 Task: Find the shortest route from New Orleans to Audubon Park.
Action: Mouse moved to (181, 85)
Screenshot: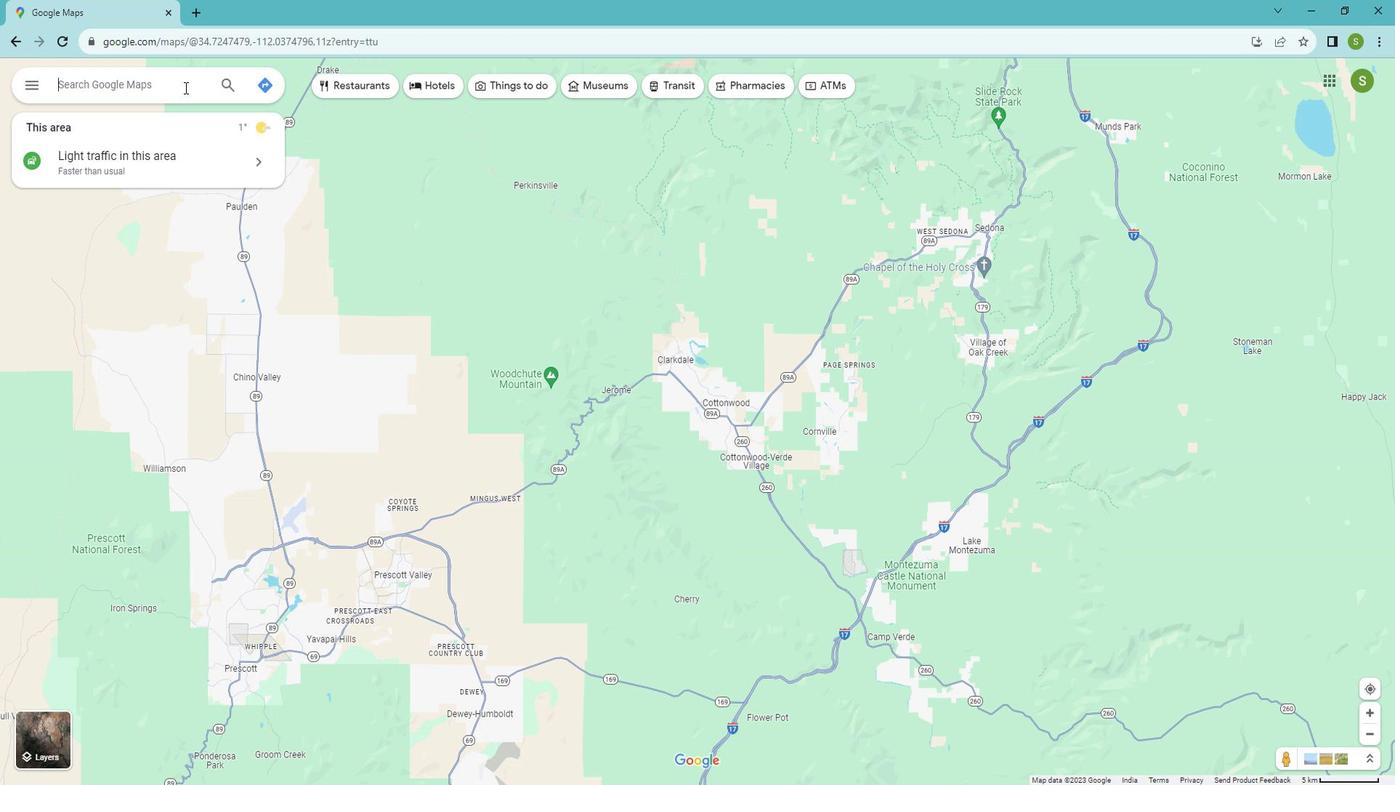 
Action: Mouse pressed left at (181, 85)
Screenshot: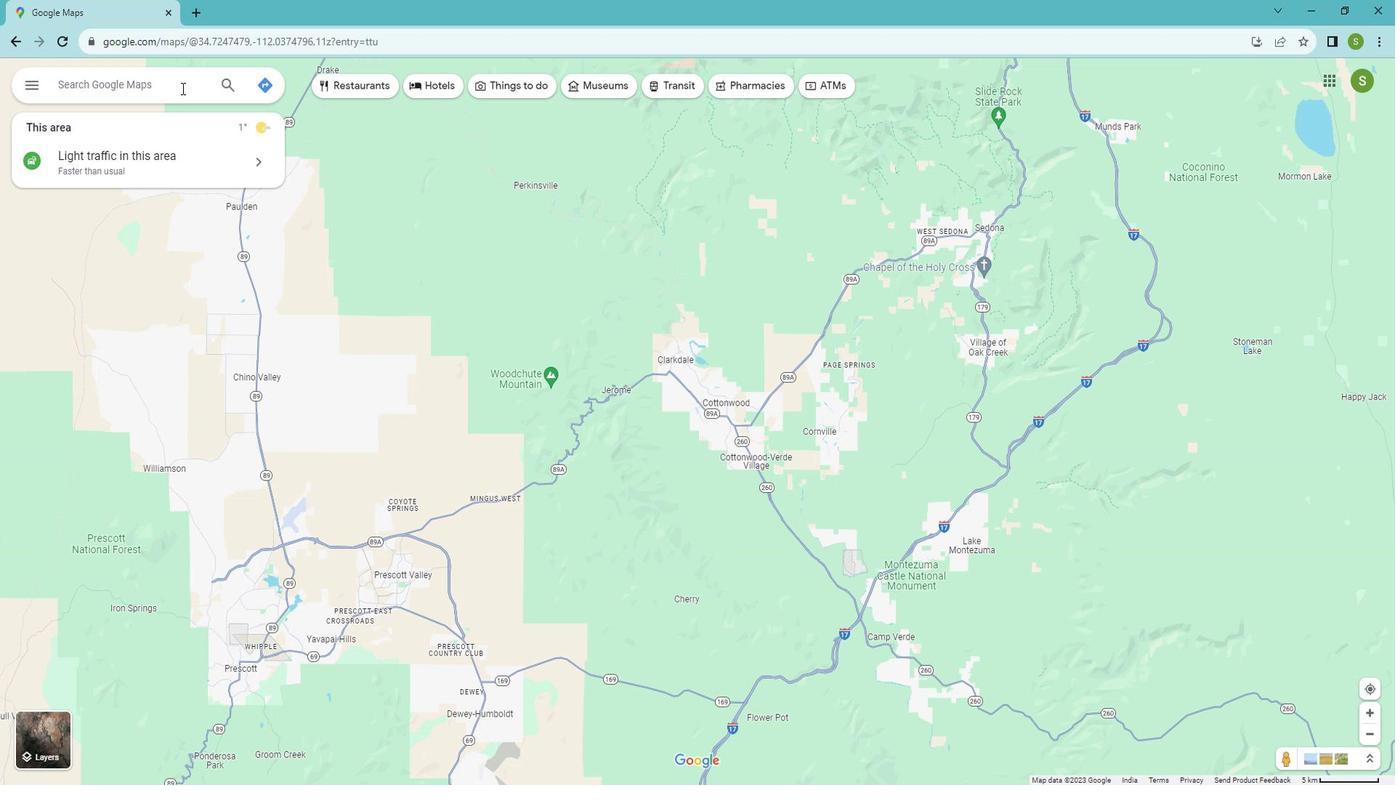 
Action: Mouse moved to (263, 76)
Screenshot: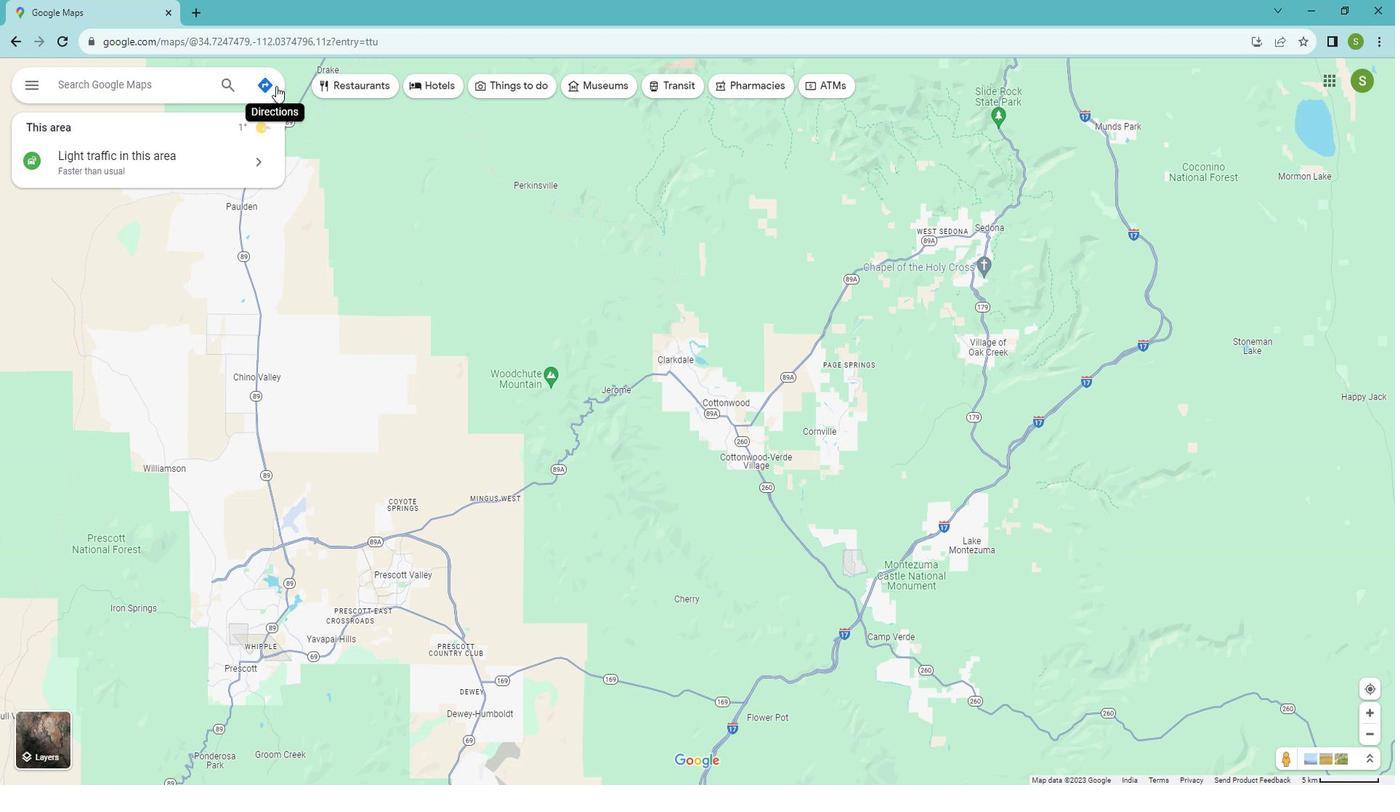 
Action: Mouse pressed left at (263, 76)
Screenshot: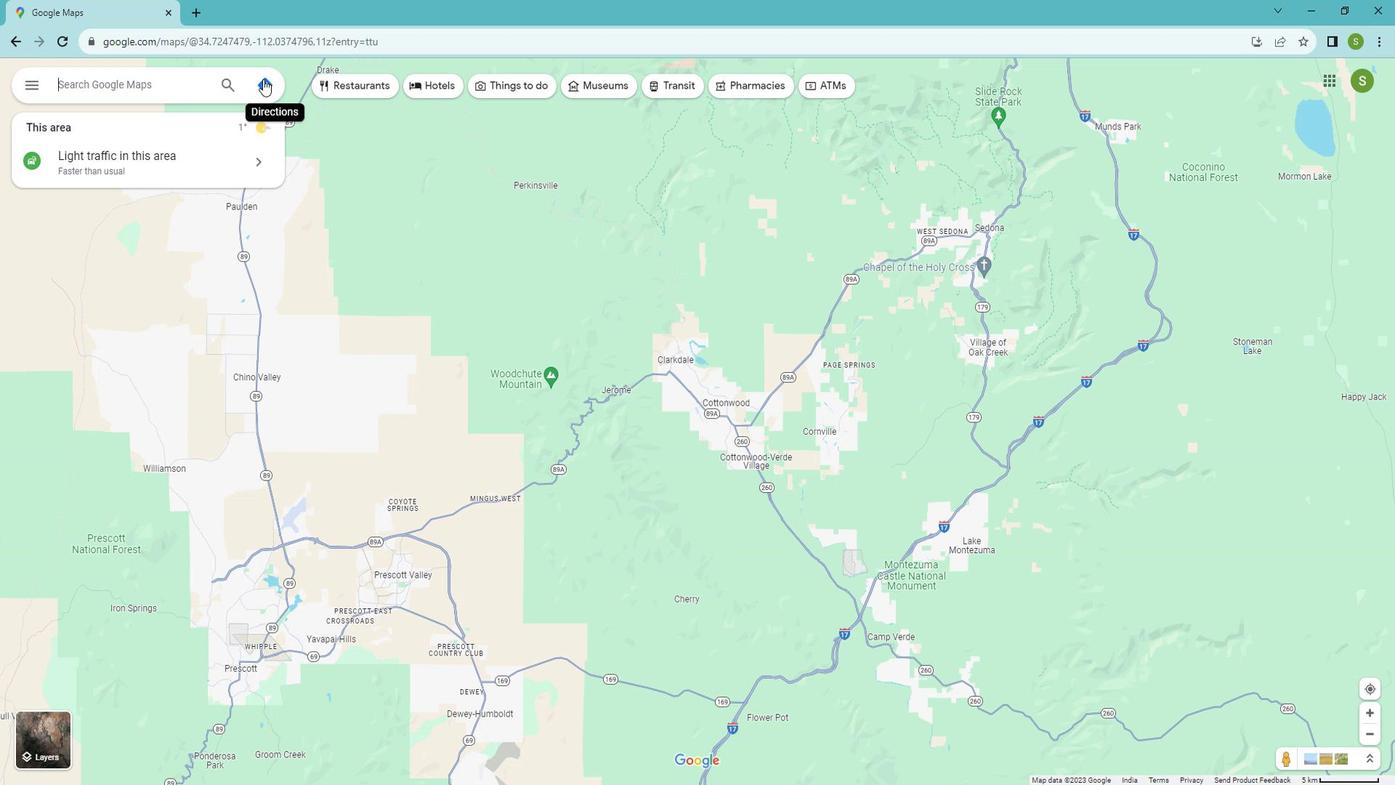 
Action: Mouse moved to (109, 117)
Screenshot: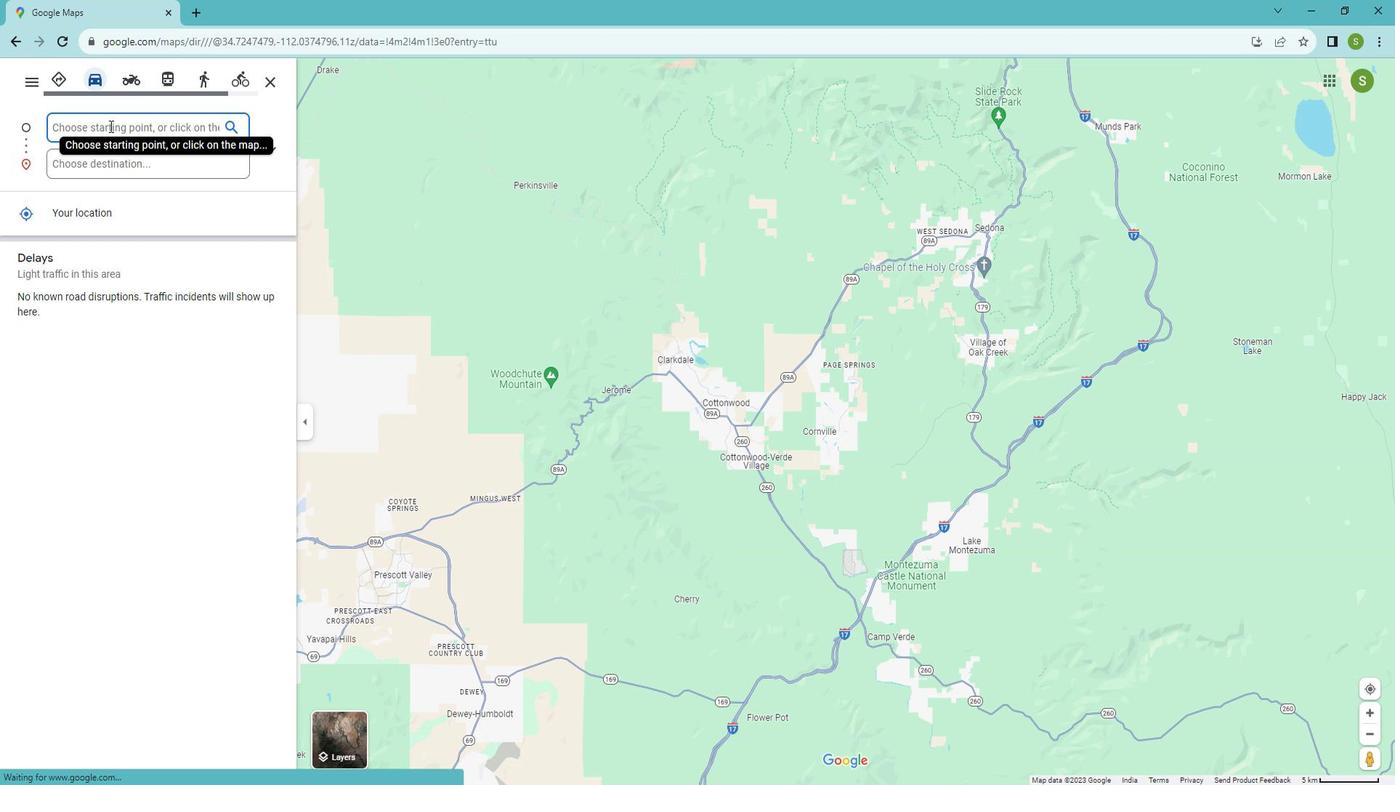 
Action: Mouse pressed left at (109, 117)
Screenshot: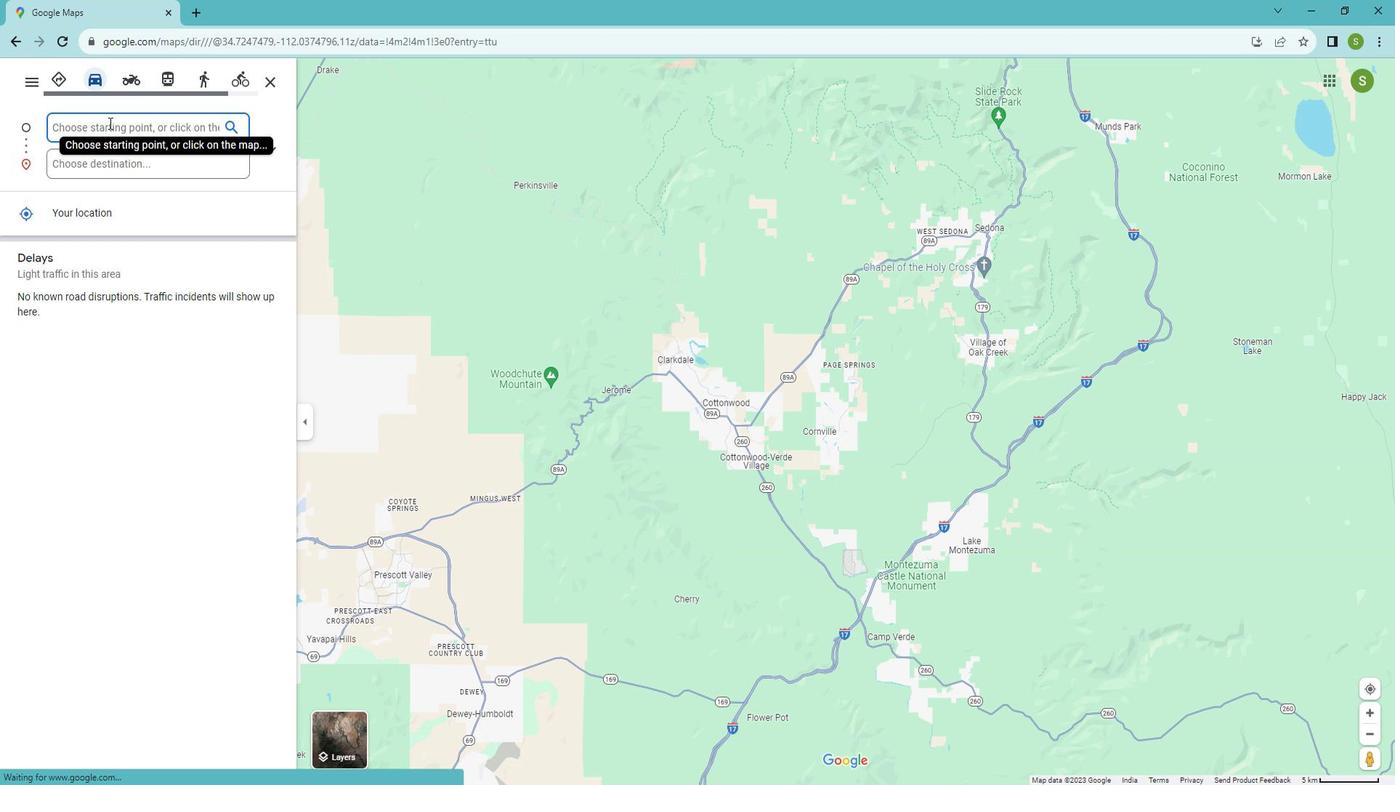 
Action: Key pressed <Key.shift>New<Key.space><Key.shift>Orleans<Key.space>
Screenshot: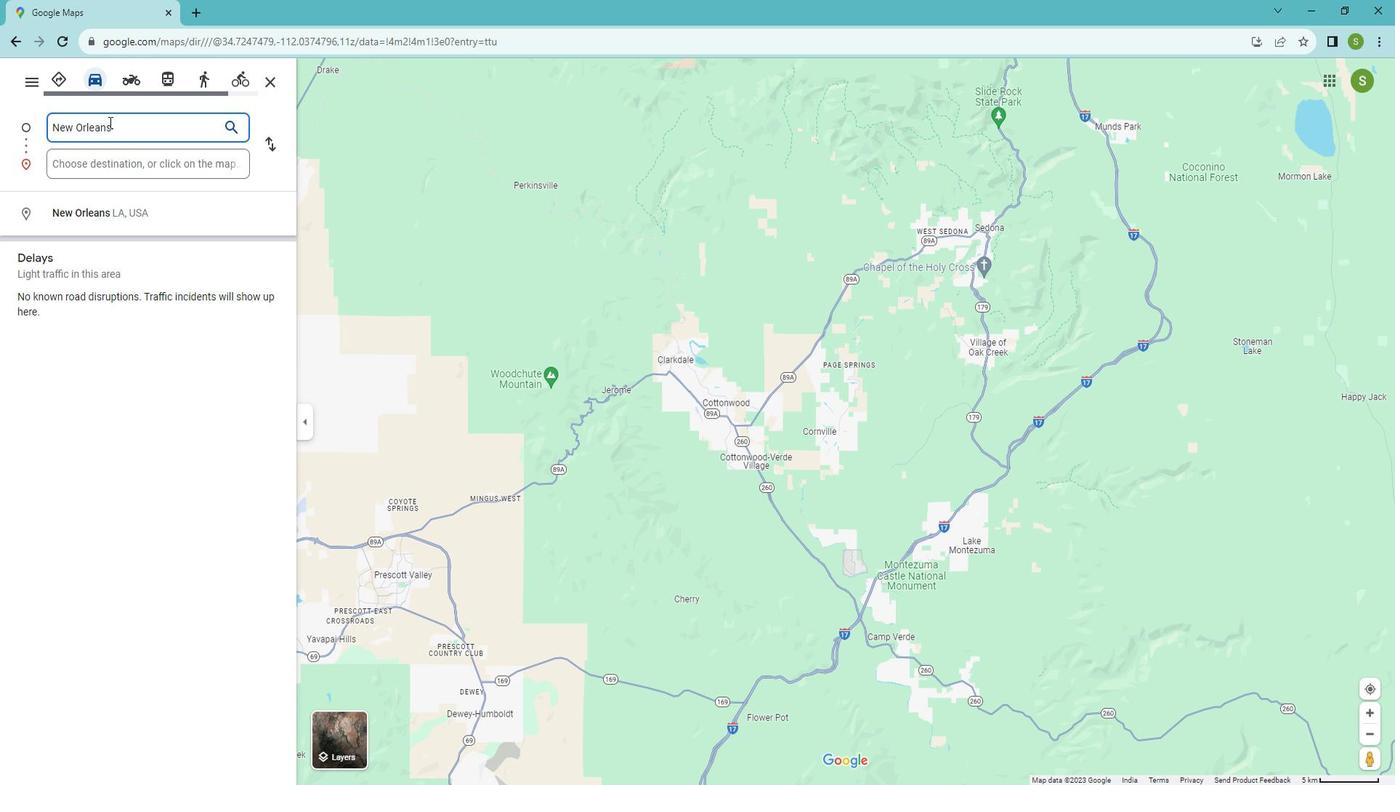 
Action: Mouse moved to (131, 159)
Screenshot: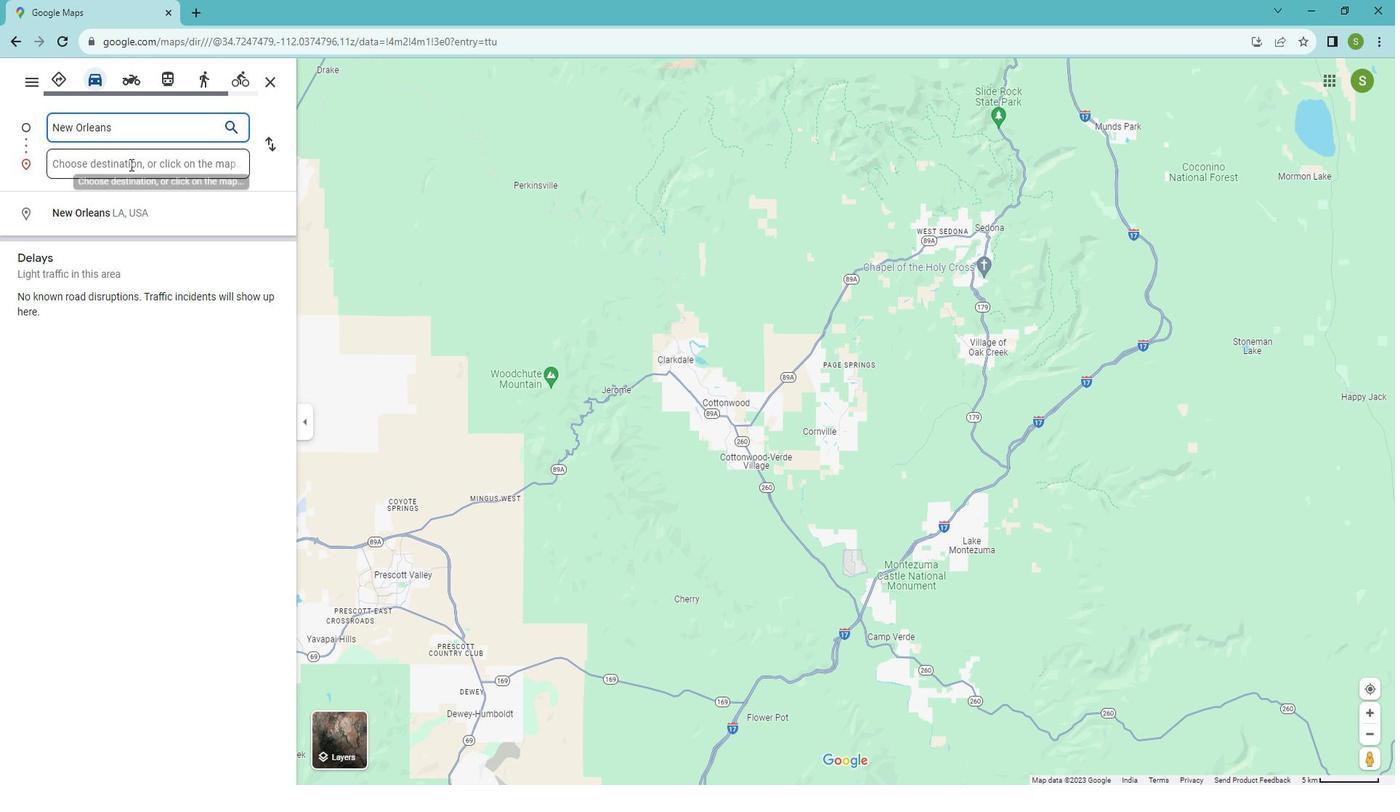 
Action: Mouse pressed left at (131, 159)
Screenshot: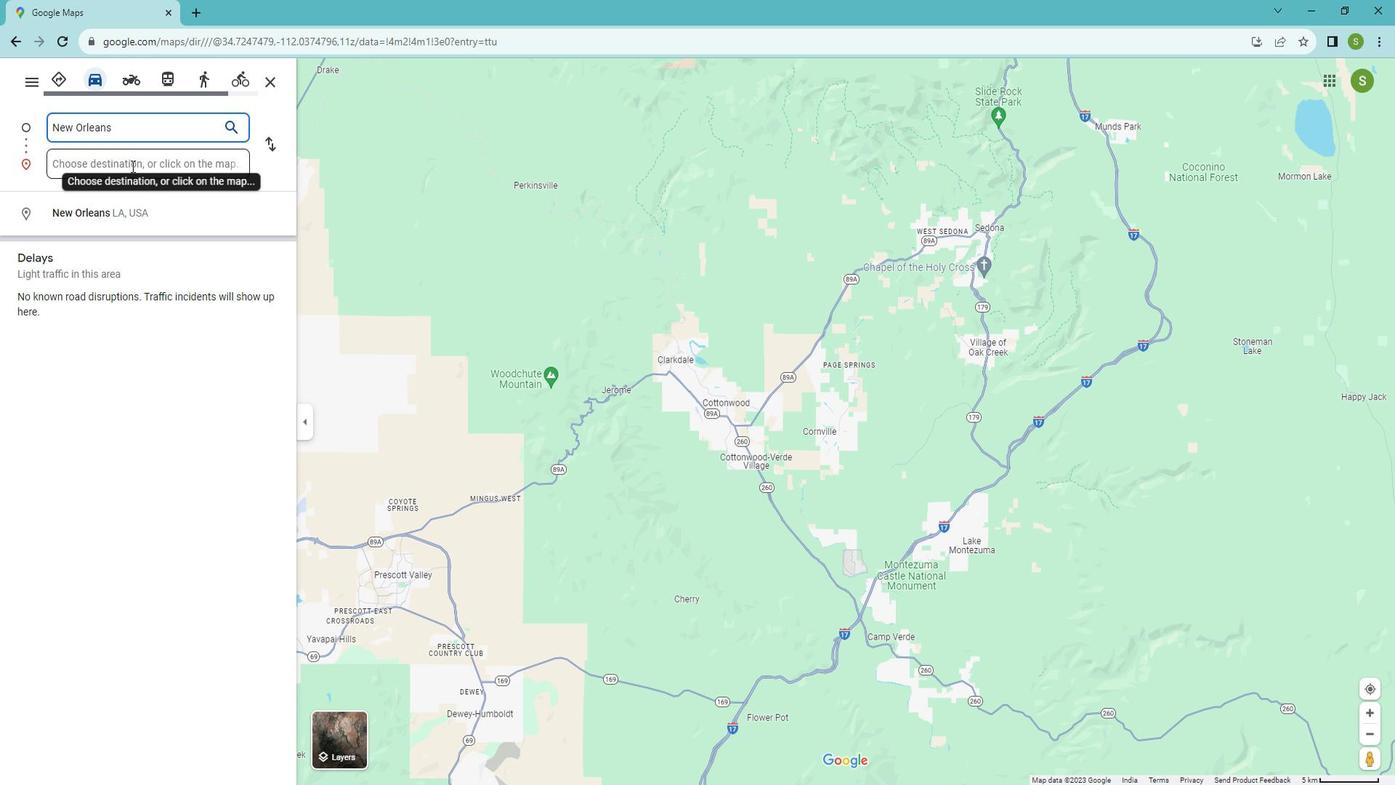 
Action: Key pressed <Key.shift>Audud<Key.backspace>bon<Key.space><Key.shift>Park
Screenshot: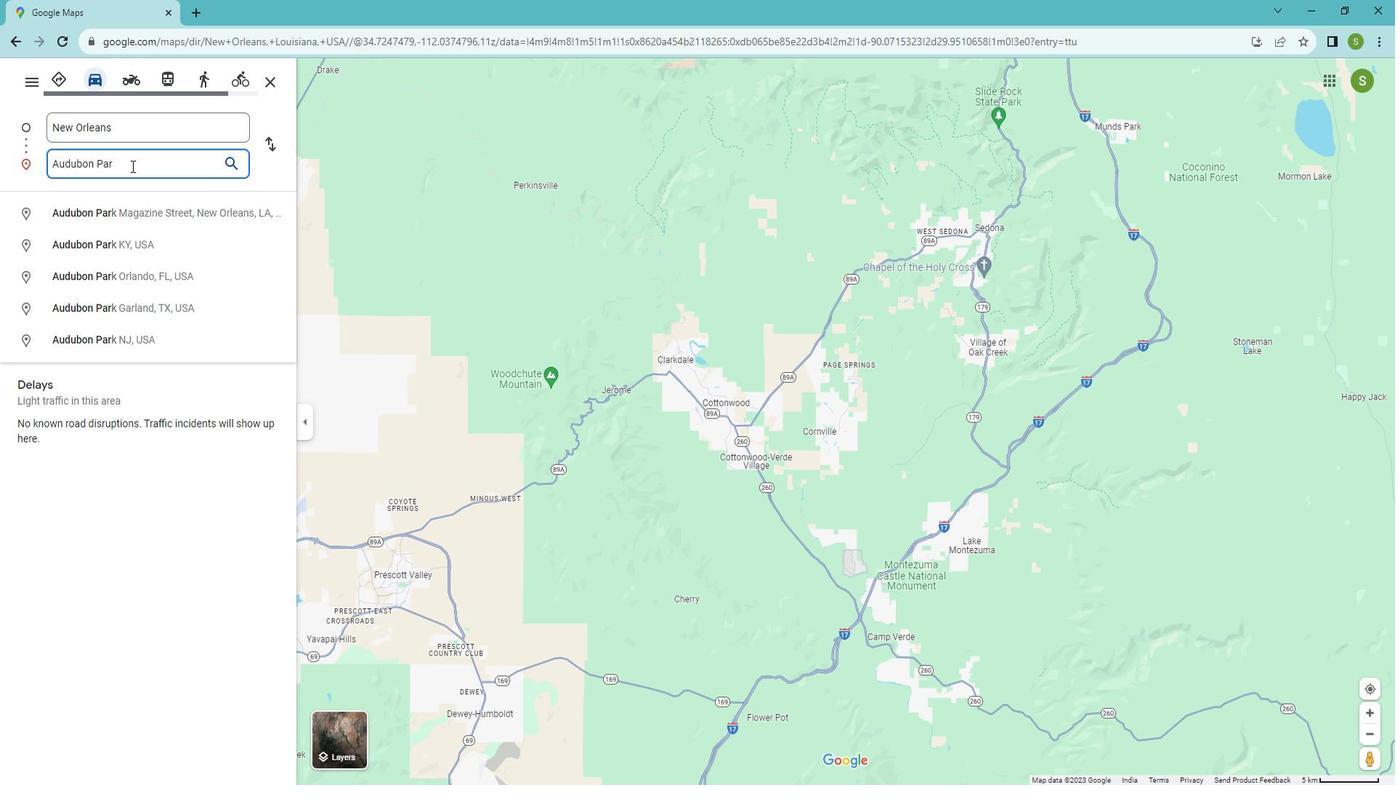 
Action: Mouse moved to (268, 141)
Screenshot: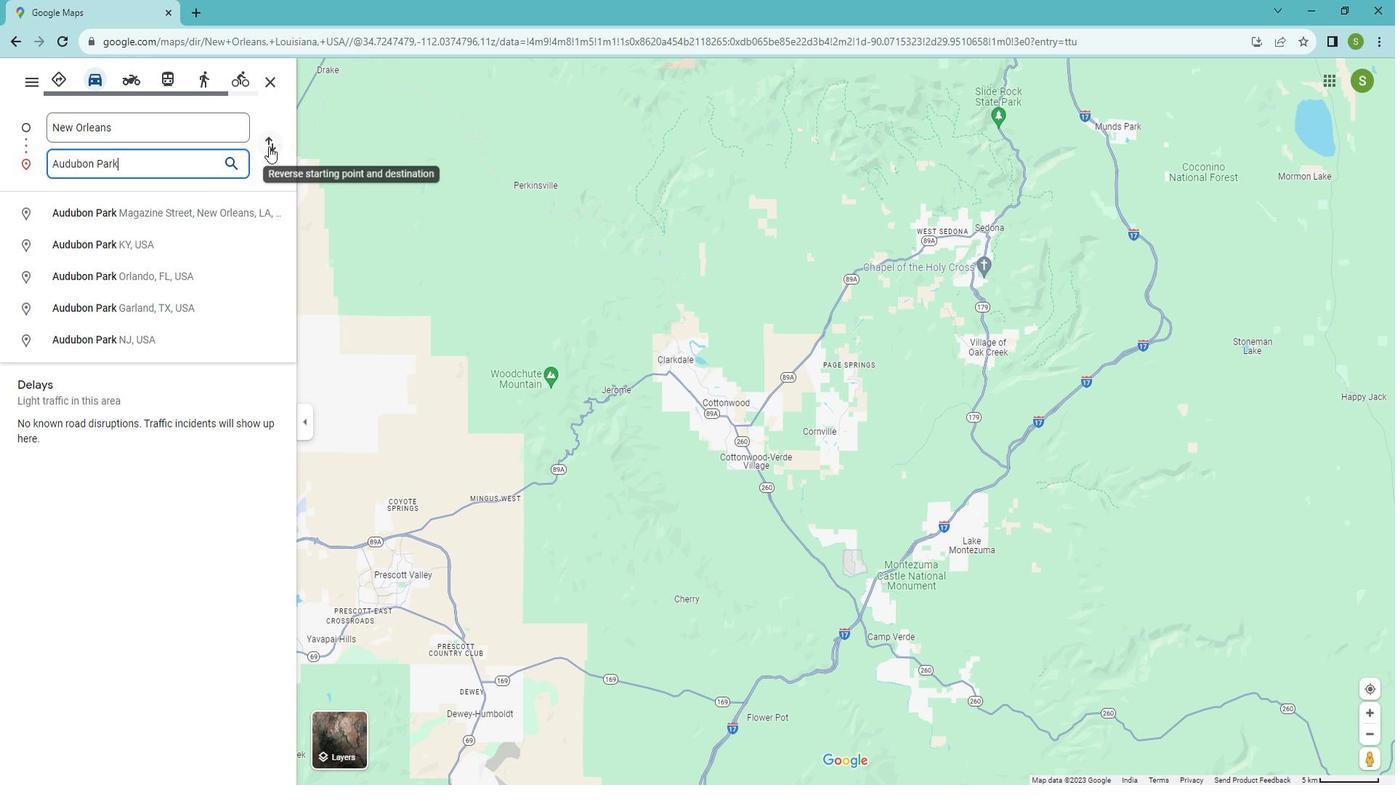 
Action: Mouse pressed left at (268, 141)
Screenshot: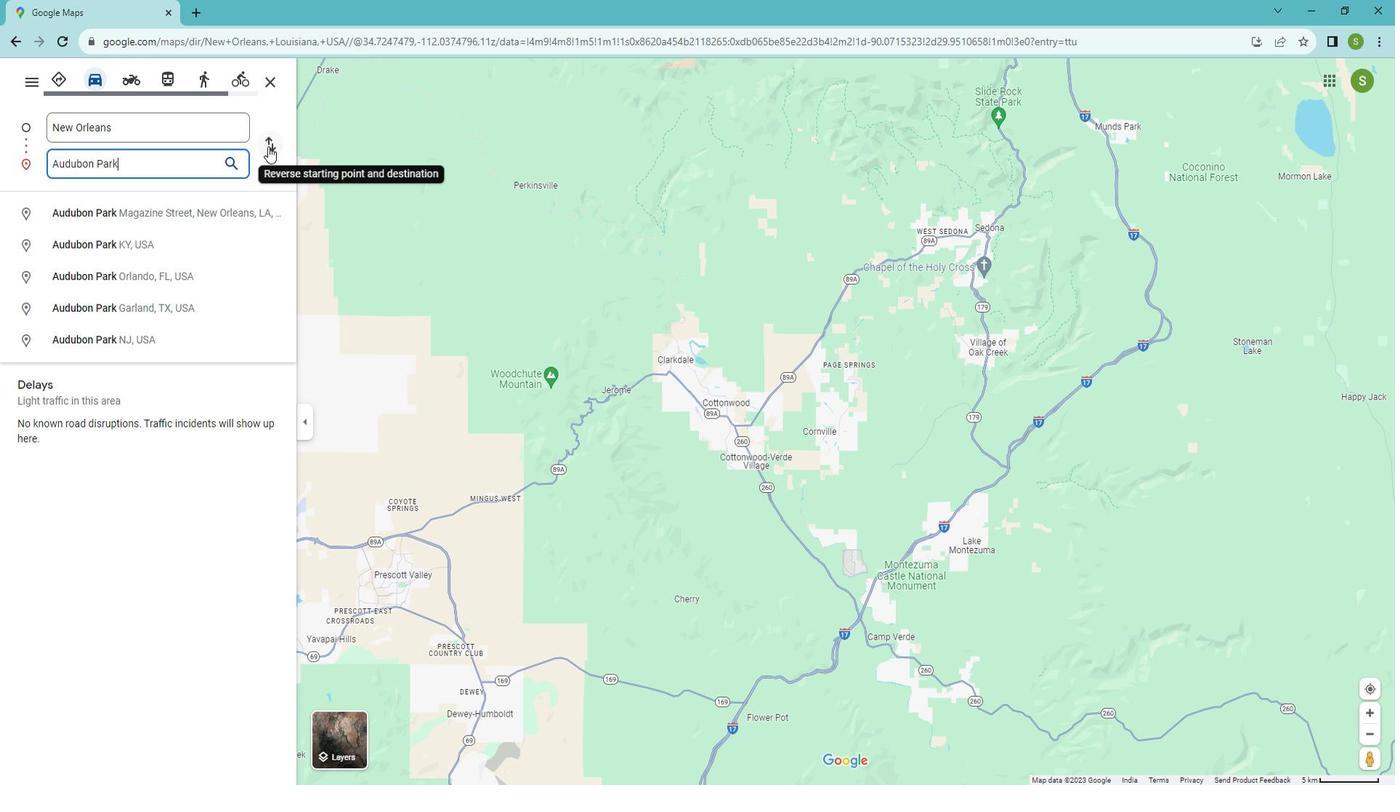 
Action: Mouse moved to (69, 381)
Screenshot: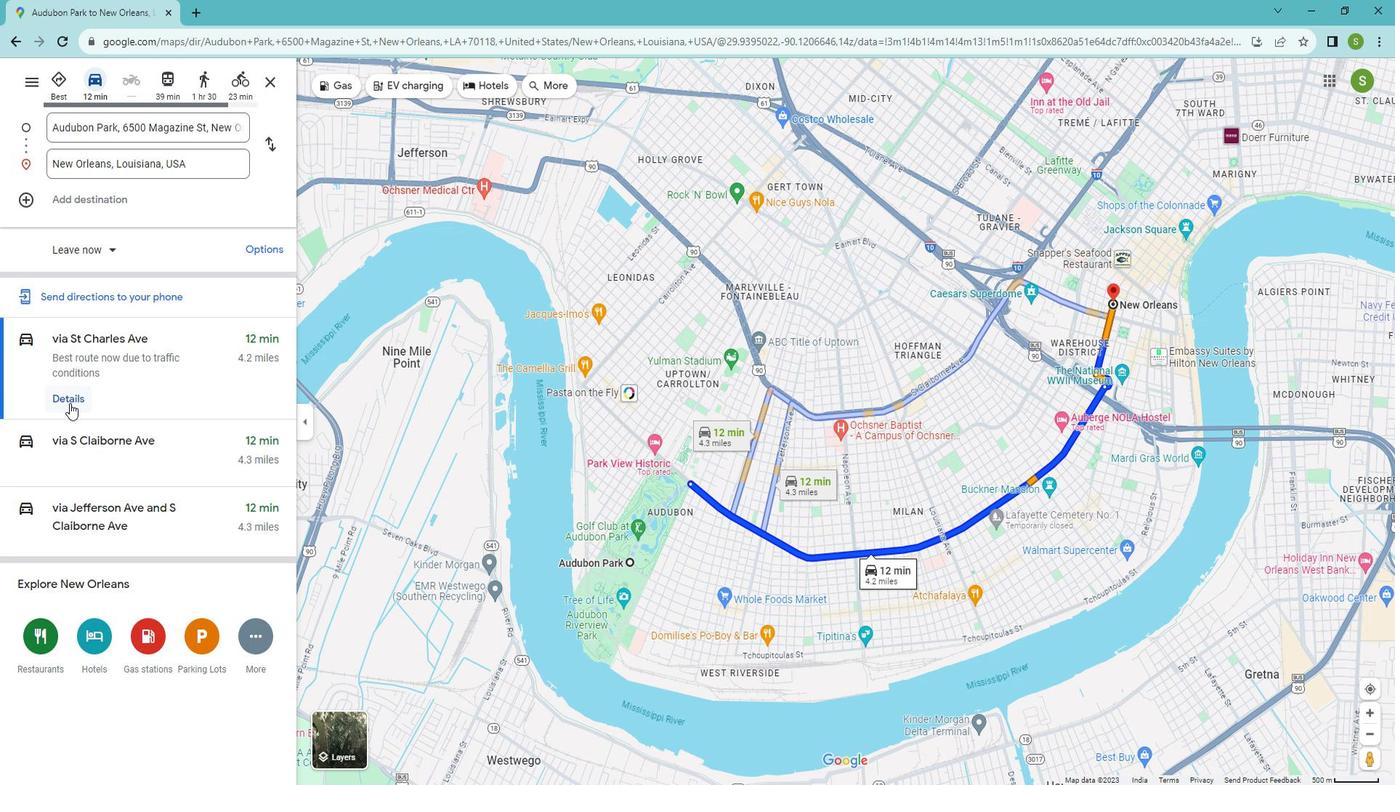 
Action: Mouse pressed left at (69, 381)
Screenshot: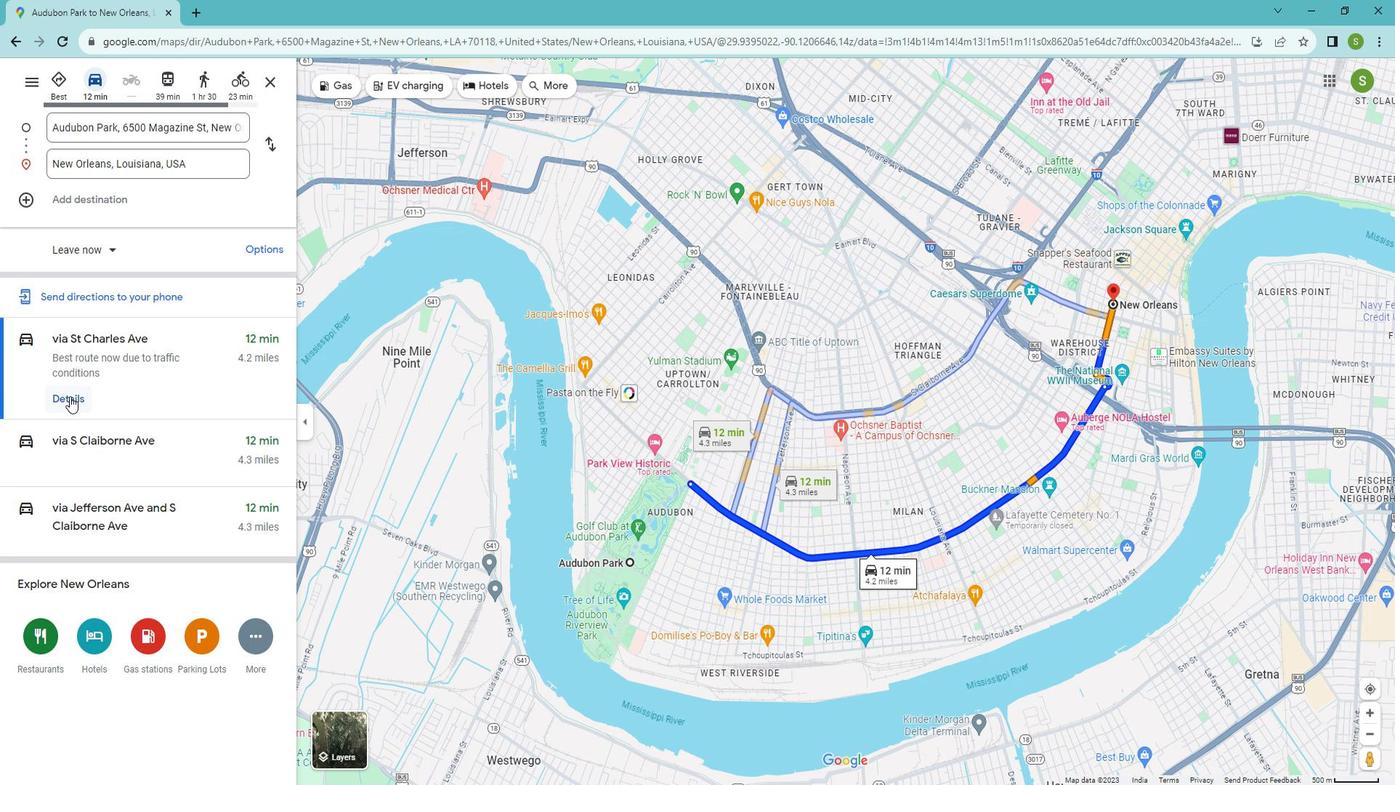 
Action: Mouse moved to (23, 75)
Screenshot: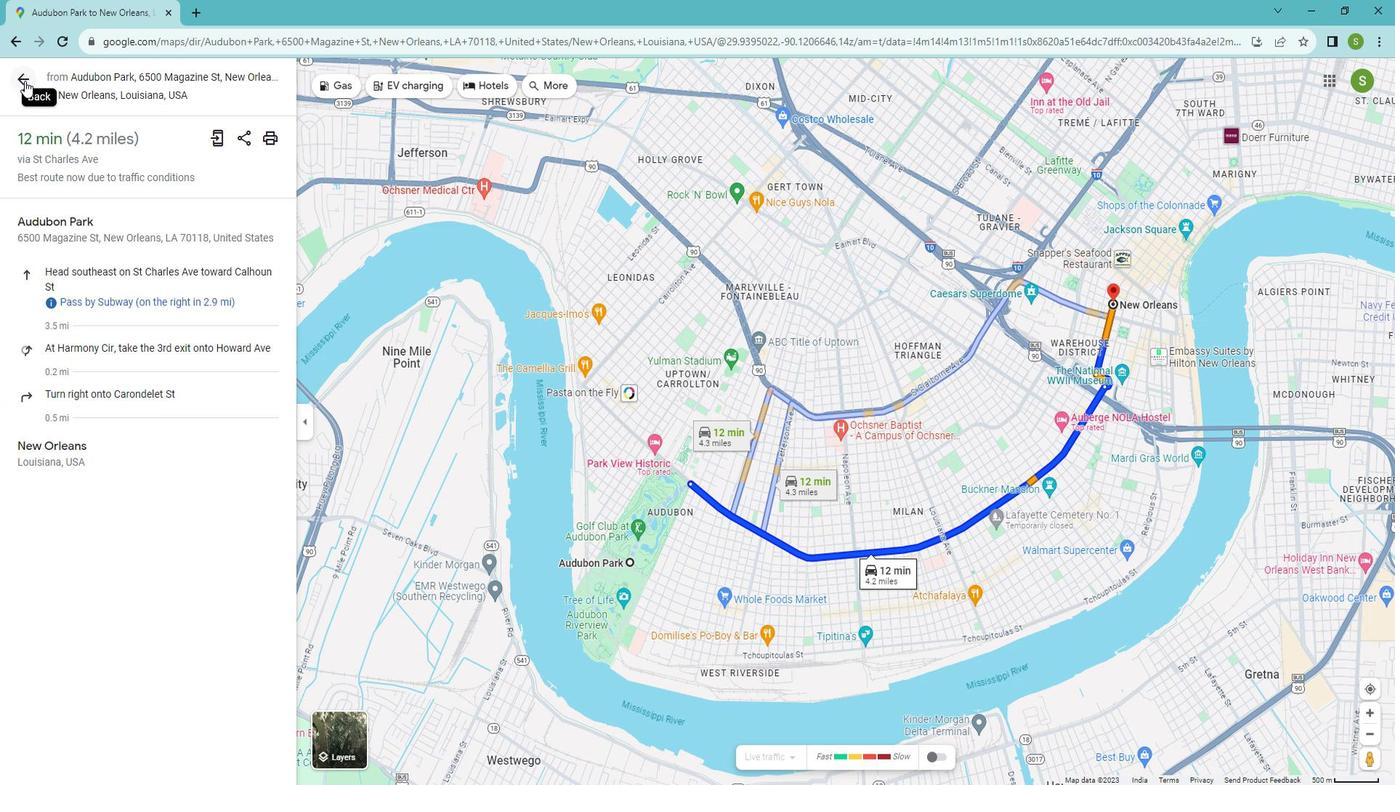 
Action: Mouse pressed left at (23, 75)
Screenshot: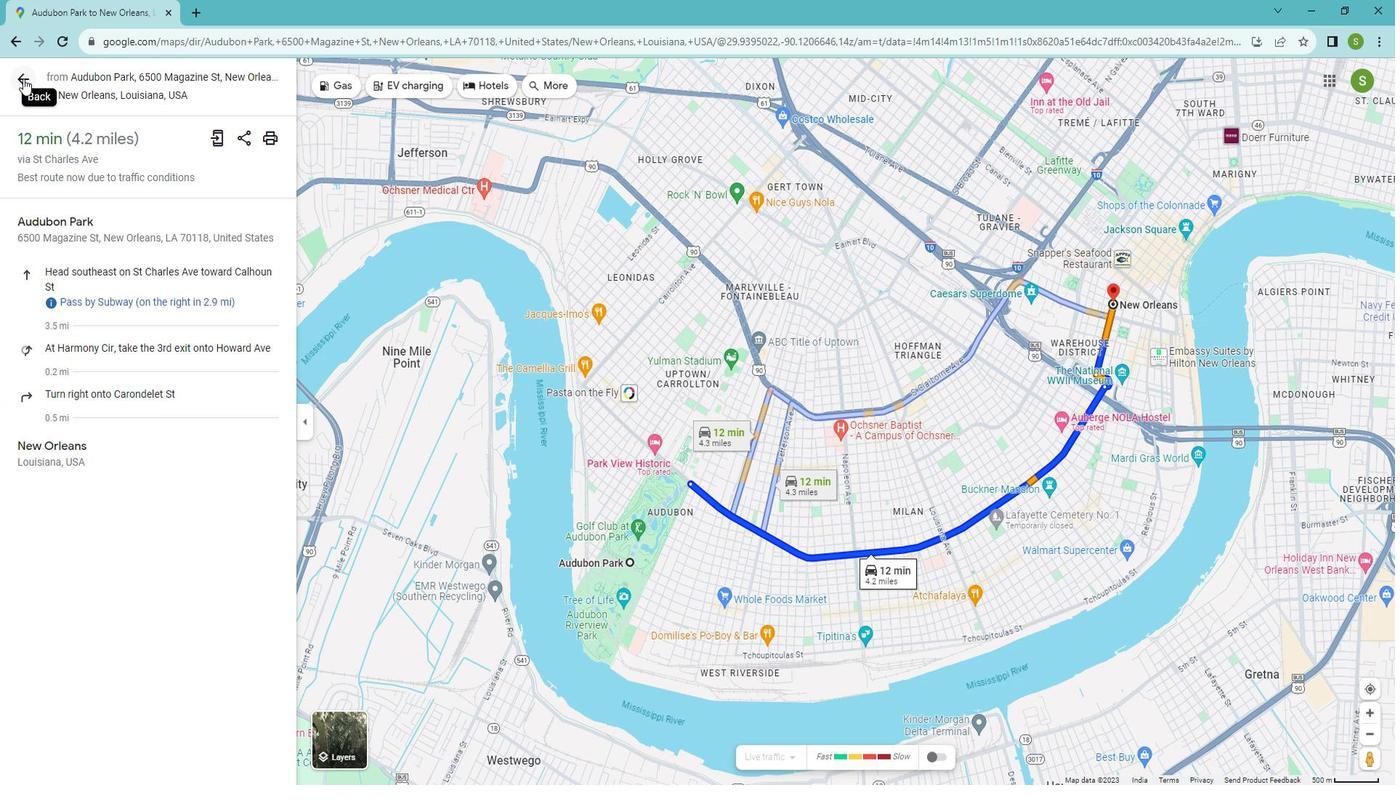 
Action: Mouse moved to (166, 82)
Screenshot: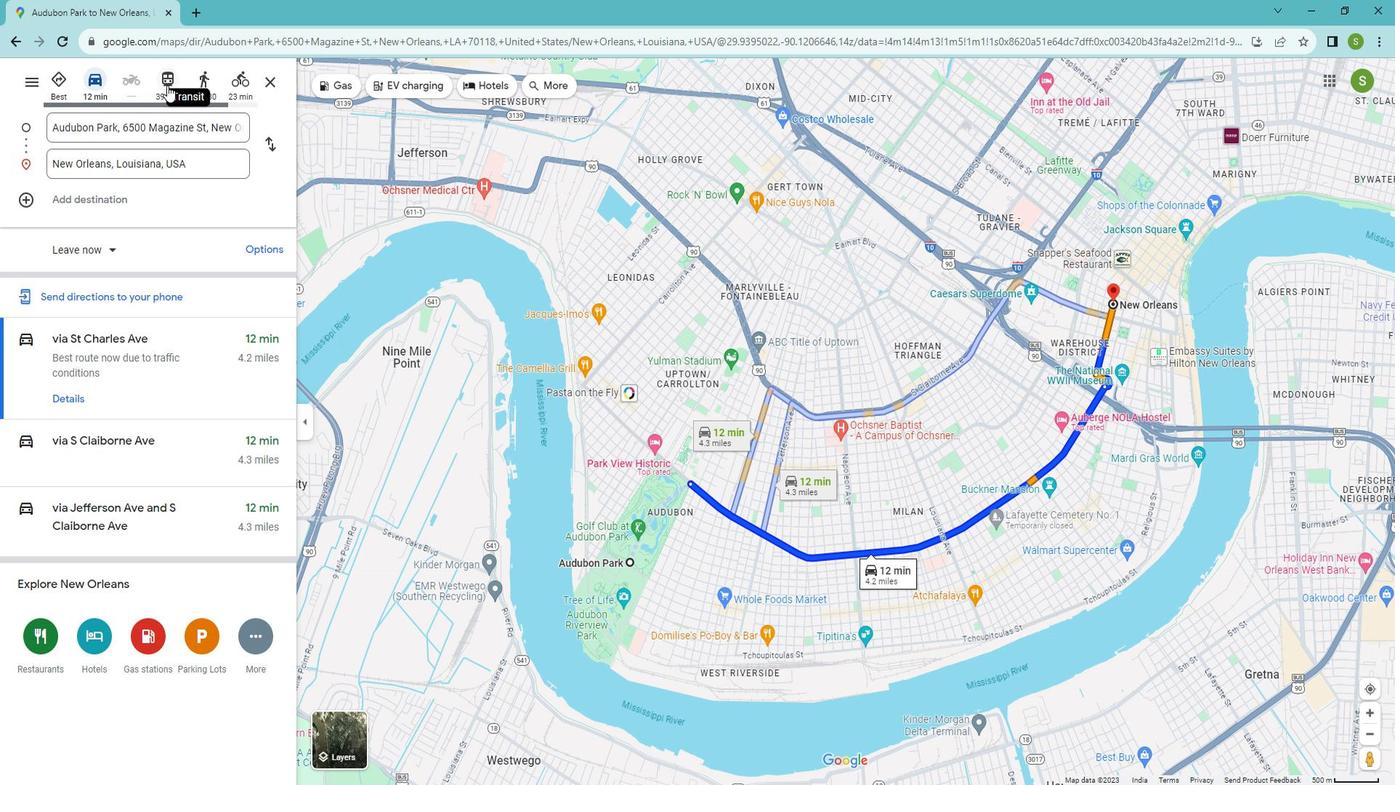 
Action: Mouse pressed left at (166, 82)
Screenshot: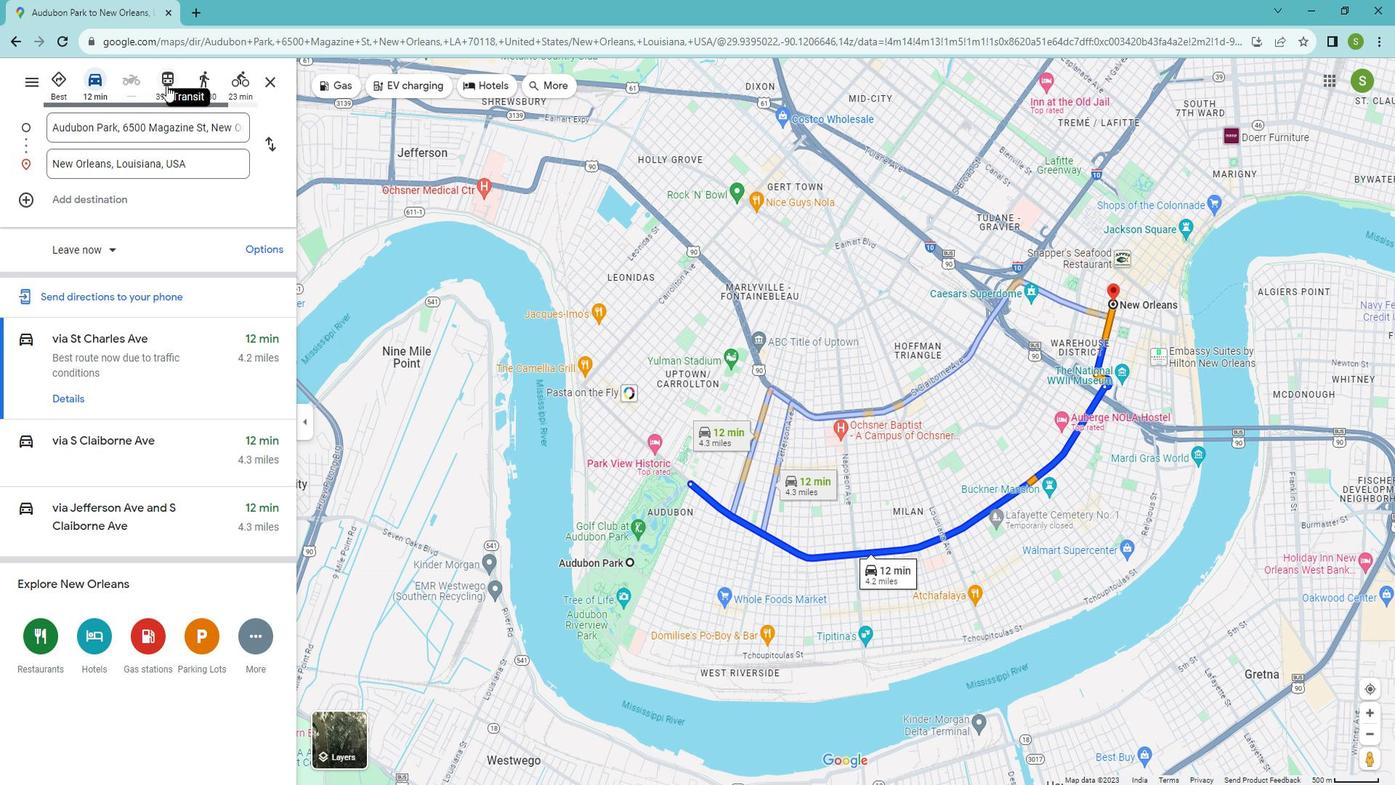 
Action: Mouse moved to (77, 365)
Screenshot: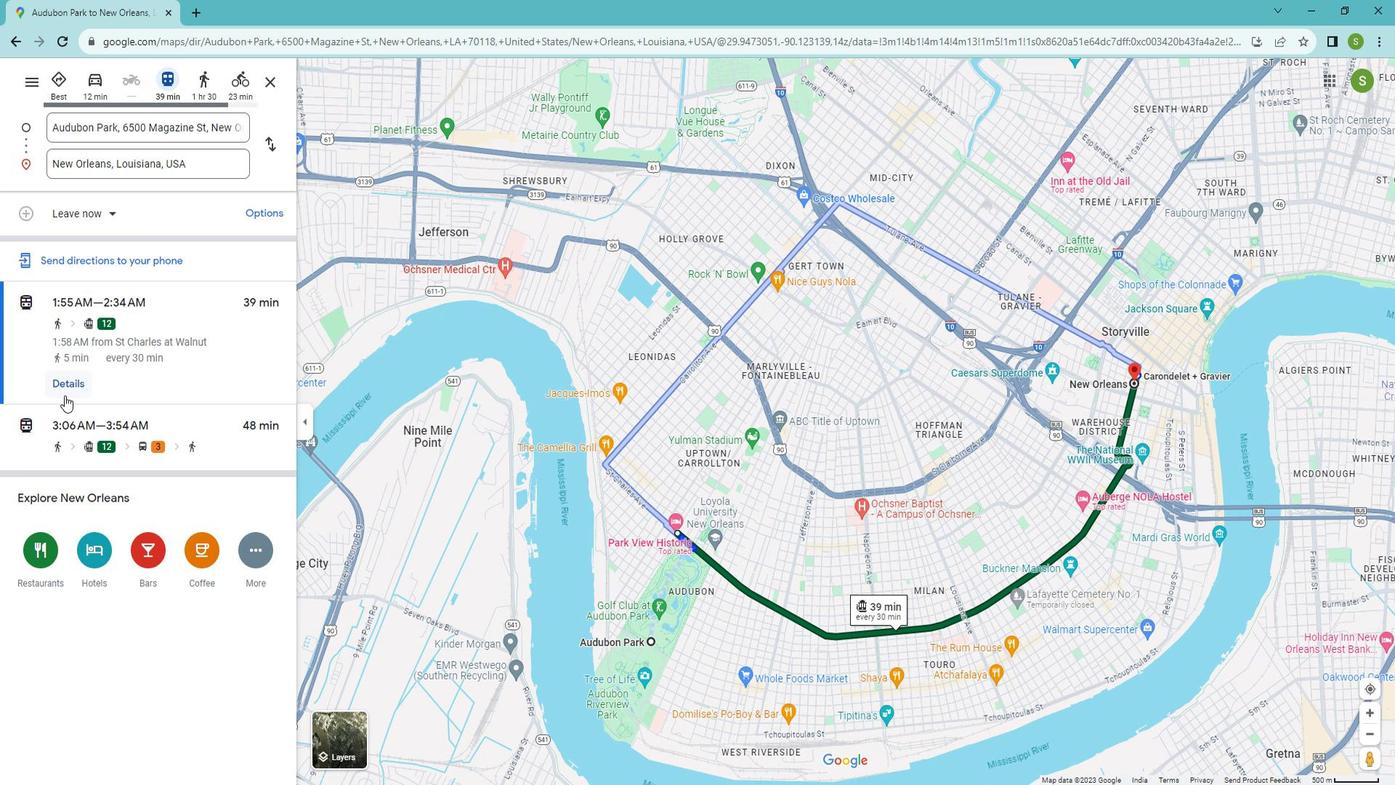 
Action: Mouse pressed left at (77, 365)
Screenshot: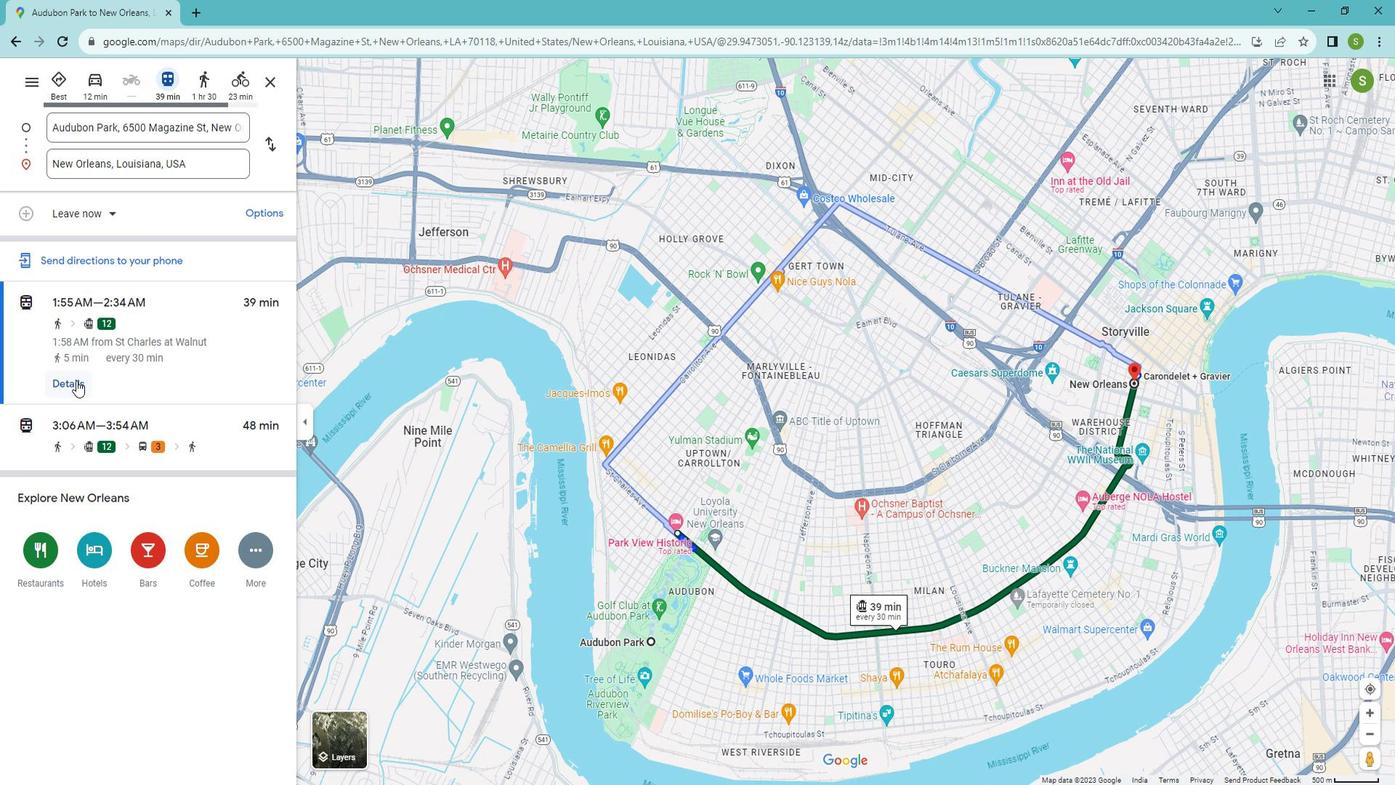 
Action: Mouse moved to (109, 380)
Screenshot: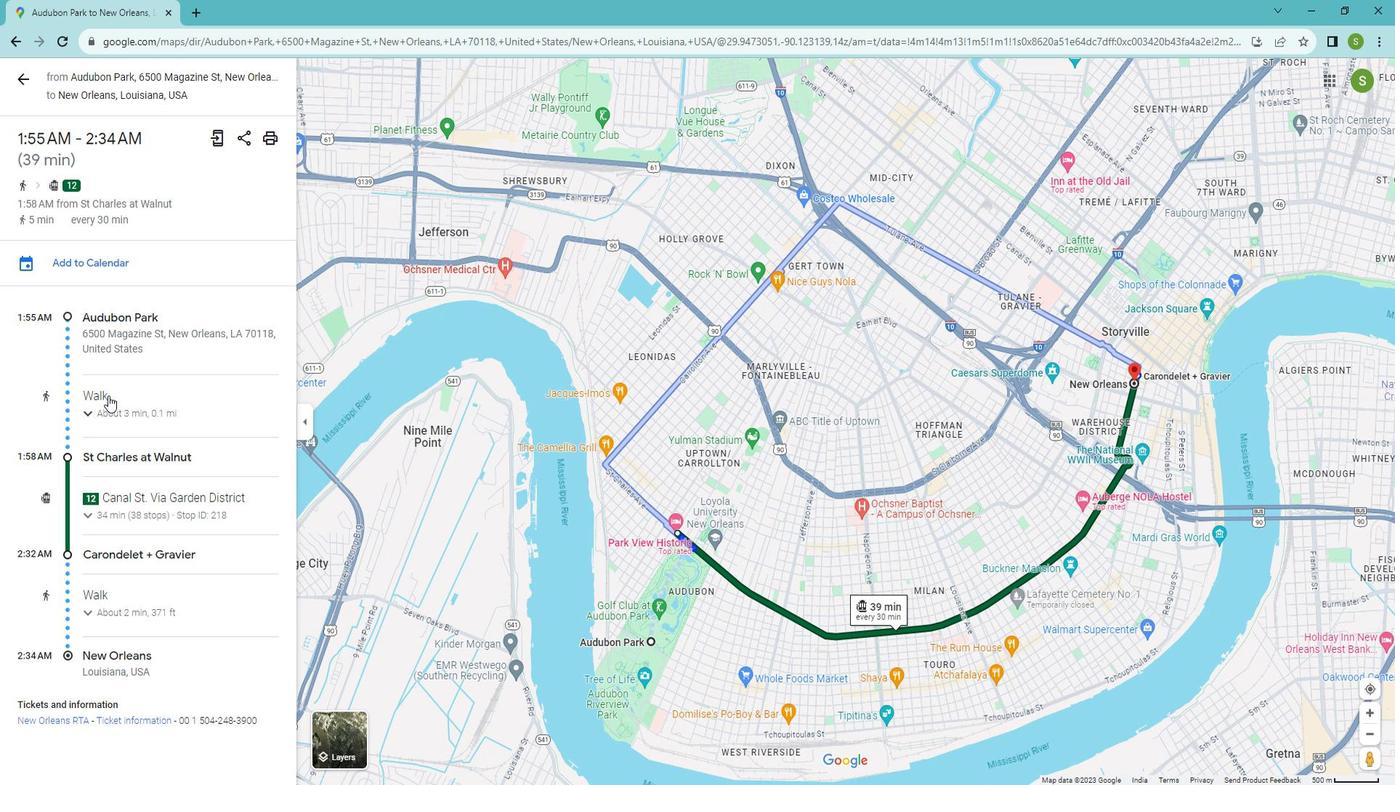 
Action: Mouse scrolled (109, 379) with delta (0, 0)
Screenshot: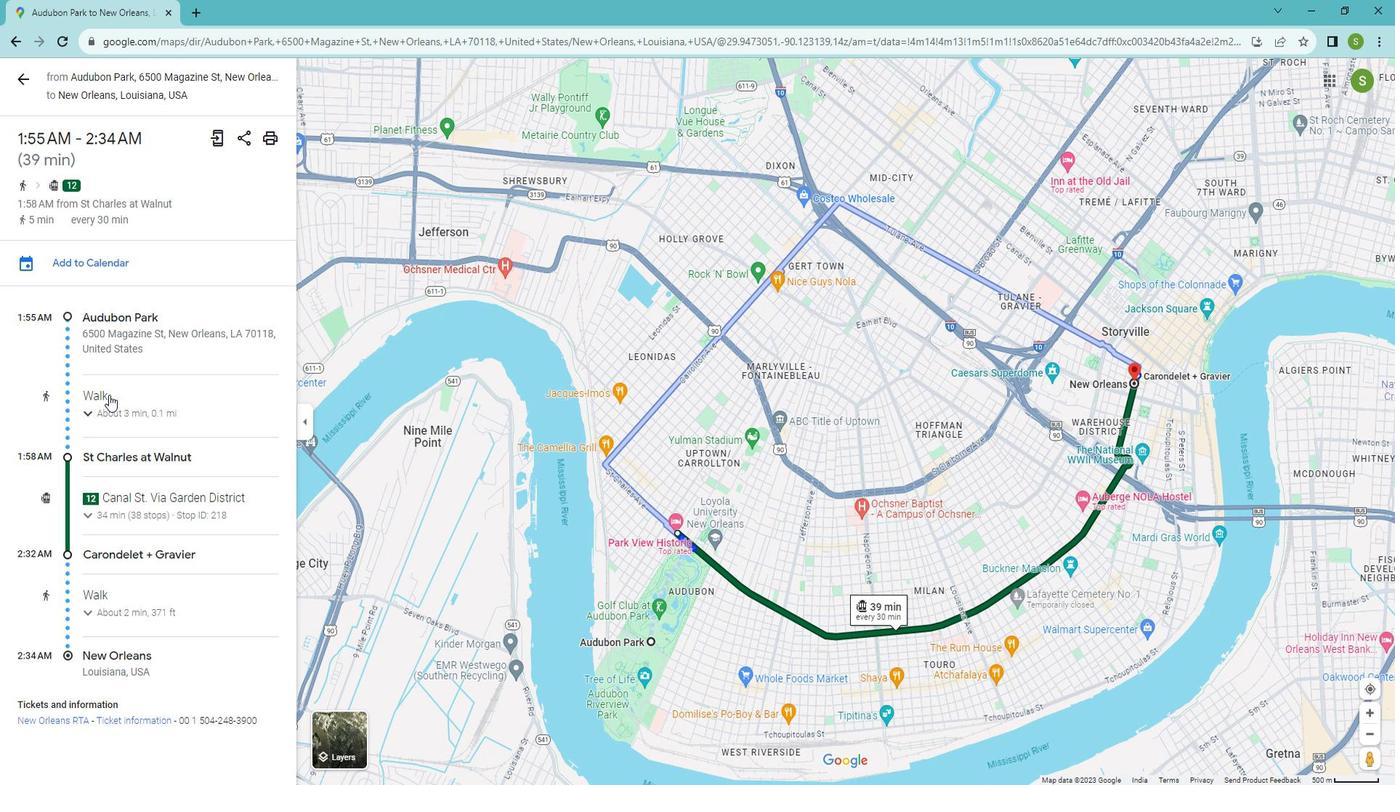 
Action: Mouse scrolled (109, 379) with delta (0, 0)
Screenshot: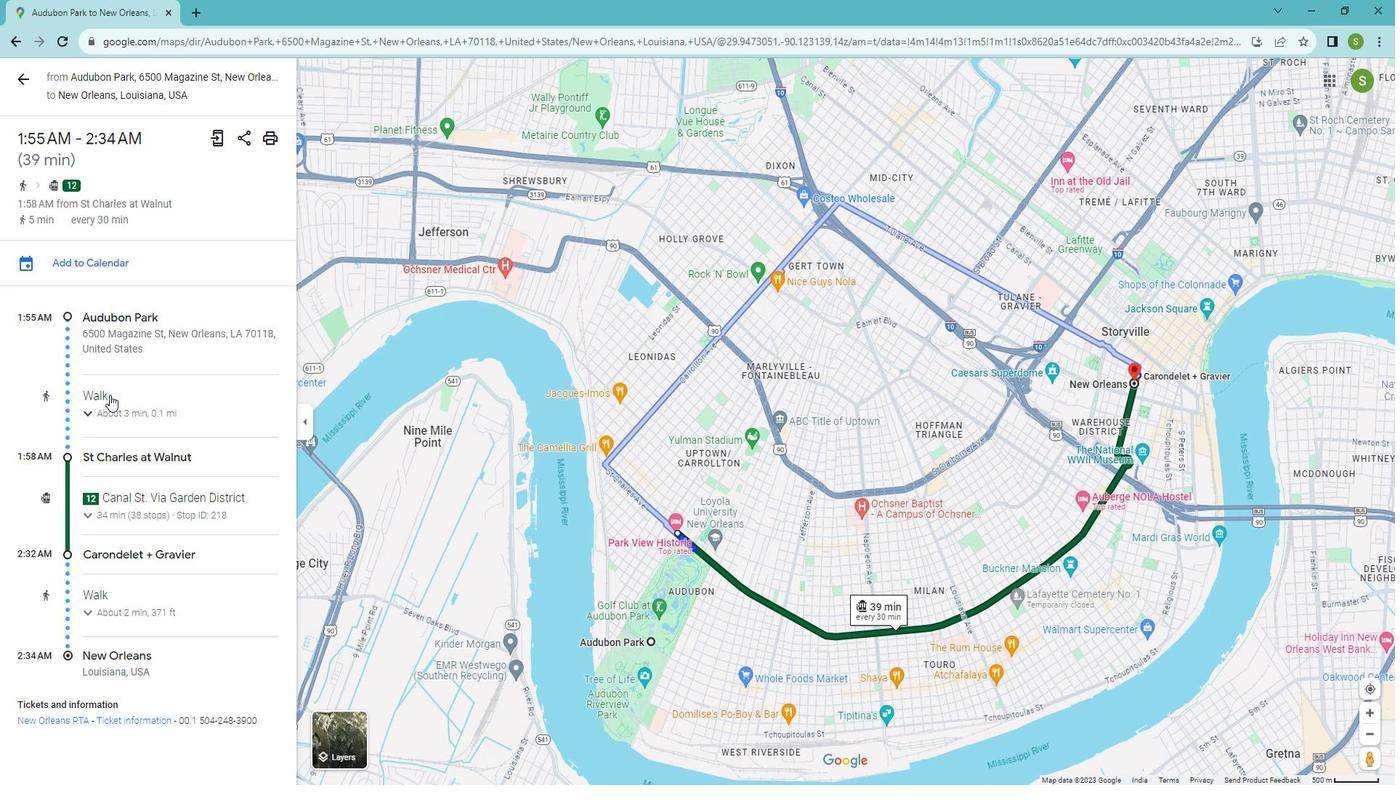 
Action: Mouse scrolled (109, 379) with delta (0, 0)
Screenshot: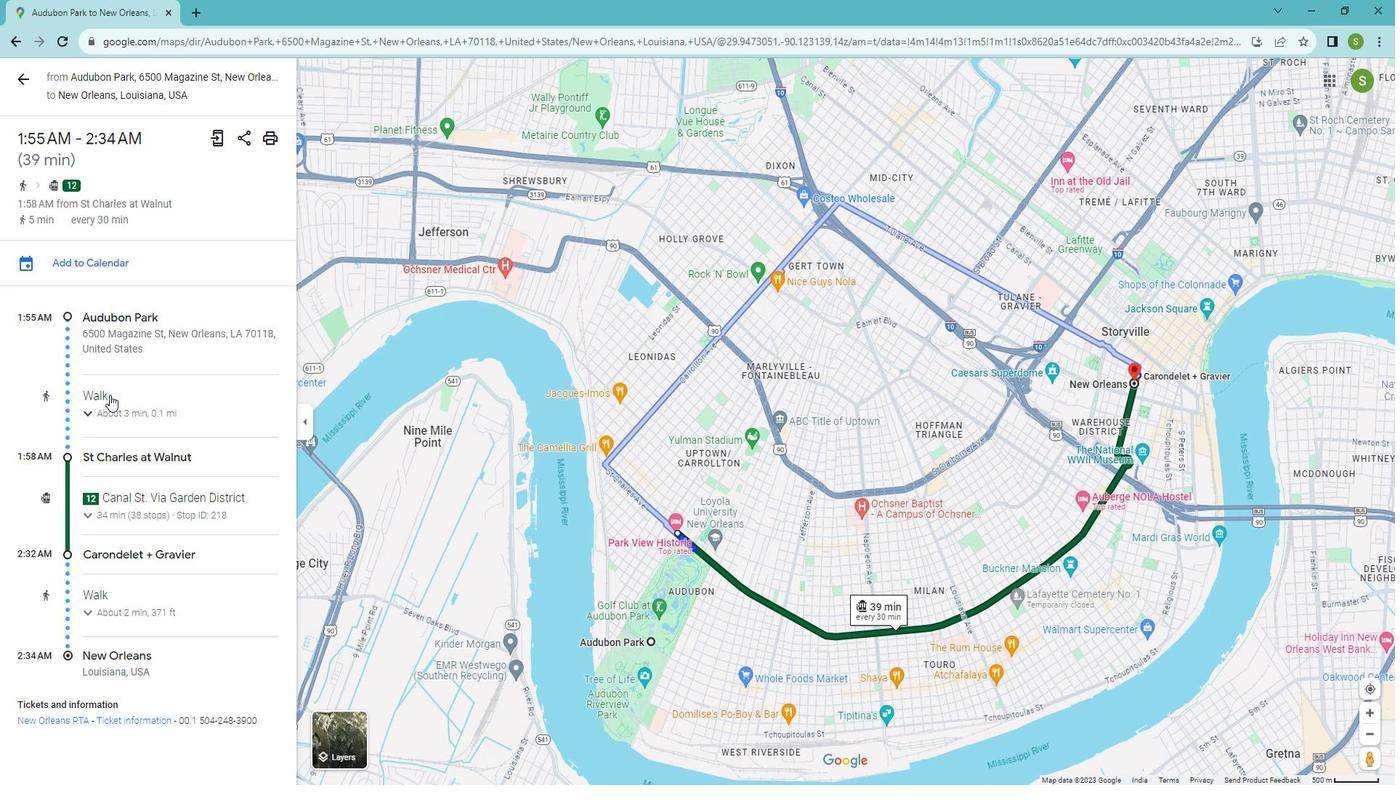 
Action: Mouse moved to (21, 74)
Screenshot: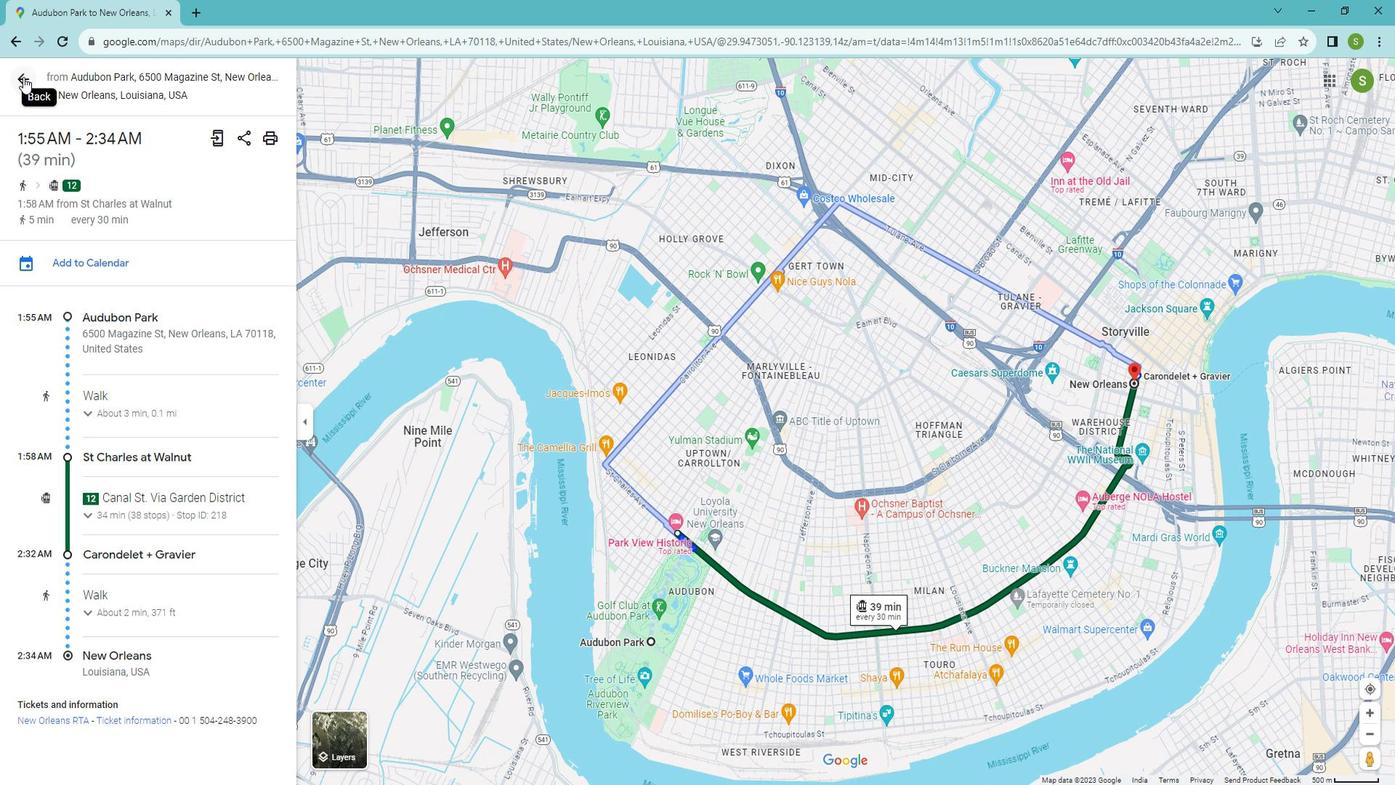 
Action: Mouse pressed left at (21, 74)
Screenshot: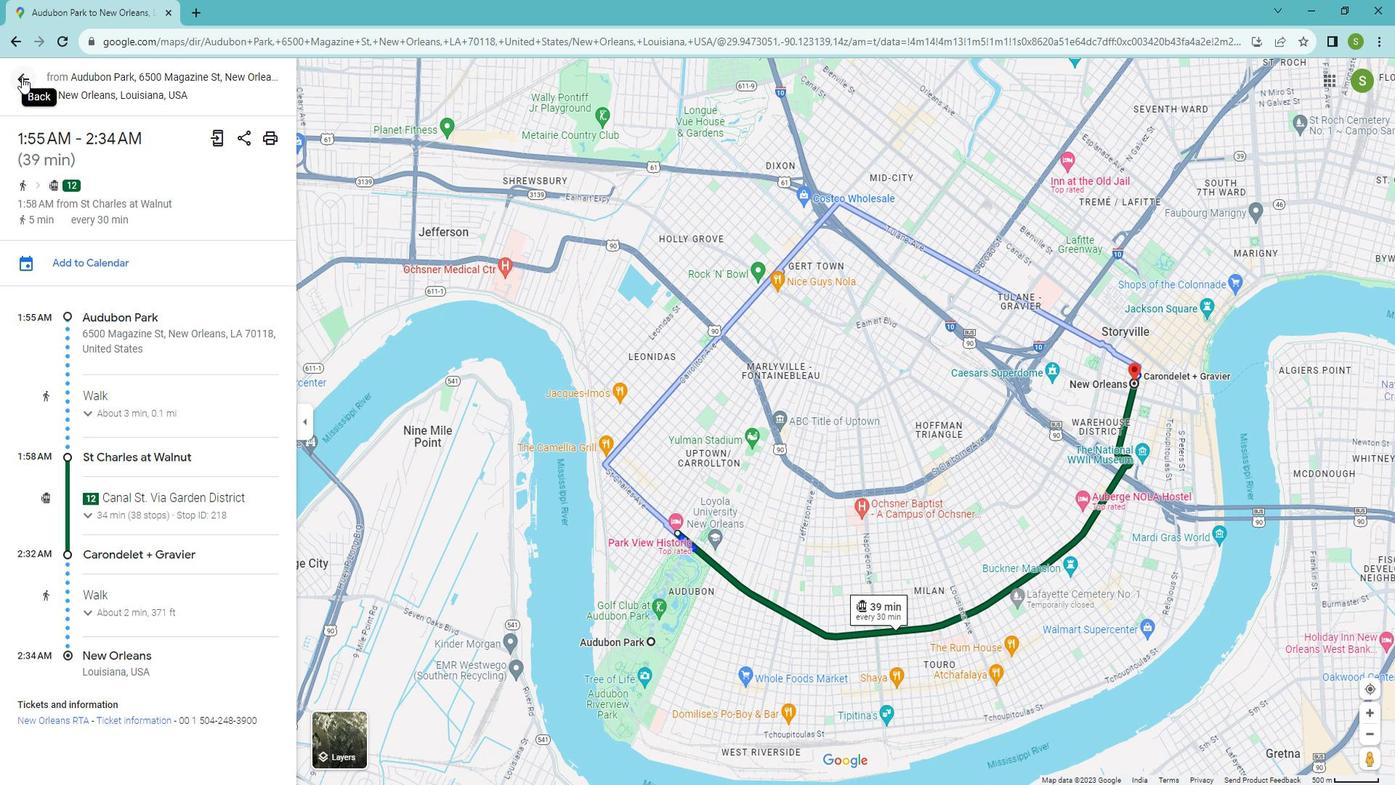 
Action: Mouse moved to (199, 76)
Screenshot: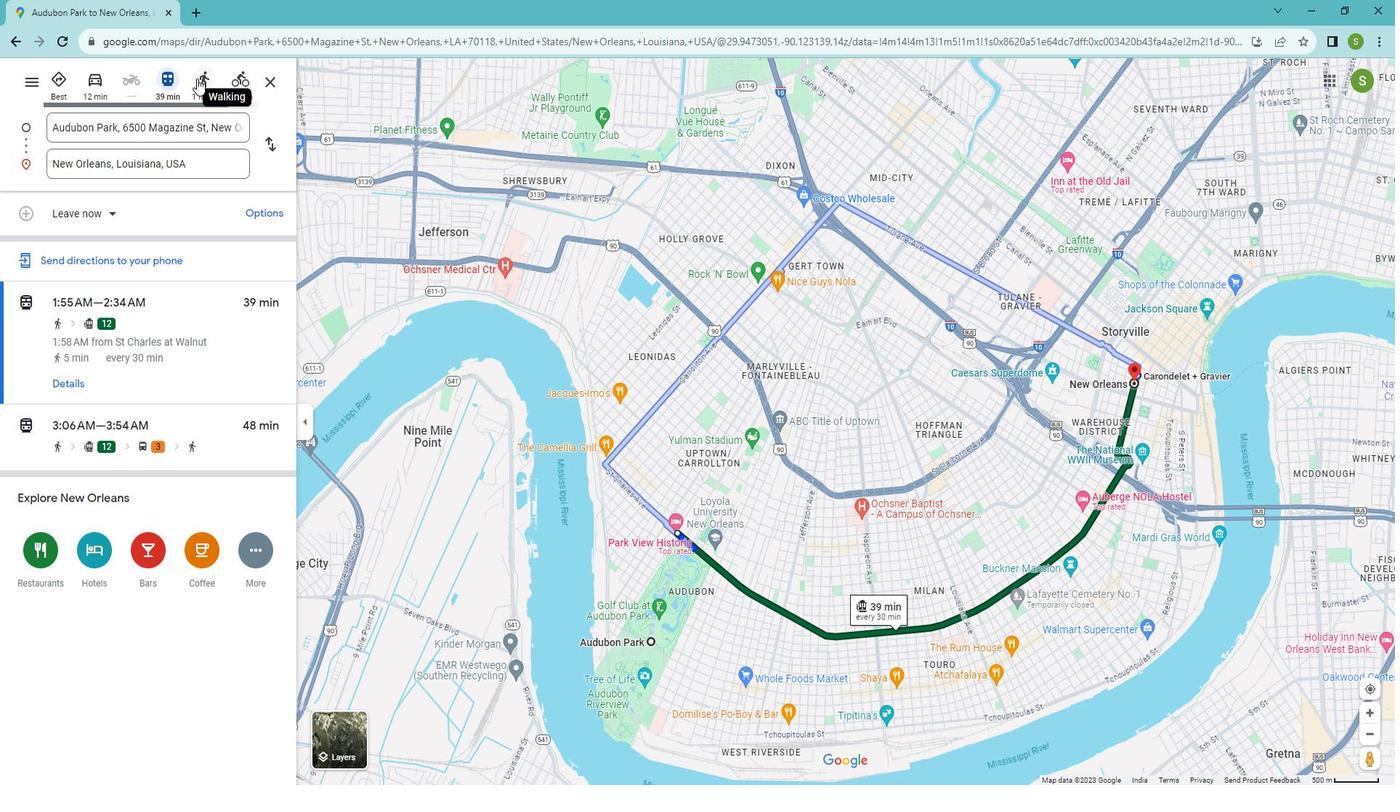 
Action: Mouse pressed left at (199, 76)
Screenshot: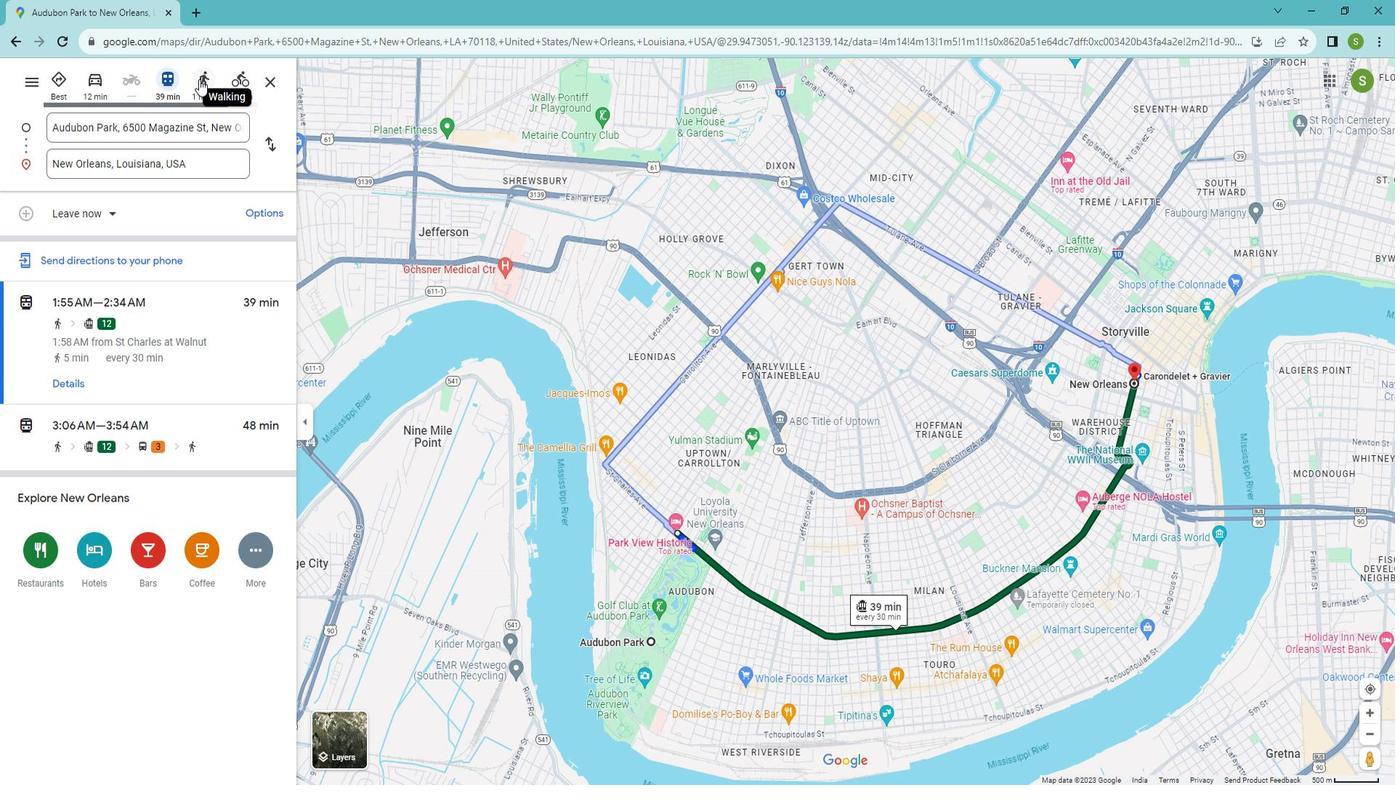 
Action: Mouse moved to (77, 351)
Screenshot: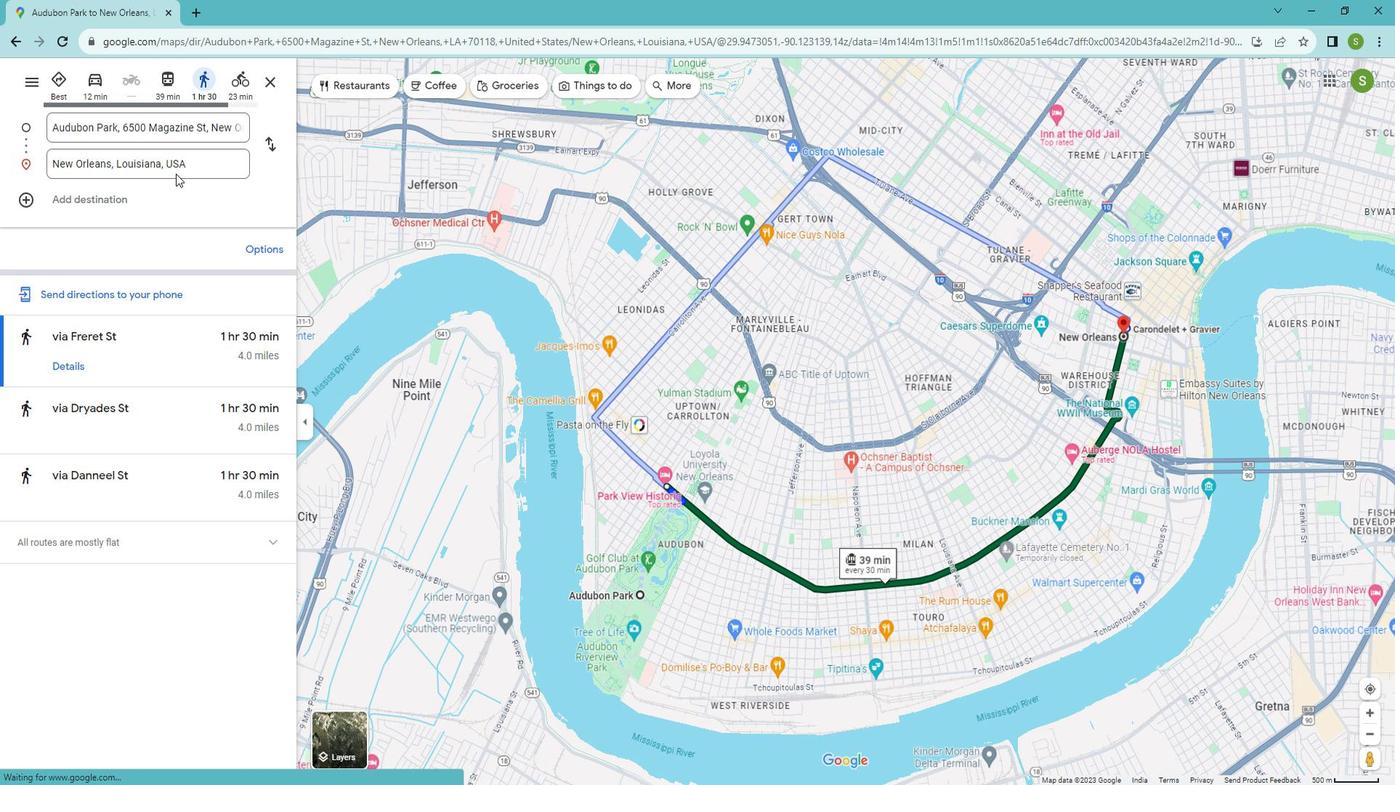 
Action: Mouse pressed left at (77, 351)
Screenshot: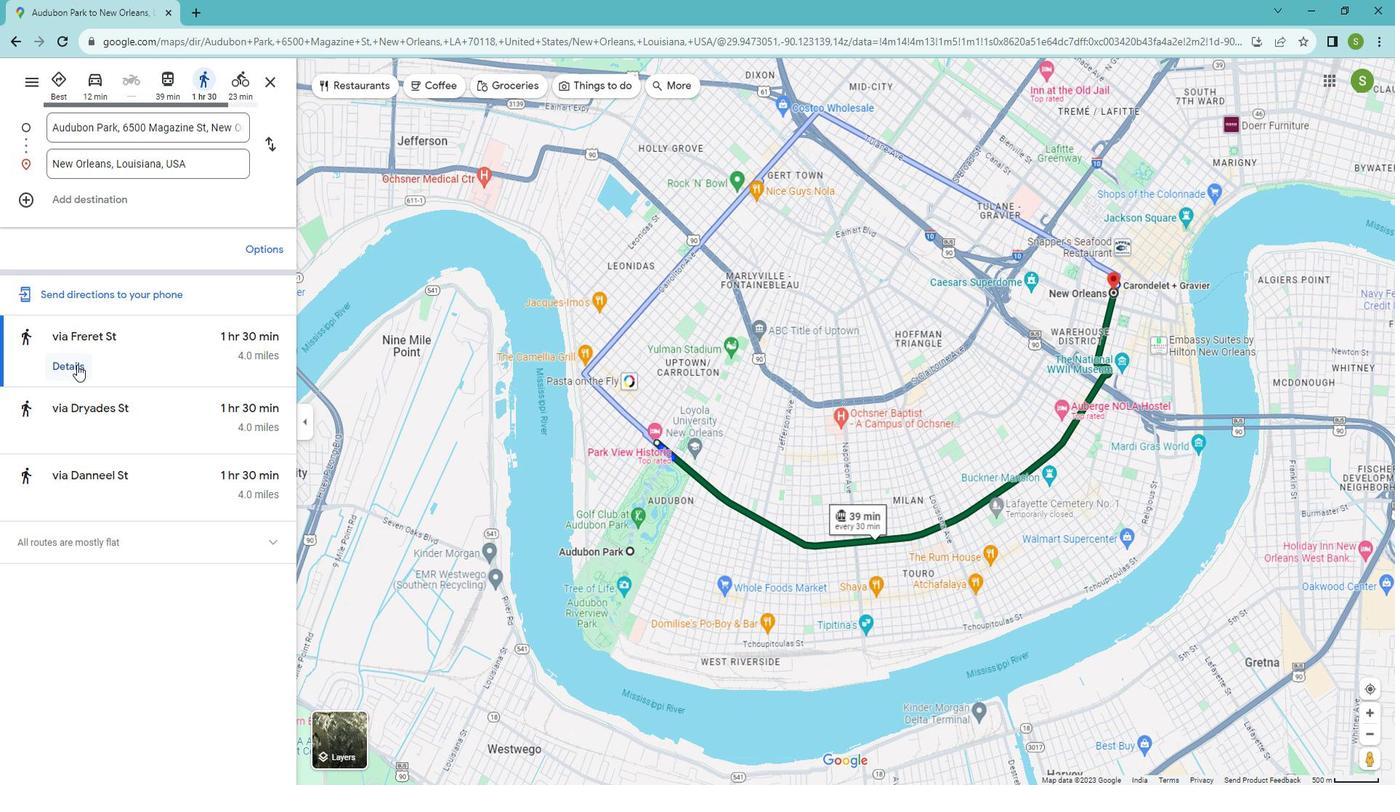 
Action: Mouse moved to (77, 354)
Screenshot: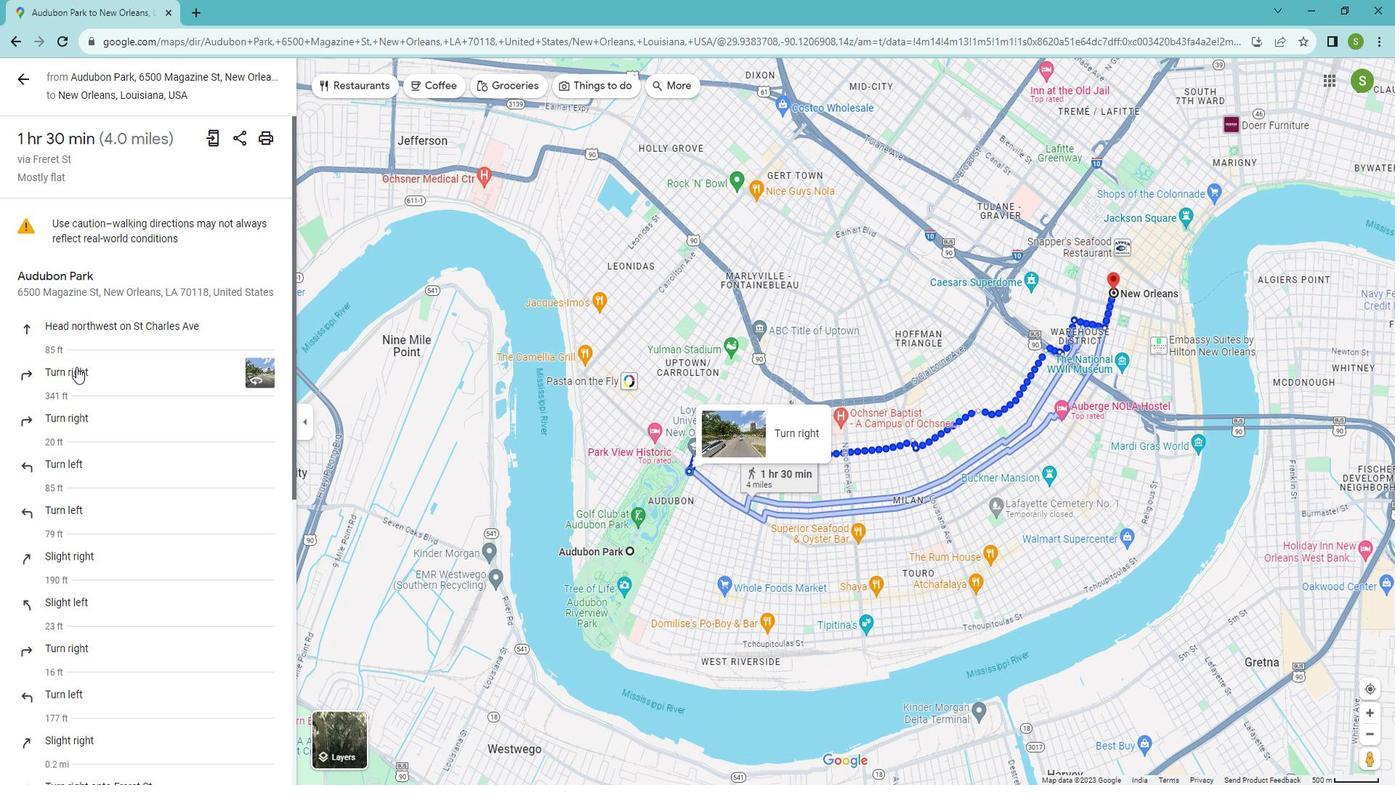 
Action: Mouse scrolled (77, 354) with delta (0, 0)
Screenshot: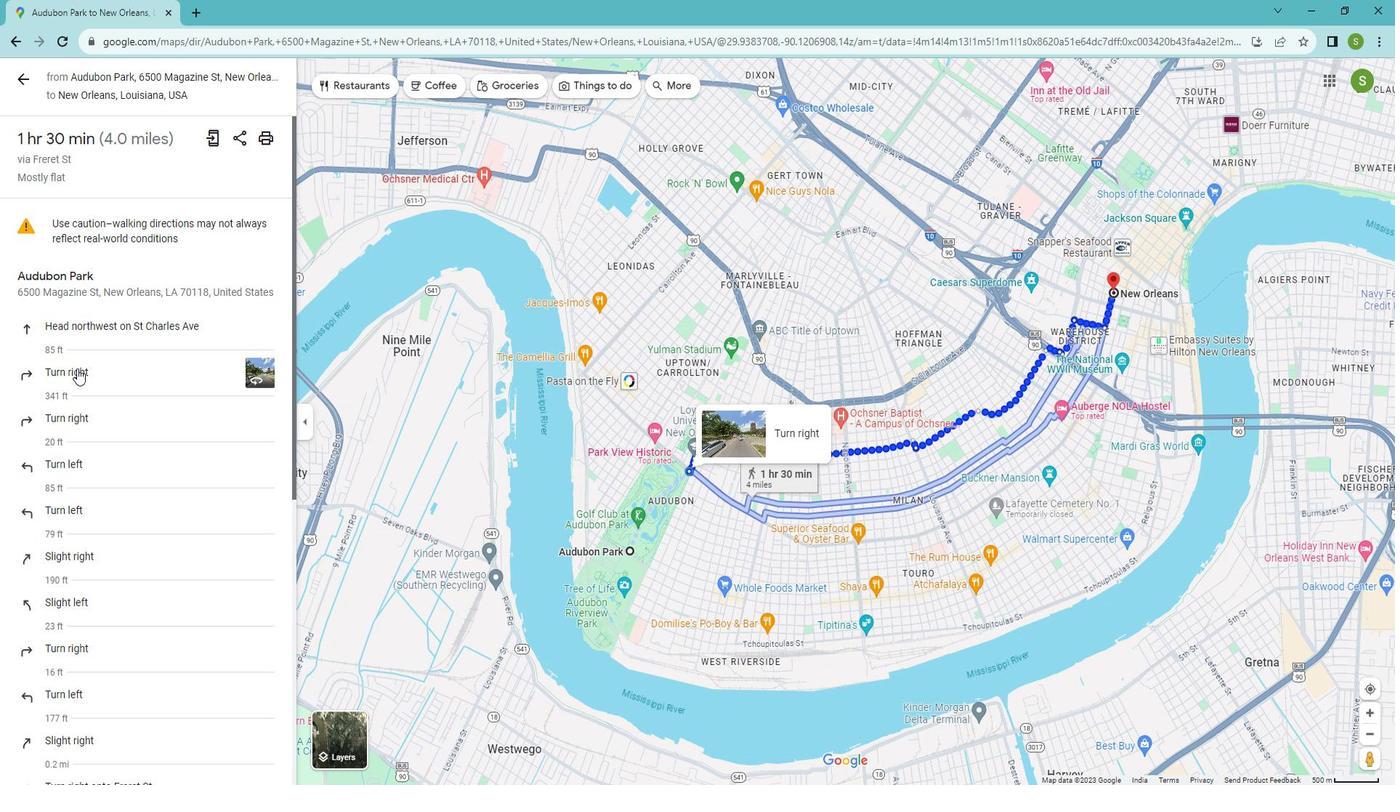 
Action: Mouse moved to (78, 354)
Screenshot: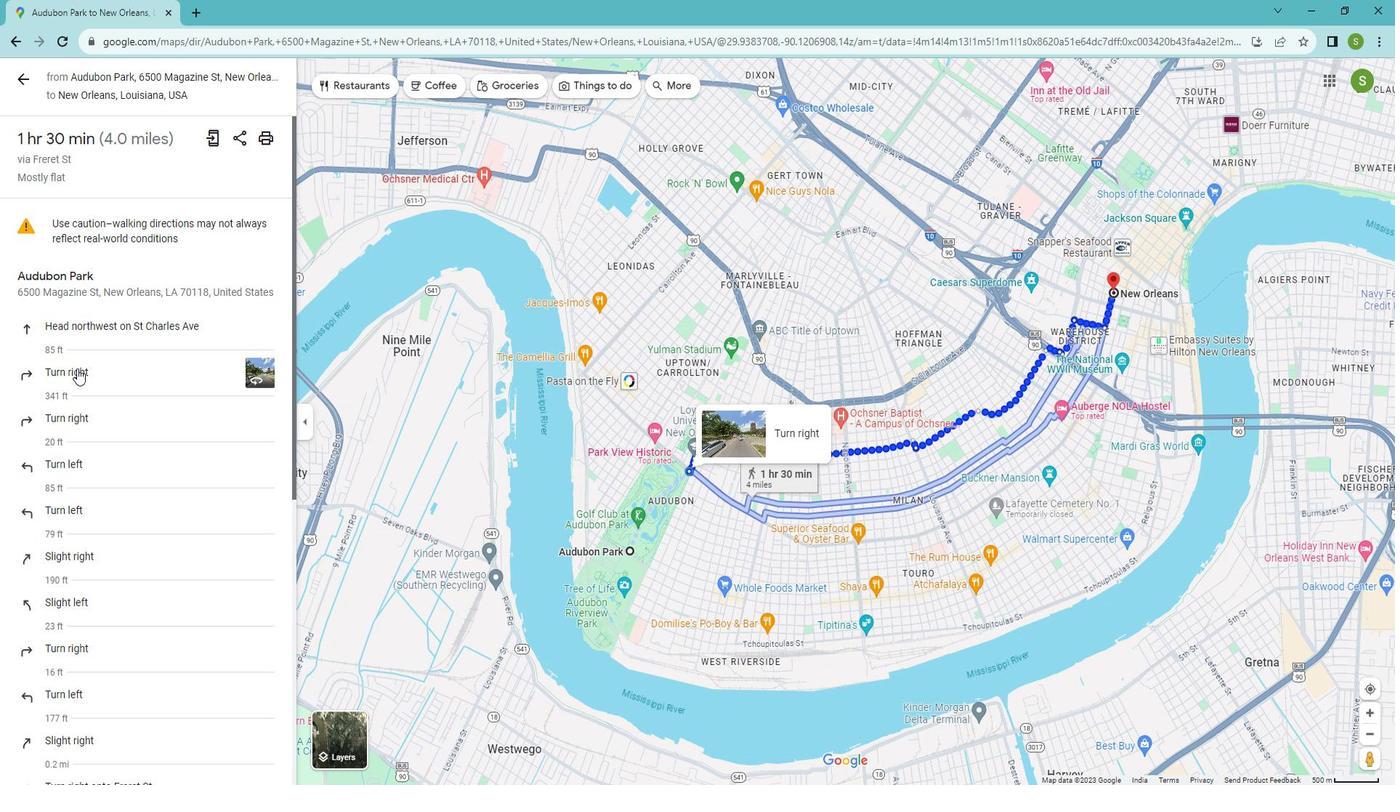 
Action: Mouse scrolled (78, 354) with delta (0, 0)
Screenshot: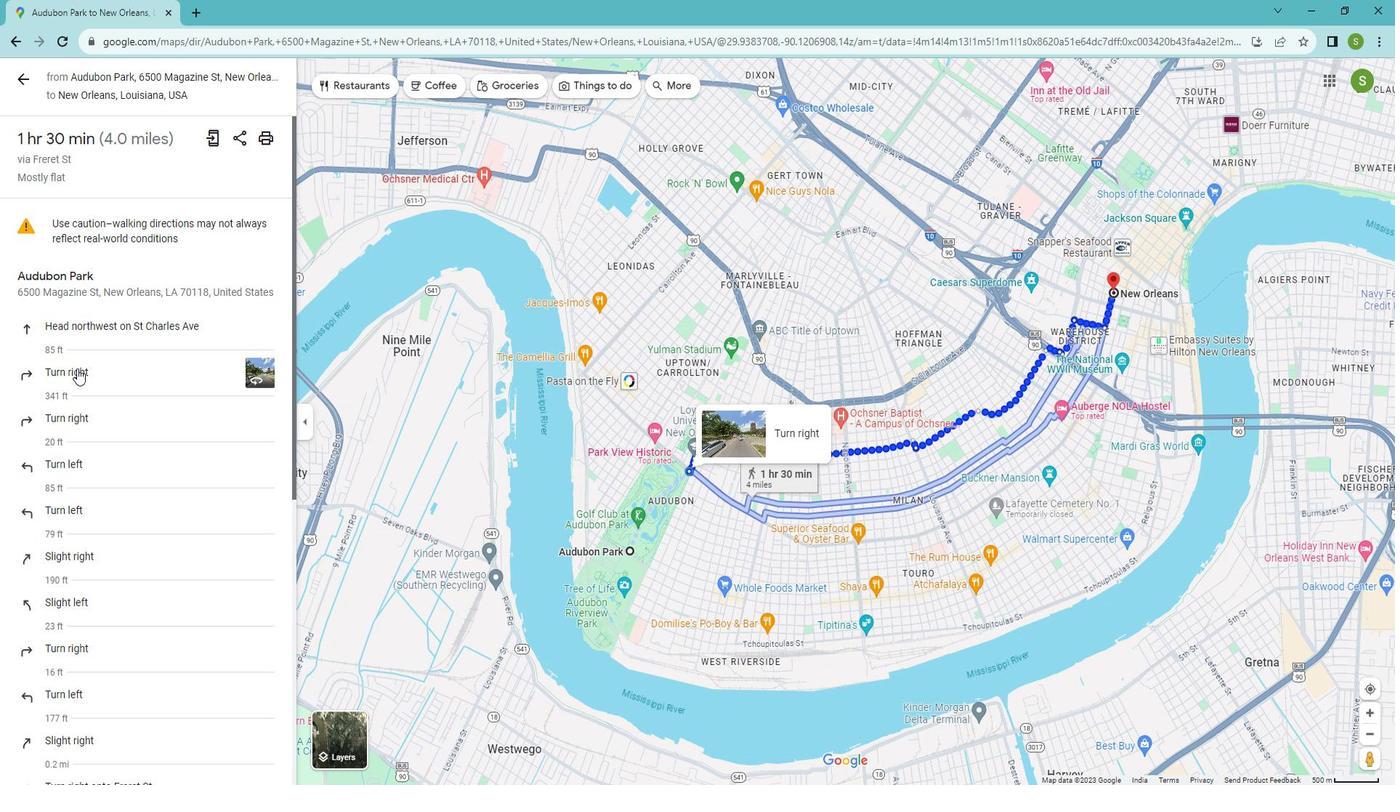 
Action: Mouse moved to (78, 355)
Screenshot: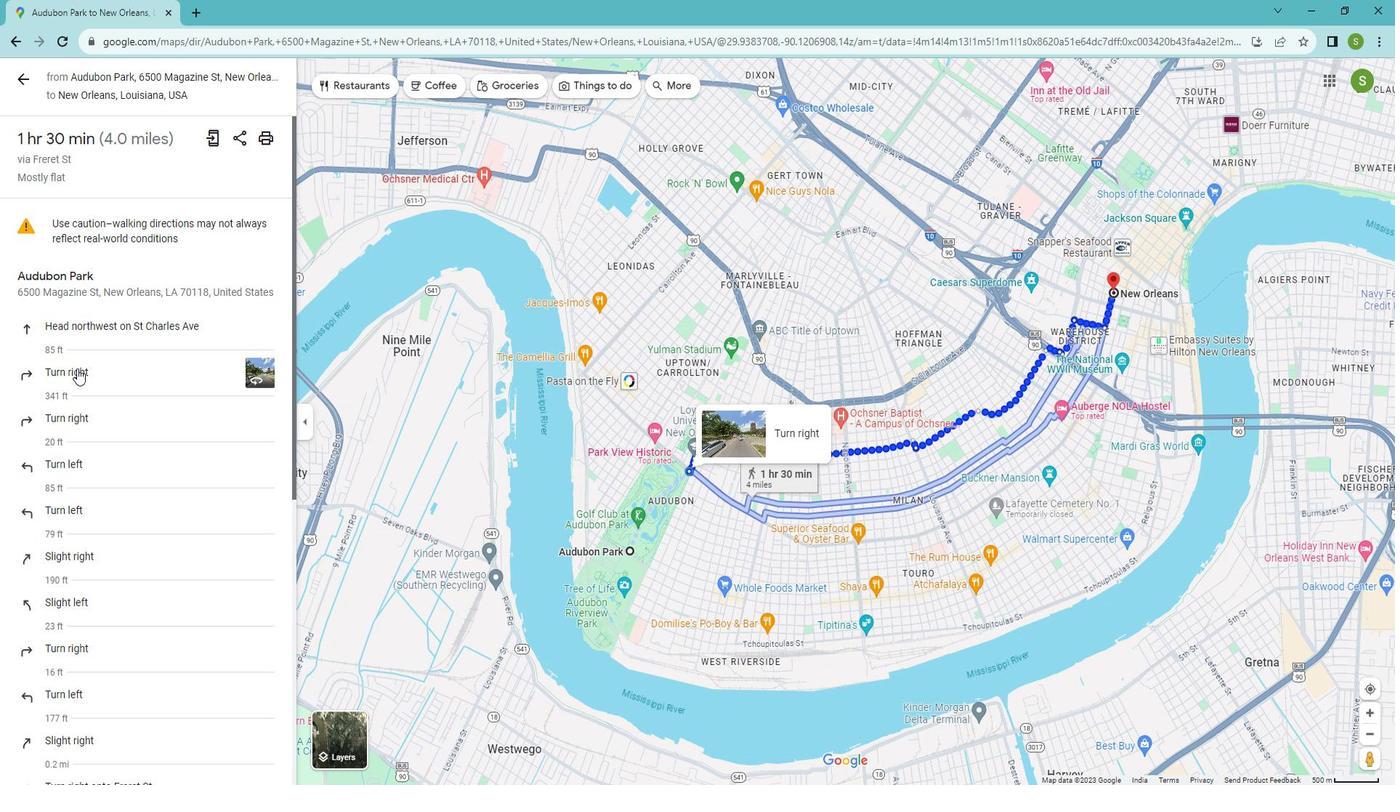 
Action: Mouse scrolled (78, 354) with delta (0, 0)
Screenshot: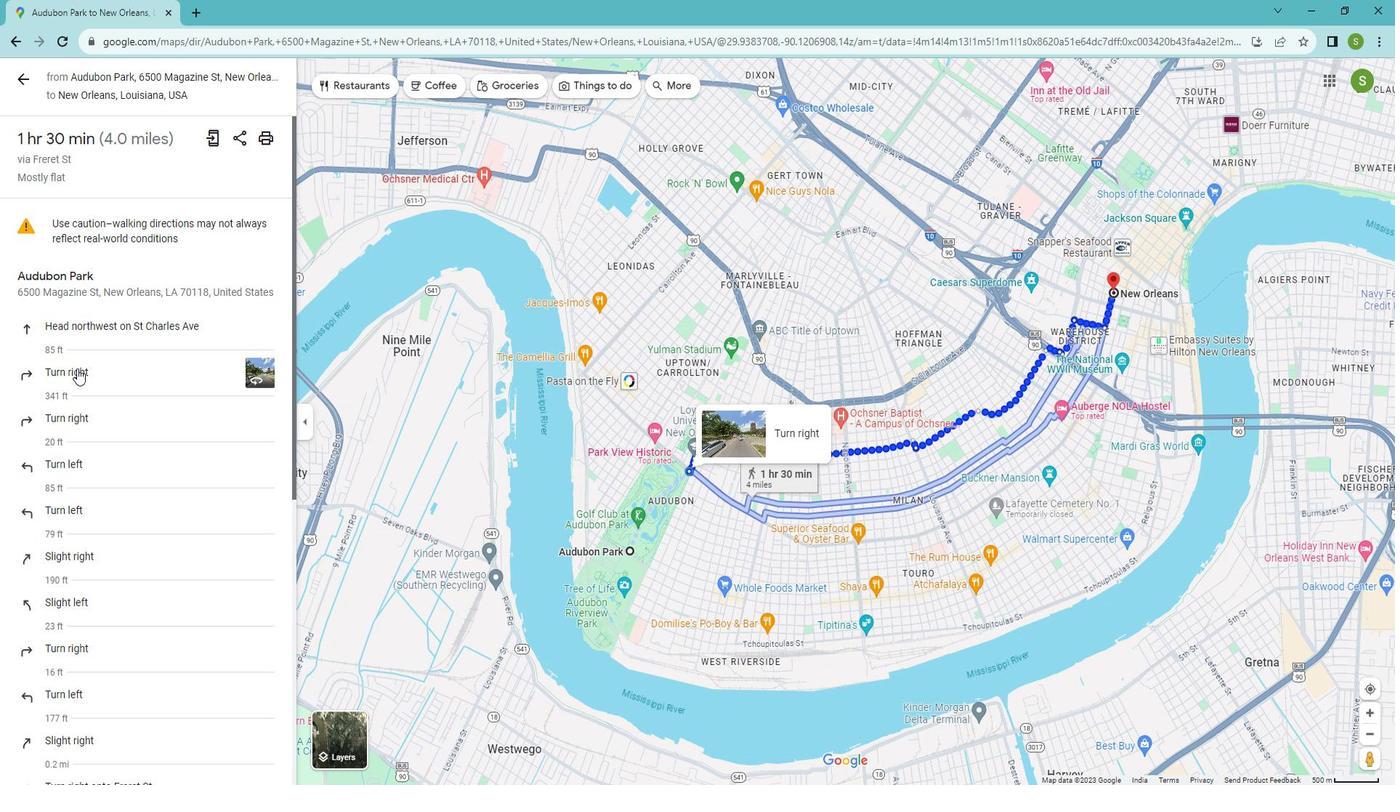 
Action: Mouse moved to (78, 355)
Screenshot: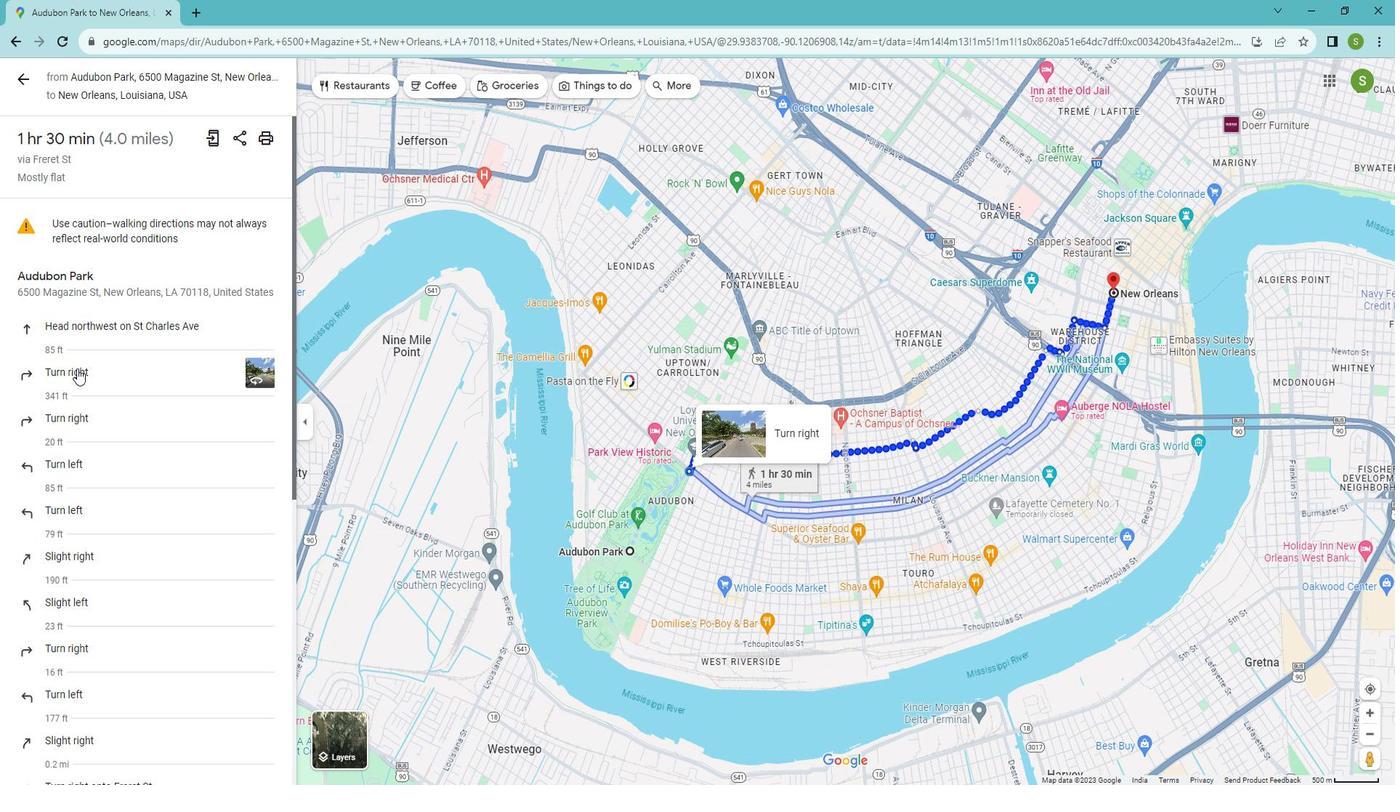 
Action: Mouse scrolled (78, 354) with delta (0, 0)
Screenshot: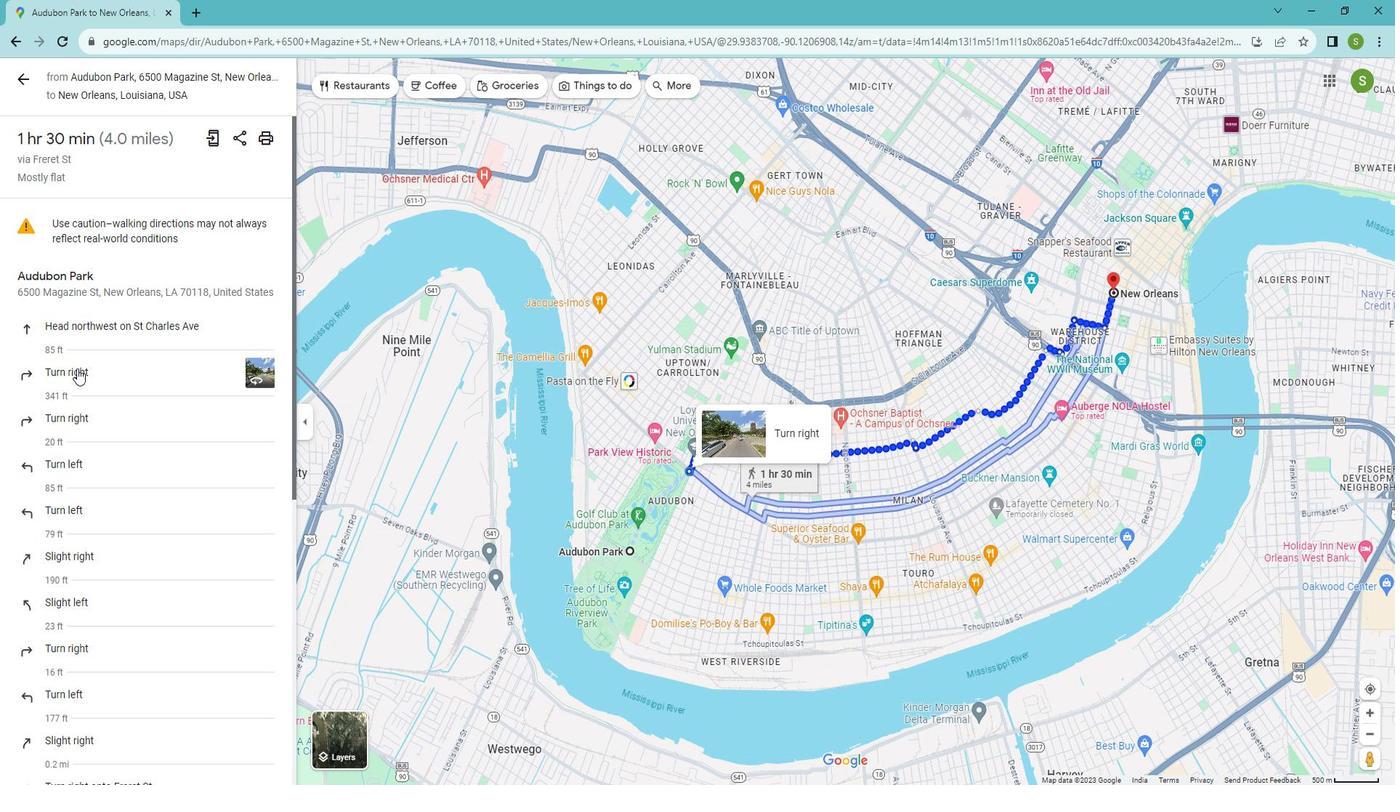 
Action: Mouse moved to (78, 356)
Screenshot: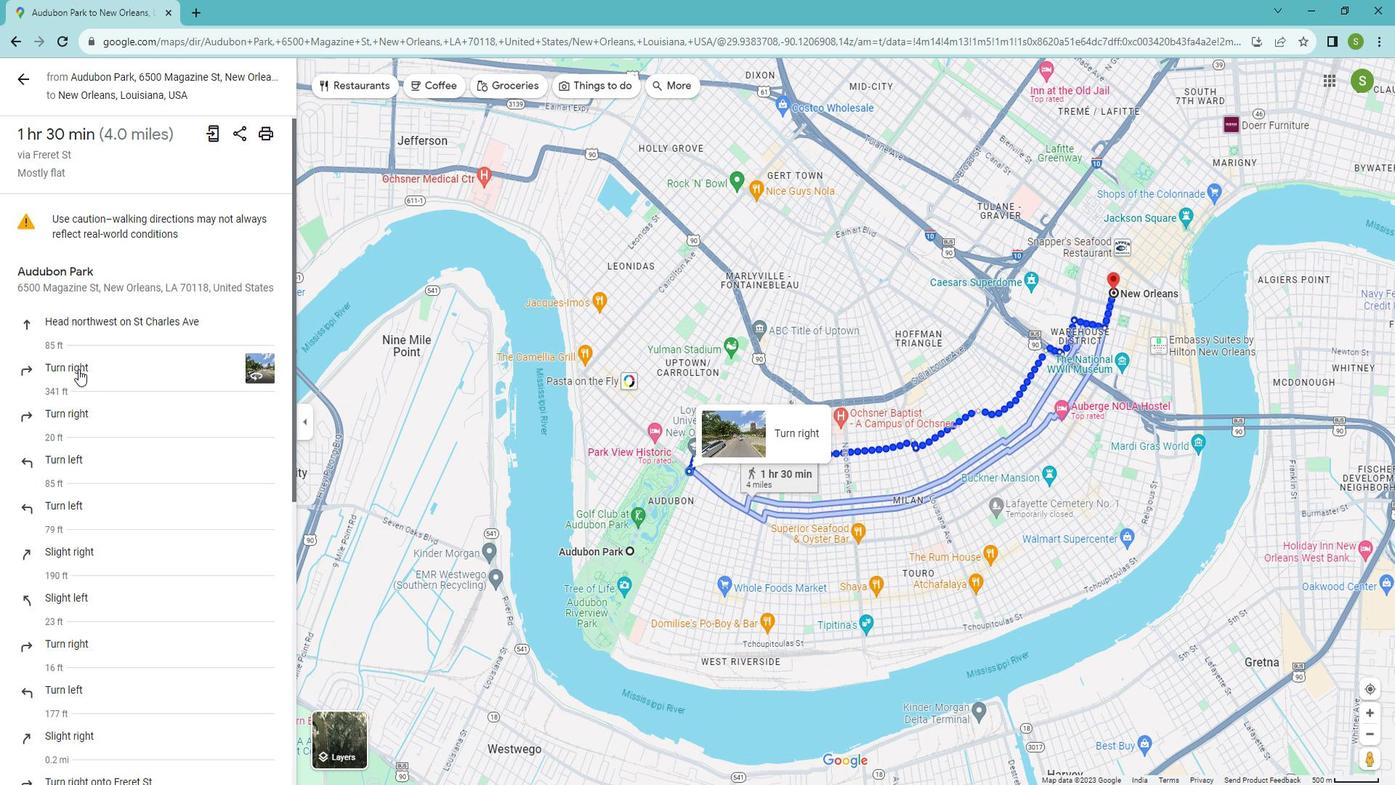 
Action: Mouse scrolled (78, 355) with delta (0, 0)
Screenshot: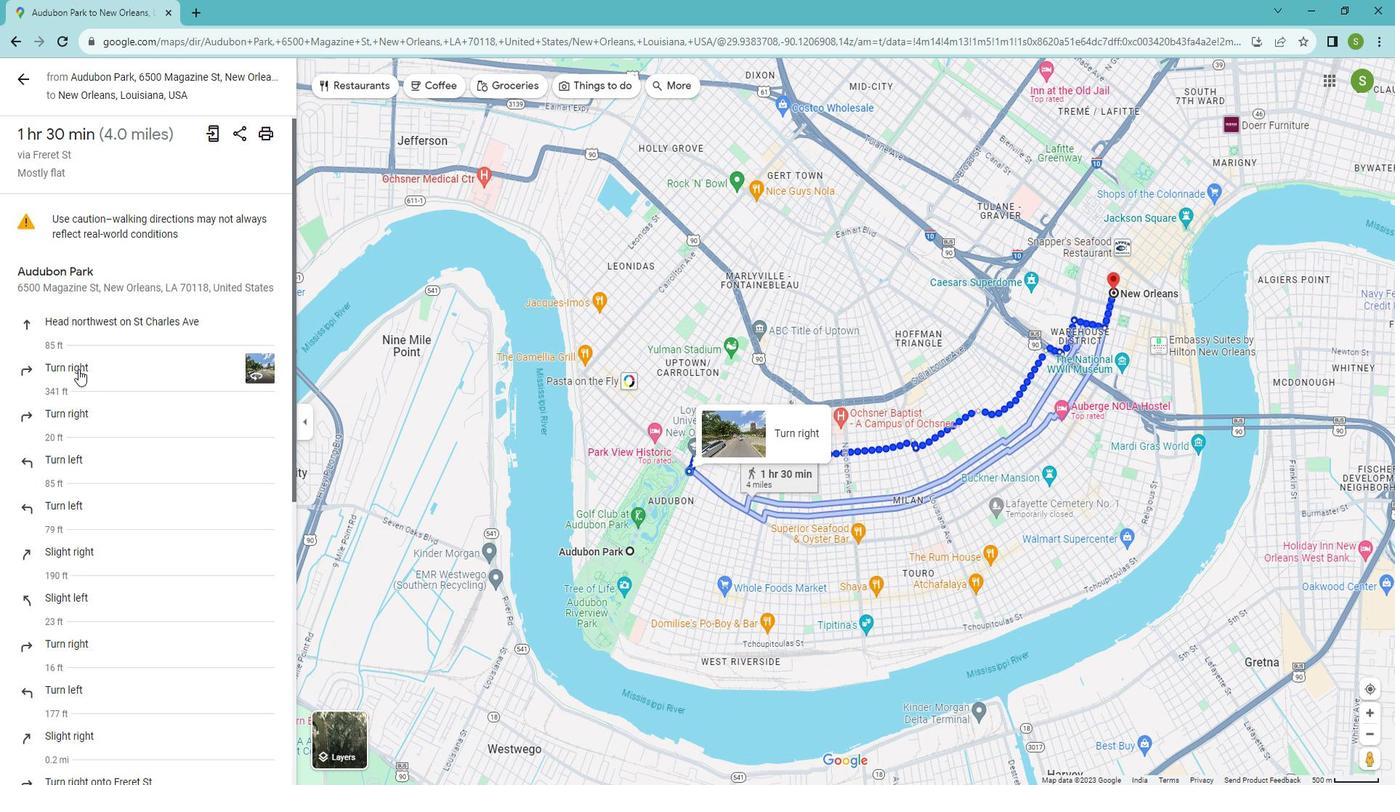 
Action: Mouse moved to (78, 356)
Screenshot: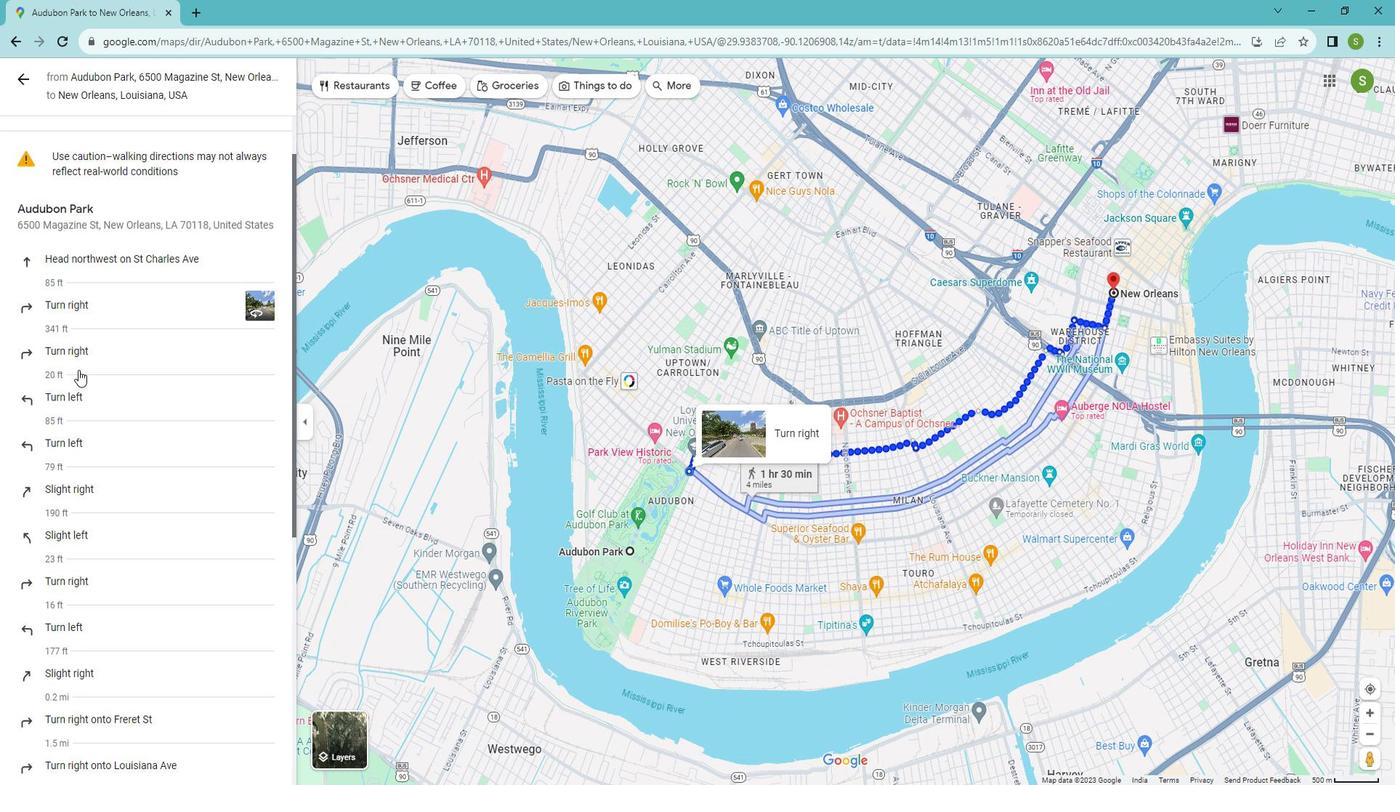 
Action: Mouse scrolled (78, 355) with delta (0, 0)
Screenshot: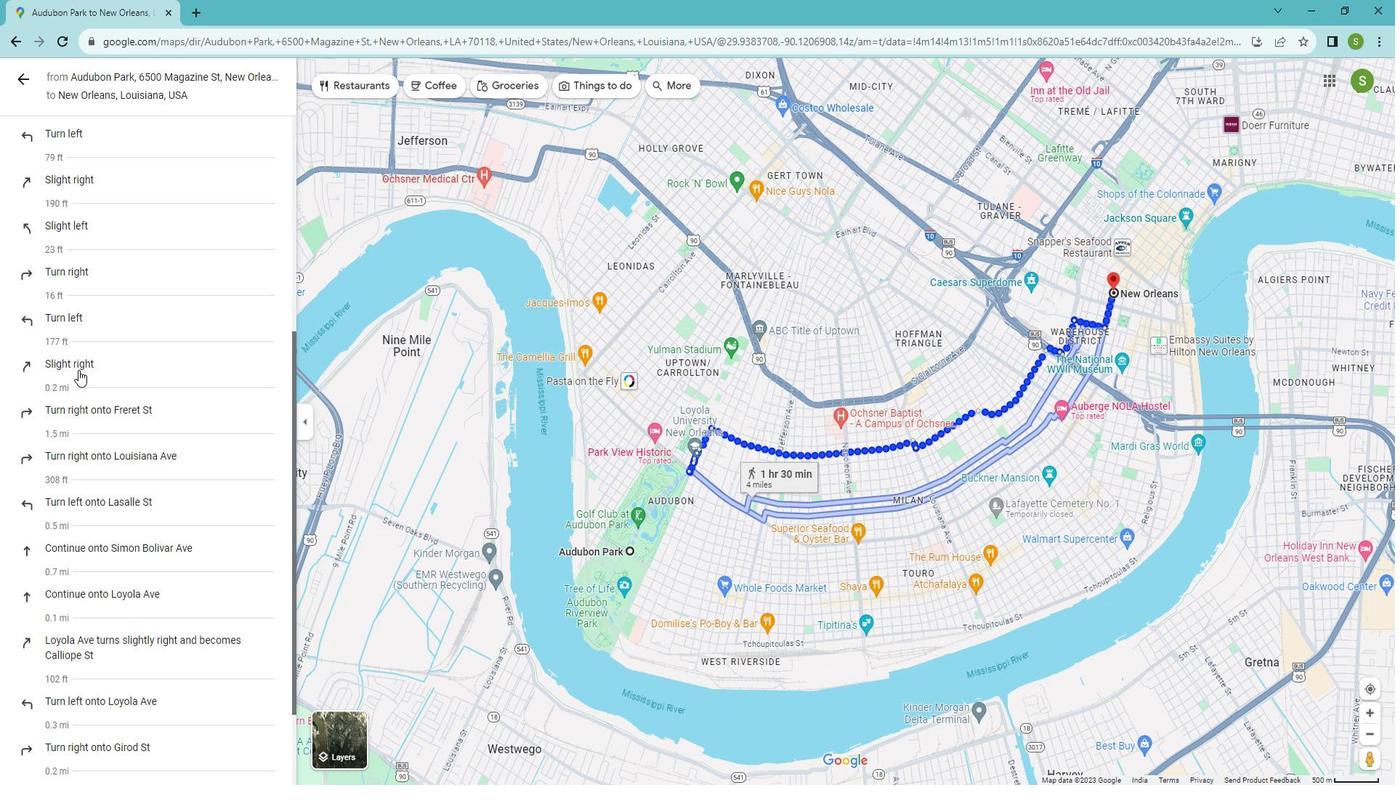 
Action: Mouse scrolled (78, 355) with delta (0, 0)
Screenshot: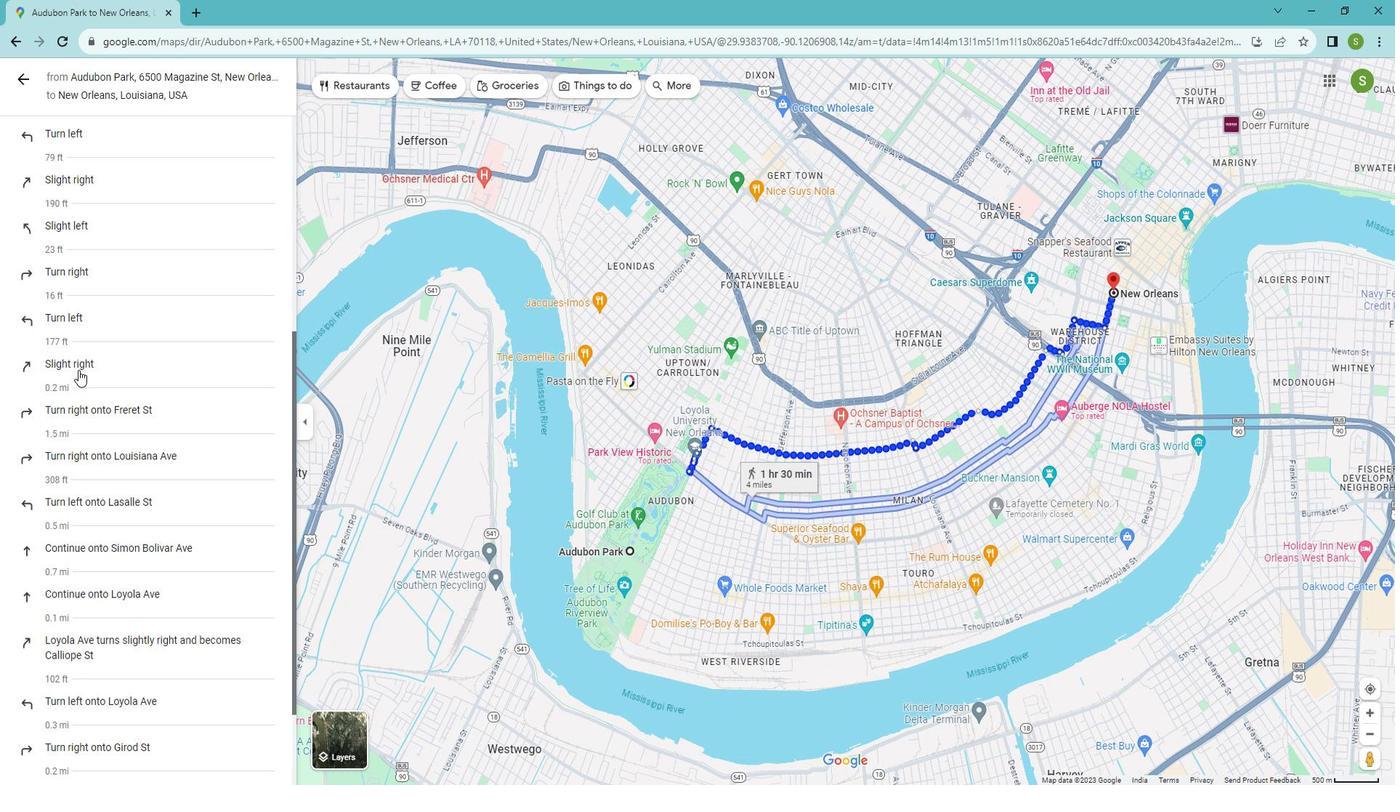
Action: Mouse scrolled (78, 355) with delta (0, 0)
Screenshot: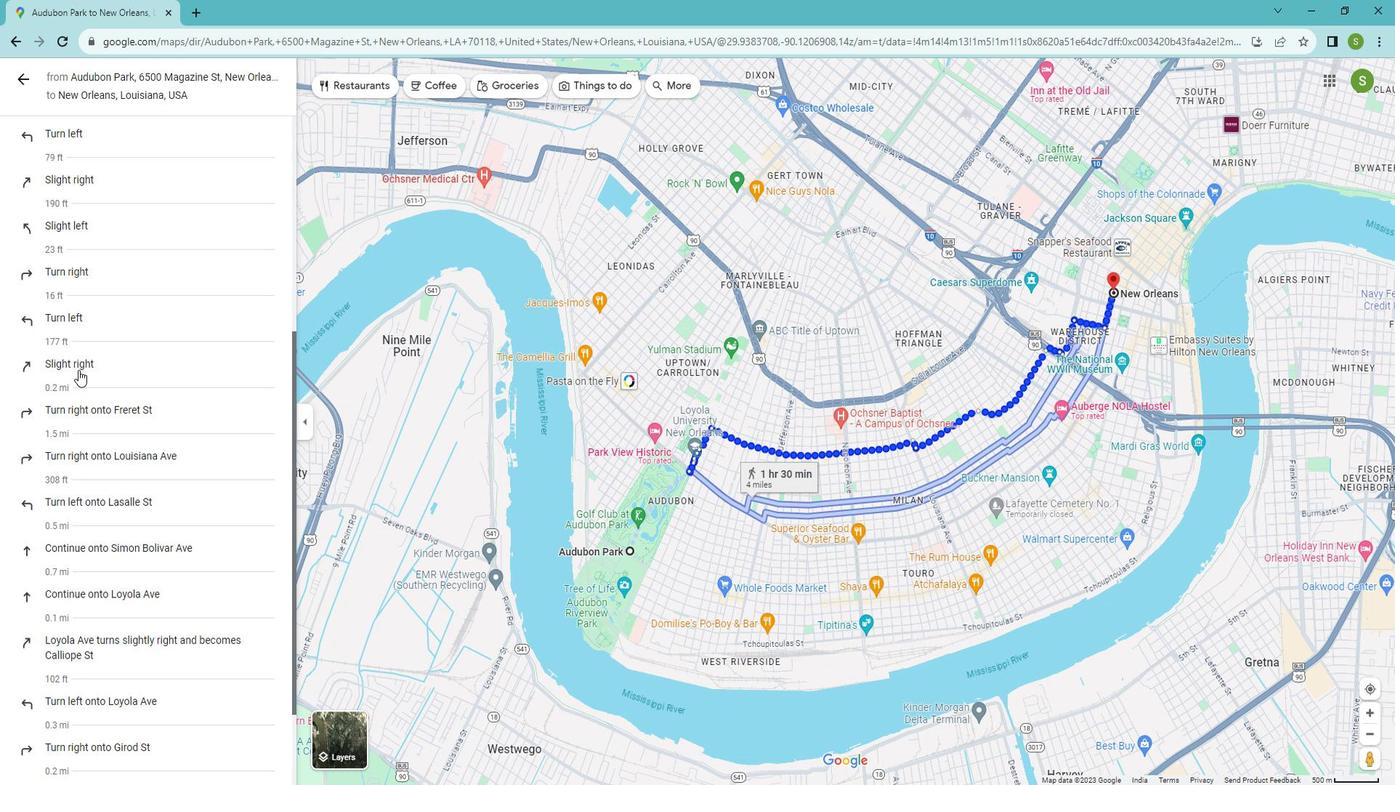 
Action: Mouse scrolled (78, 355) with delta (0, 0)
Screenshot: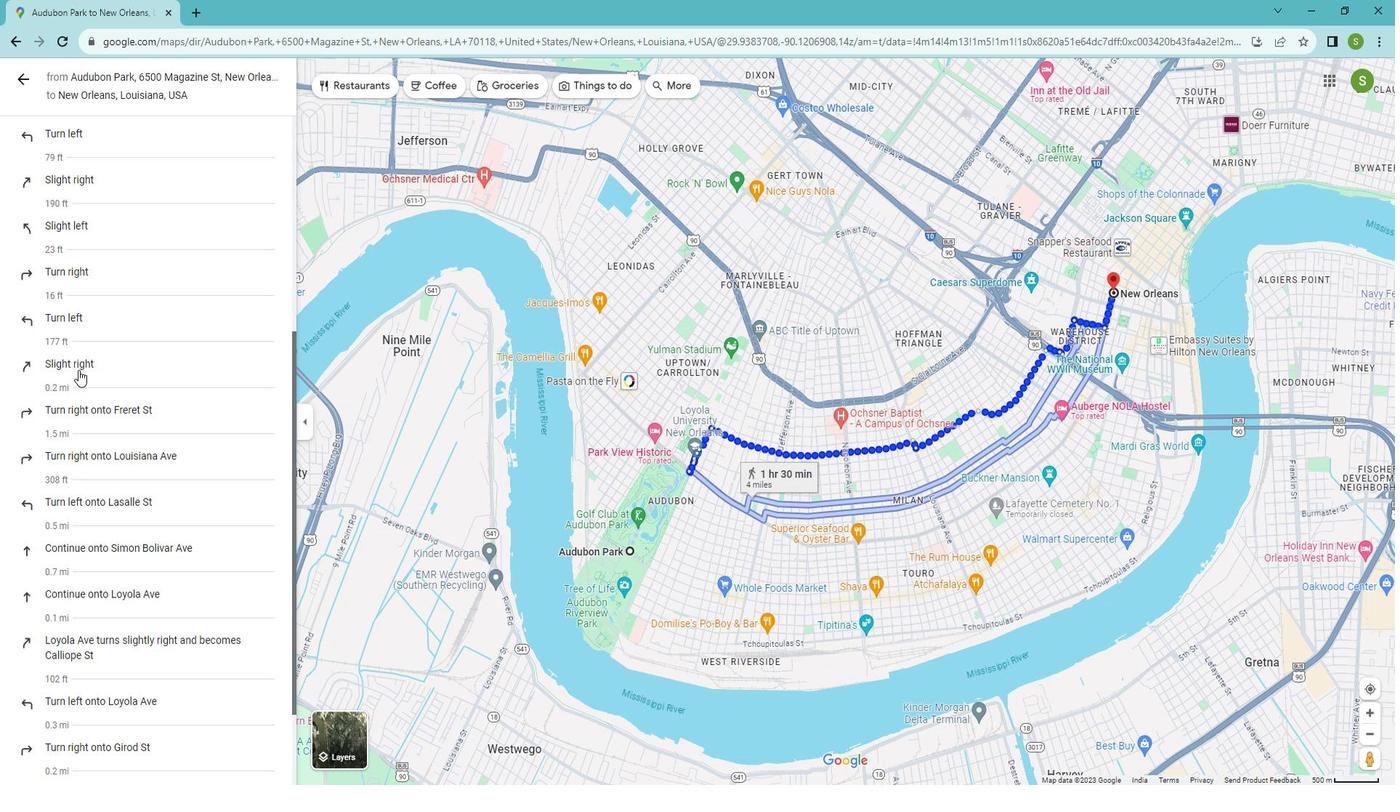 
Action: Mouse scrolled (78, 355) with delta (0, 0)
Screenshot: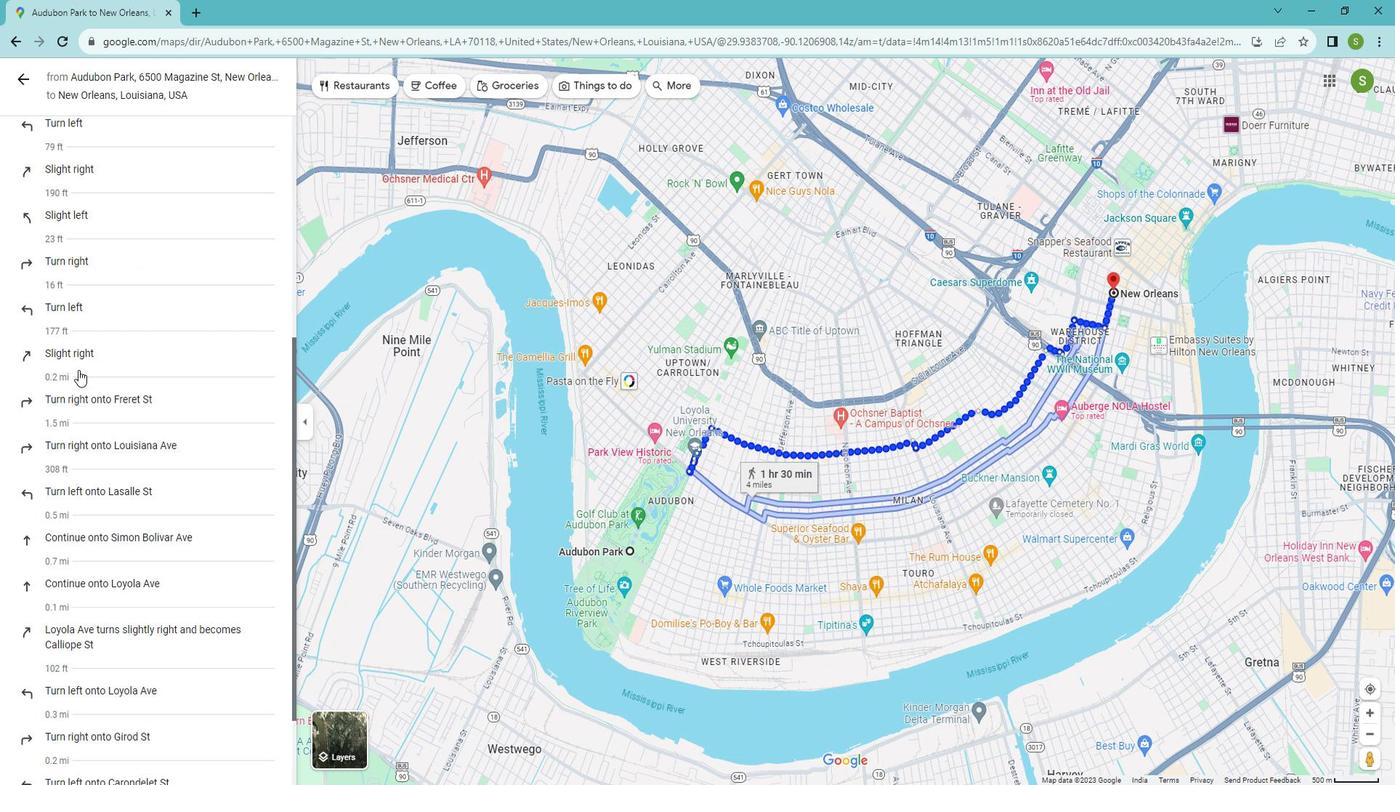 
Action: Mouse moved to (78, 355)
Screenshot: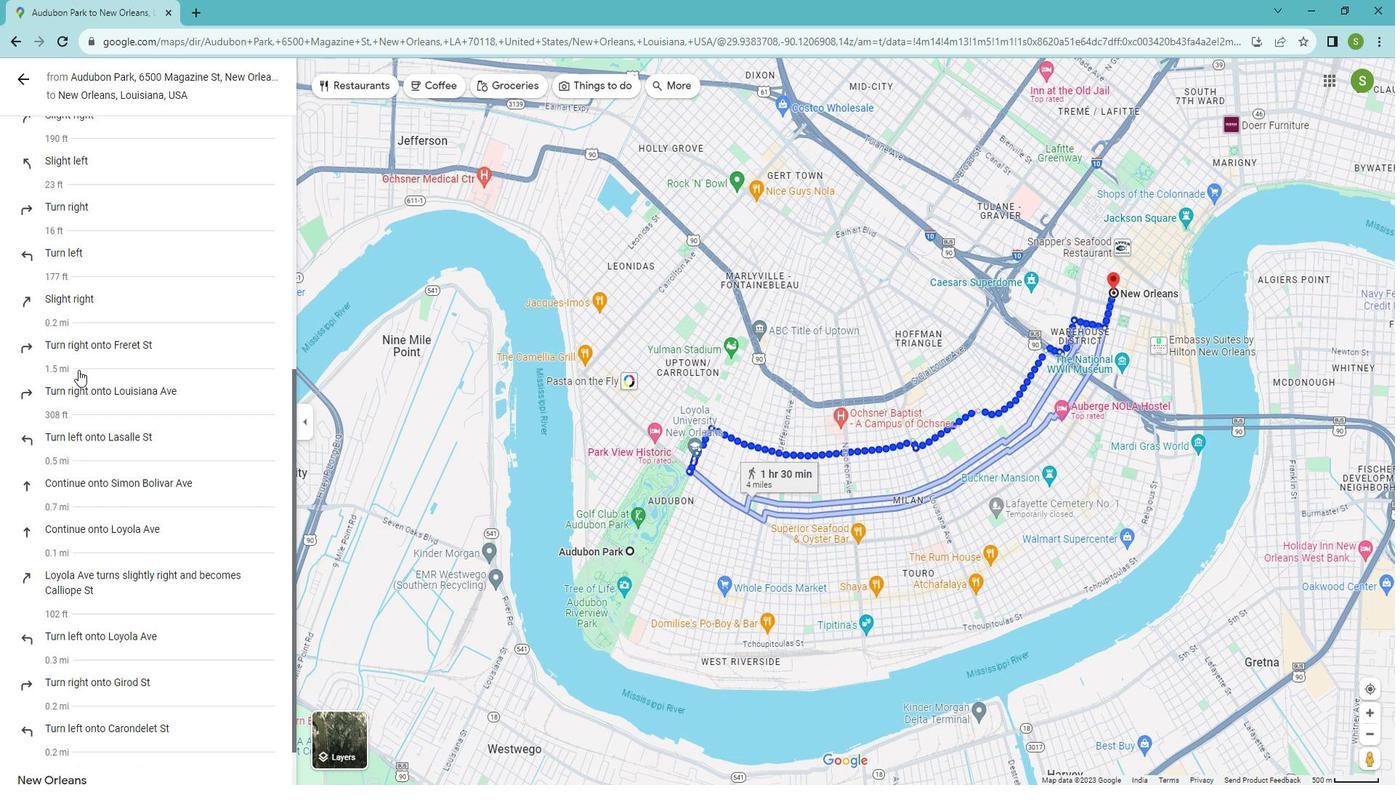 
Action: Mouse scrolled (78, 354) with delta (0, 0)
Screenshot: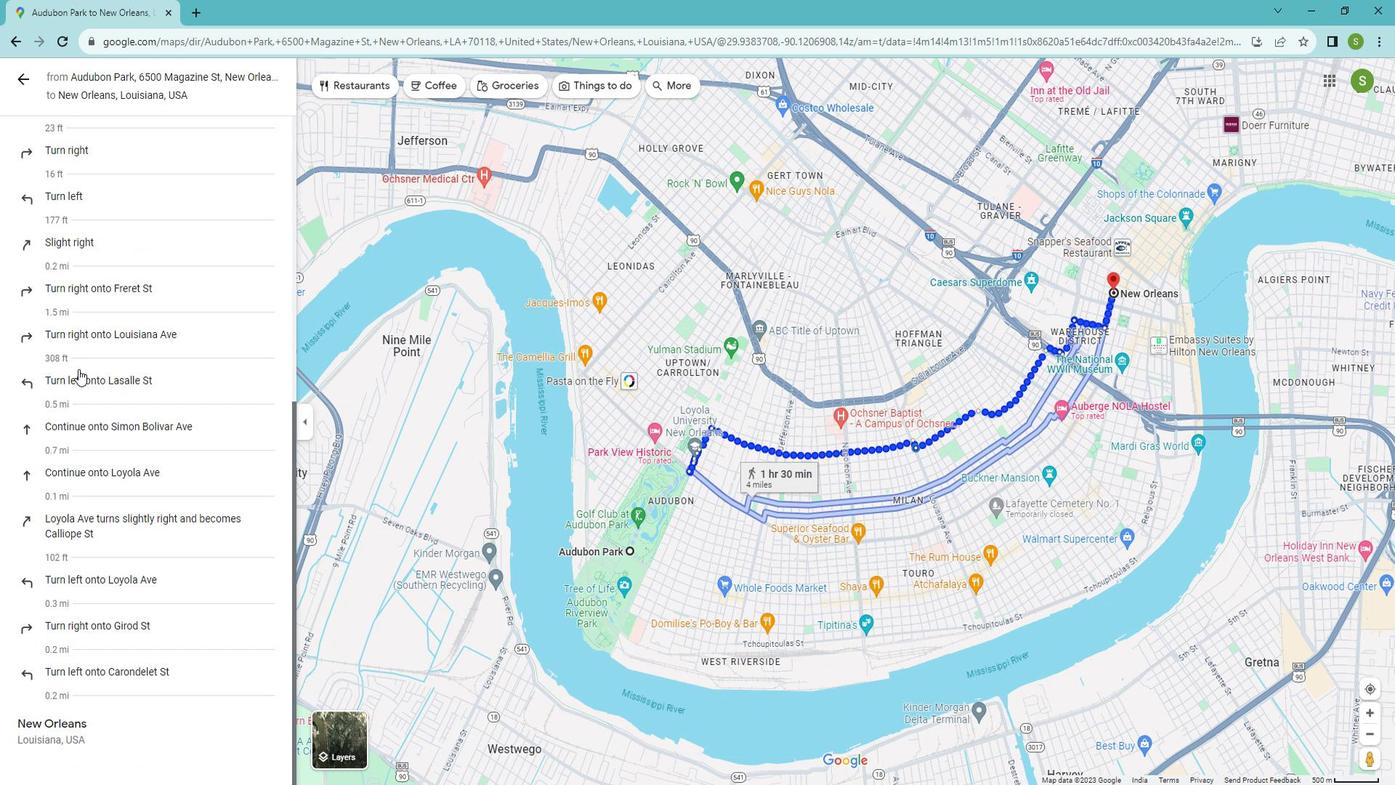 
Action: Mouse scrolled (78, 354) with delta (0, 0)
Screenshot: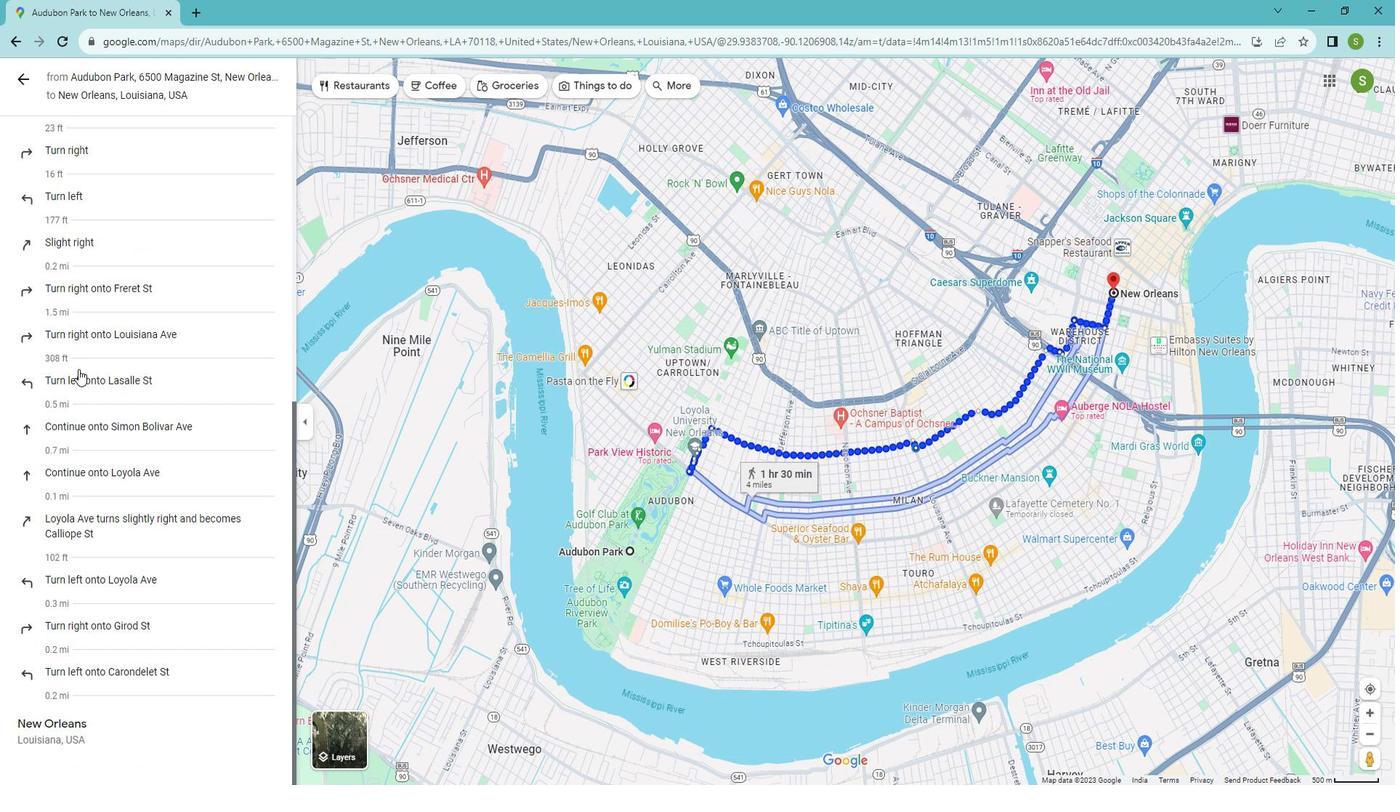 
Action: Mouse scrolled (78, 354) with delta (0, 0)
Screenshot: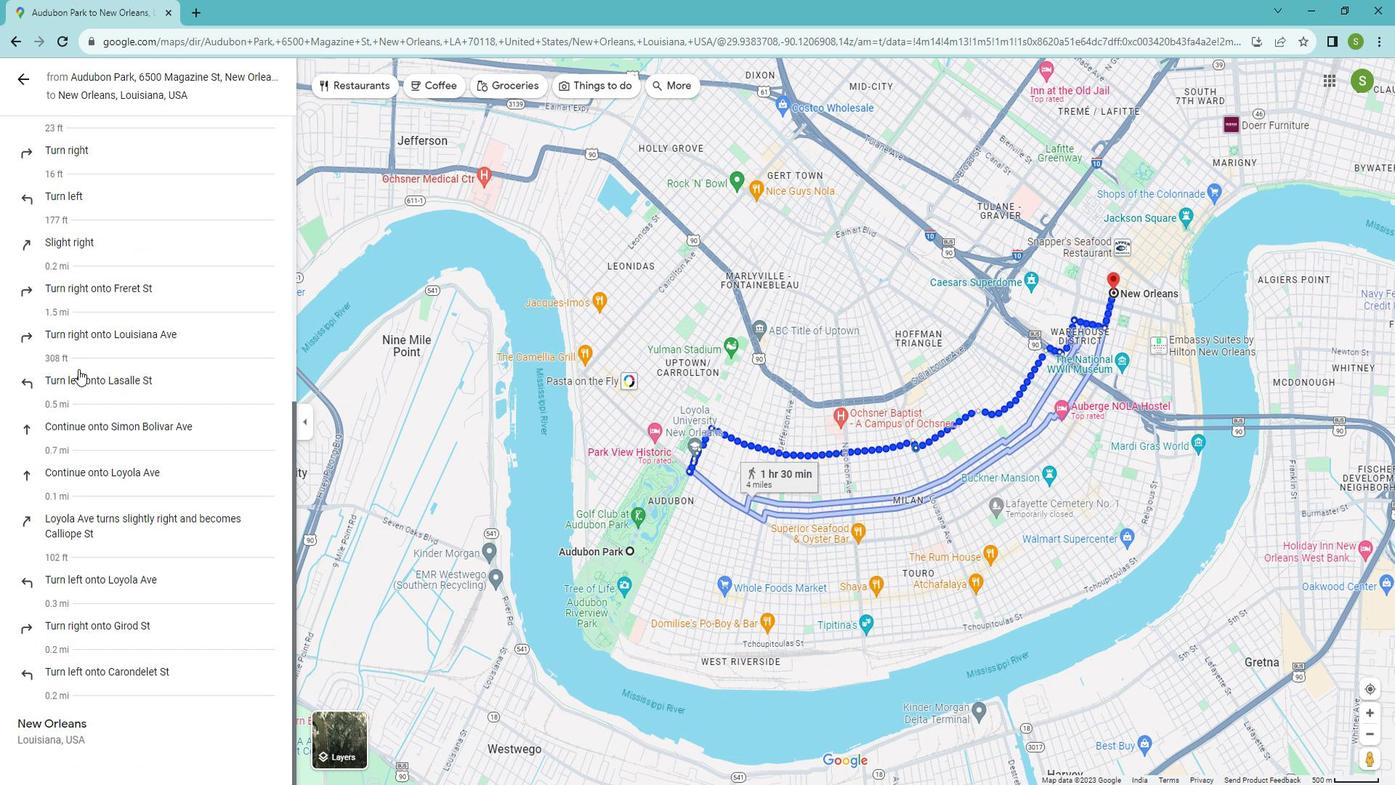 
Action: Mouse scrolled (78, 354) with delta (0, 0)
Screenshot: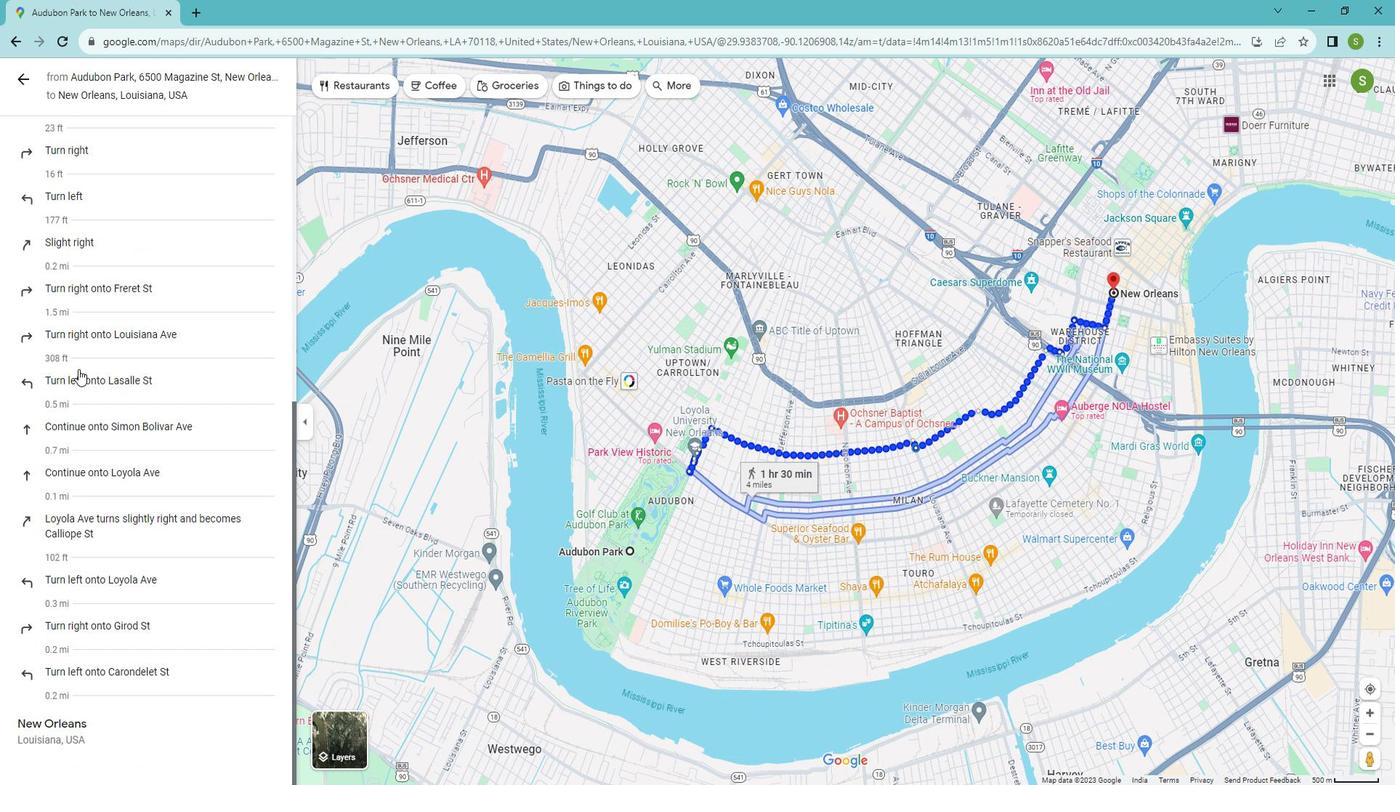 
Action: Mouse moved to (77, 354)
Screenshot: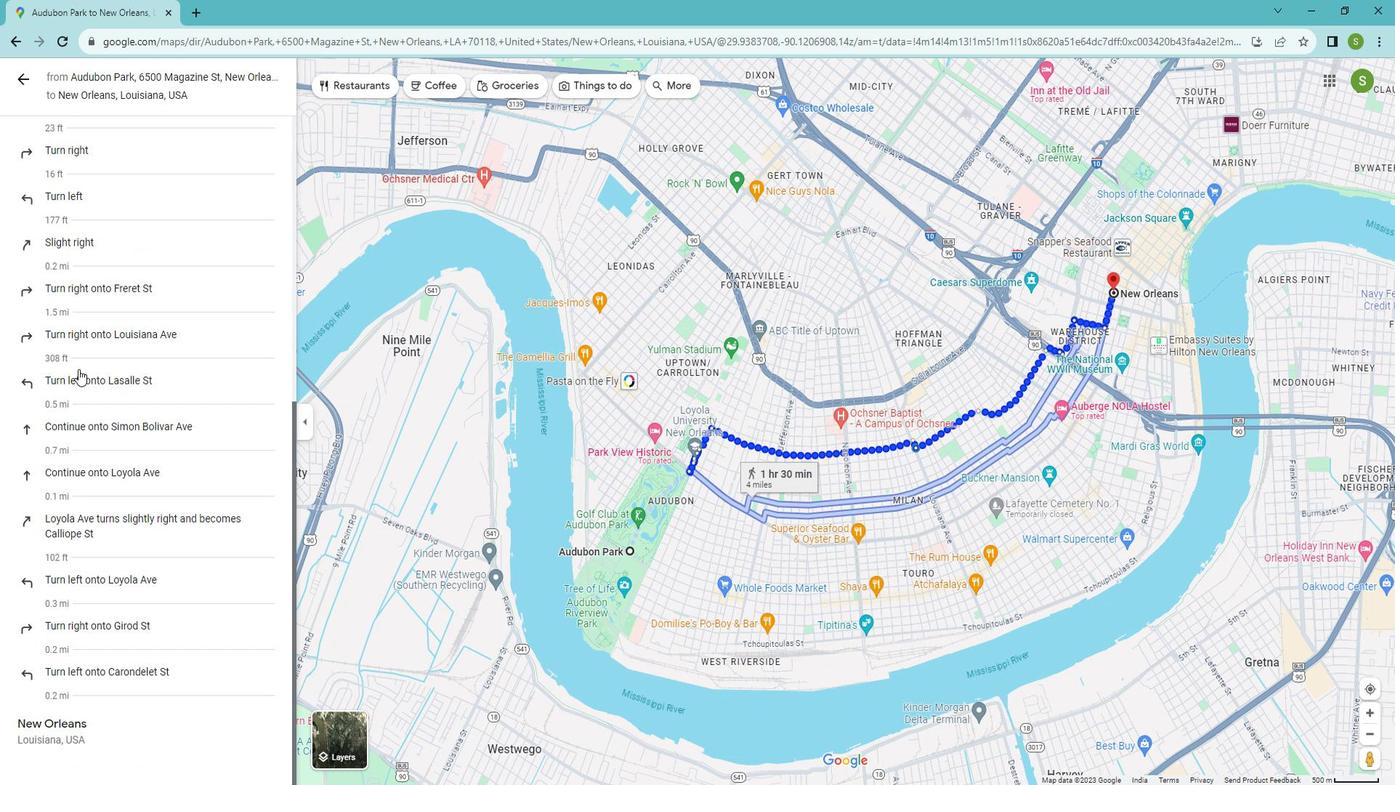 
Action: Mouse scrolled (77, 353) with delta (0, 0)
Screenshot: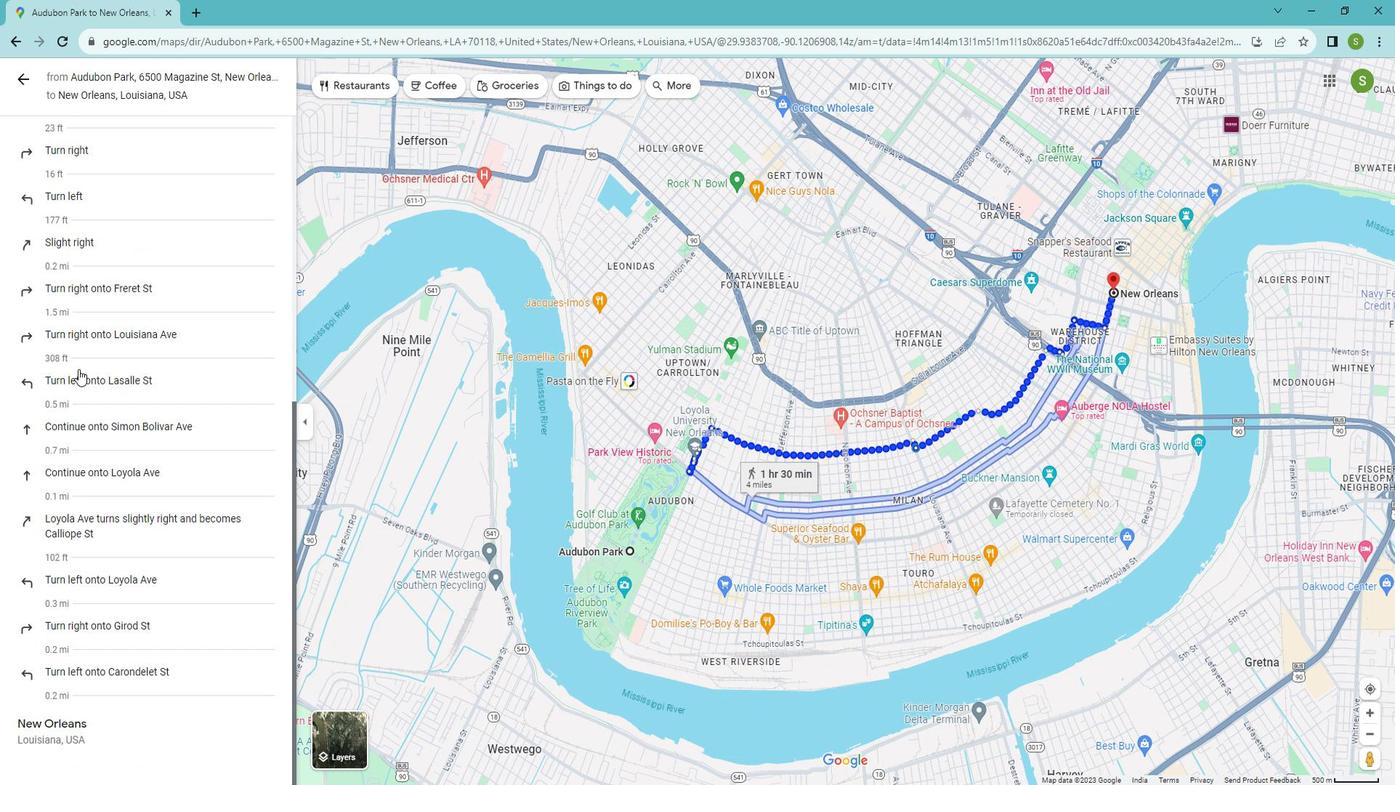
Action: Mouse moved to (76, 352)
Screenshot: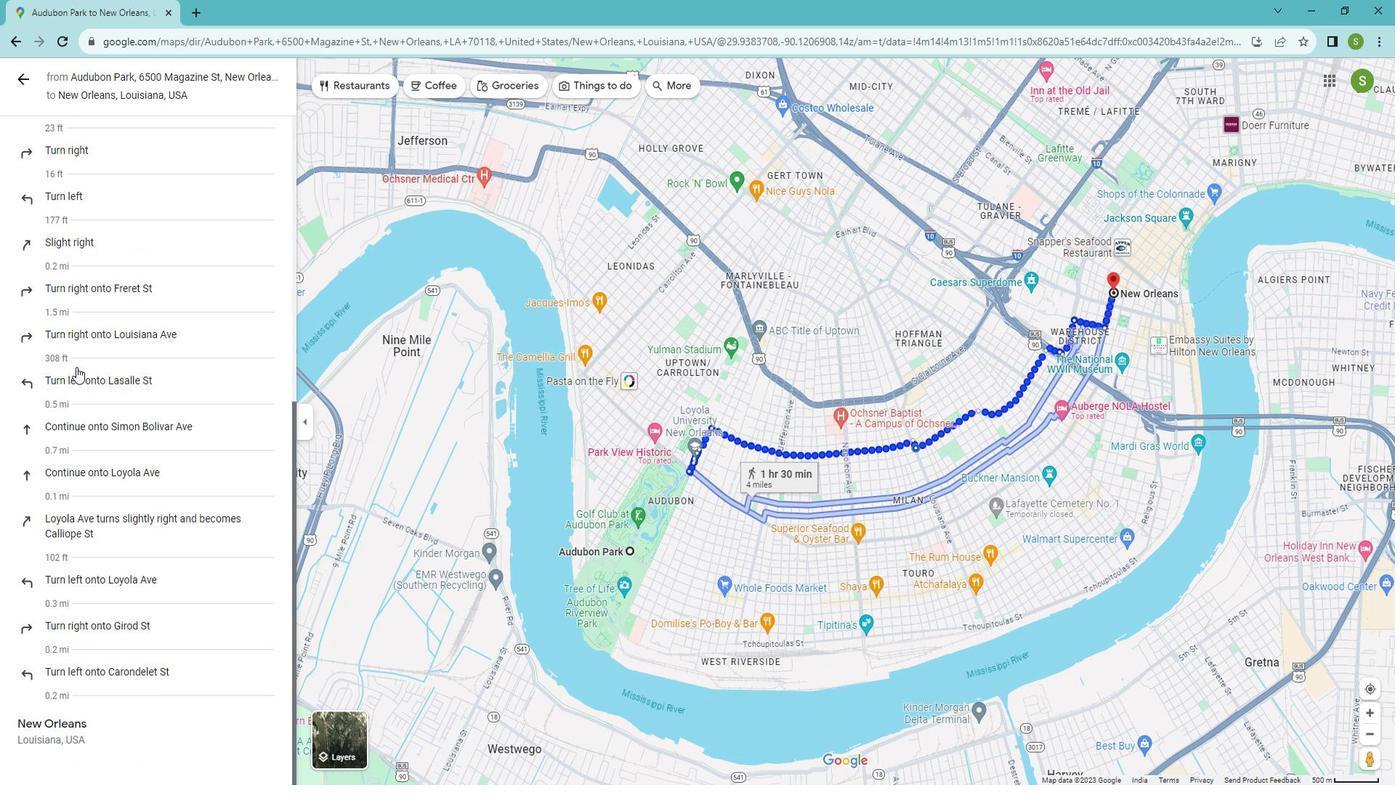
Action: Mouse scrolled (76, 353) with delta (0, 0)
Screenshot: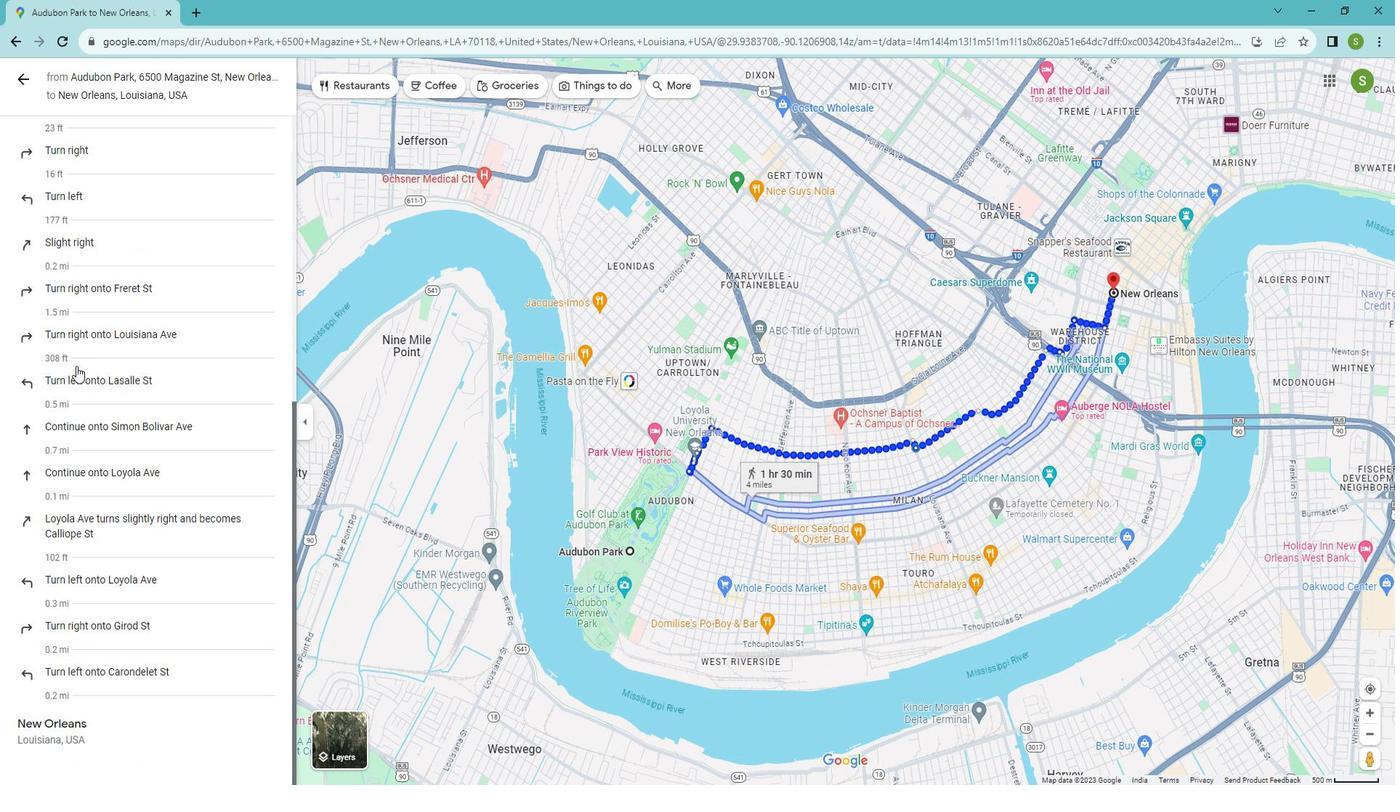 
Action: Mouse scrolled (76, 353) with delta (0, 0)
Screenshot: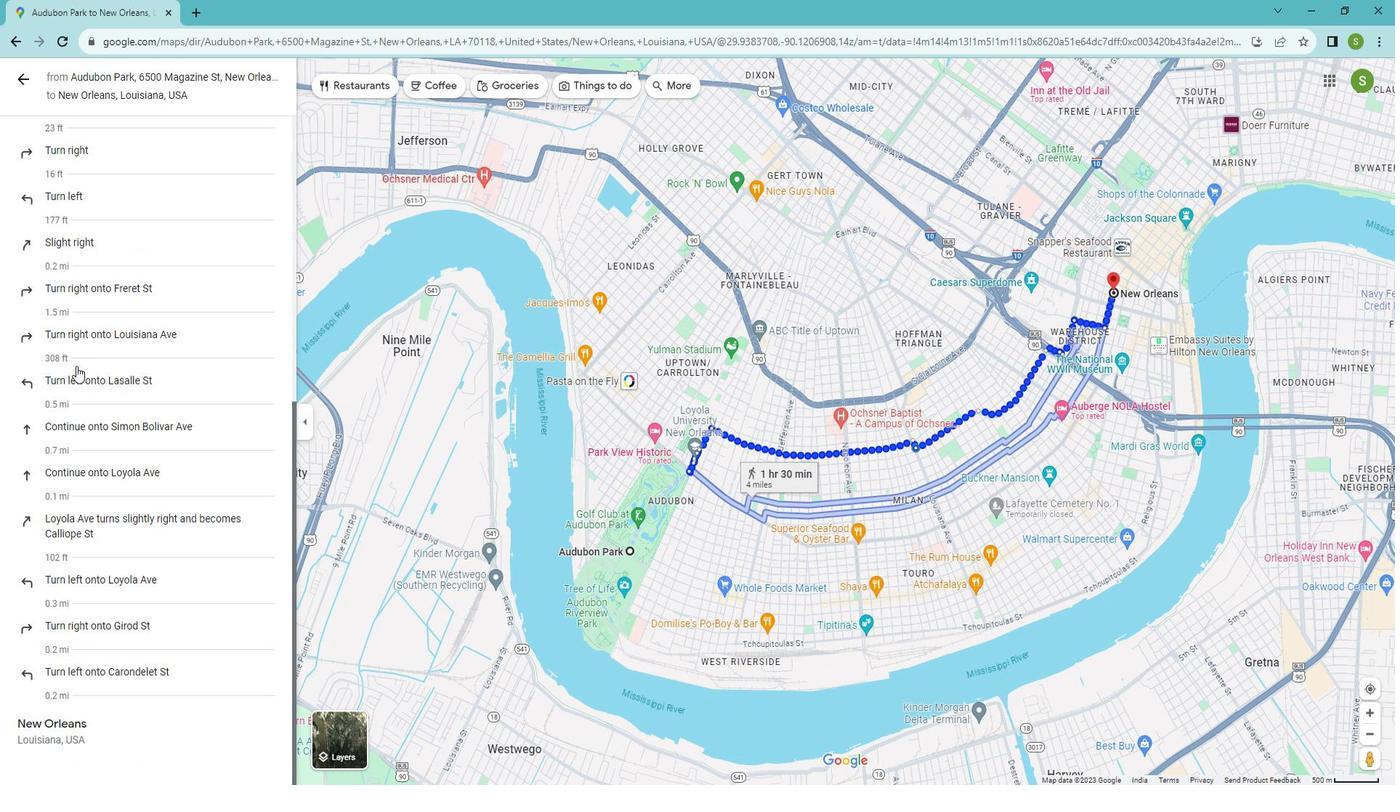 
Action: Mouse scrolled (76, 353) with delta (0, 0)
Screenshot: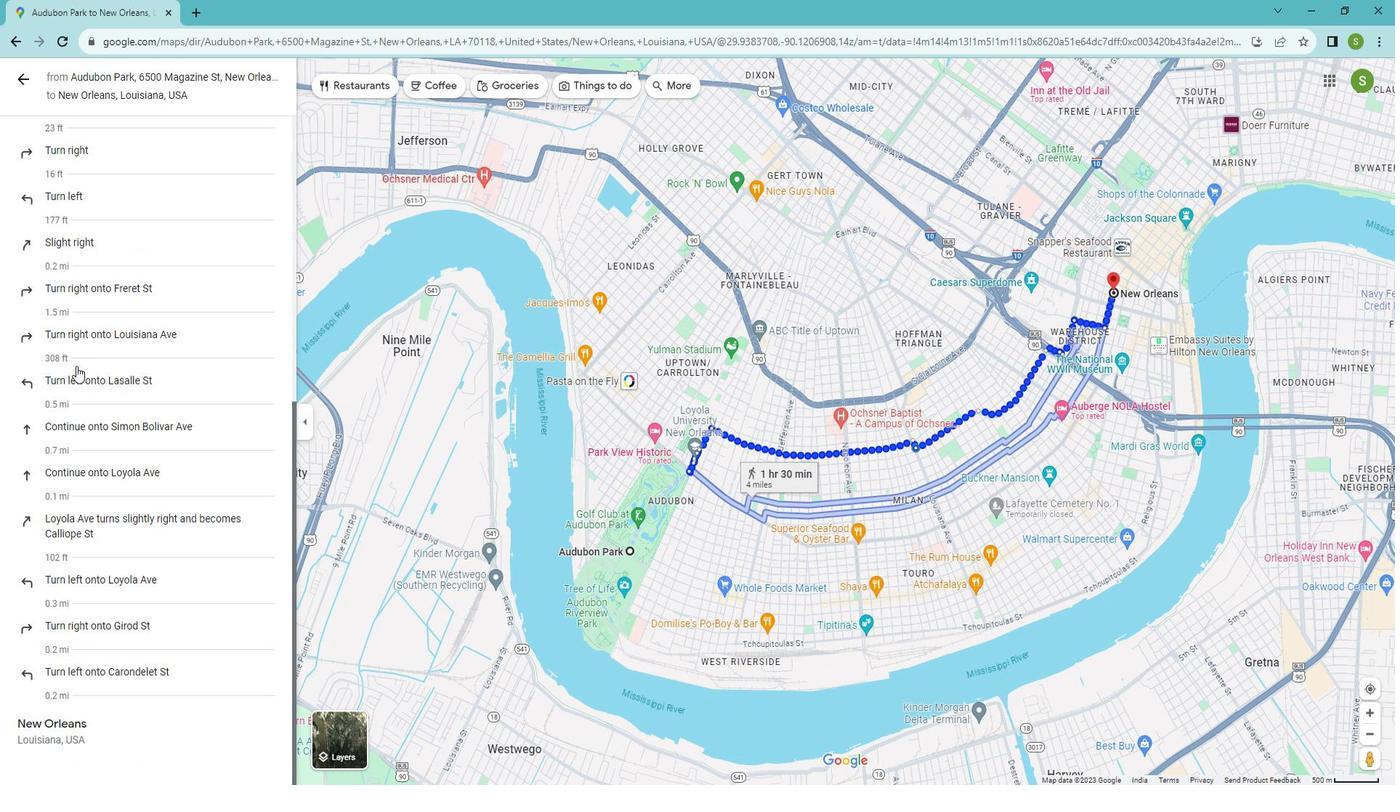
Action: Mouse scrolled (76, 353) with delta (0, 0)
Screenshot: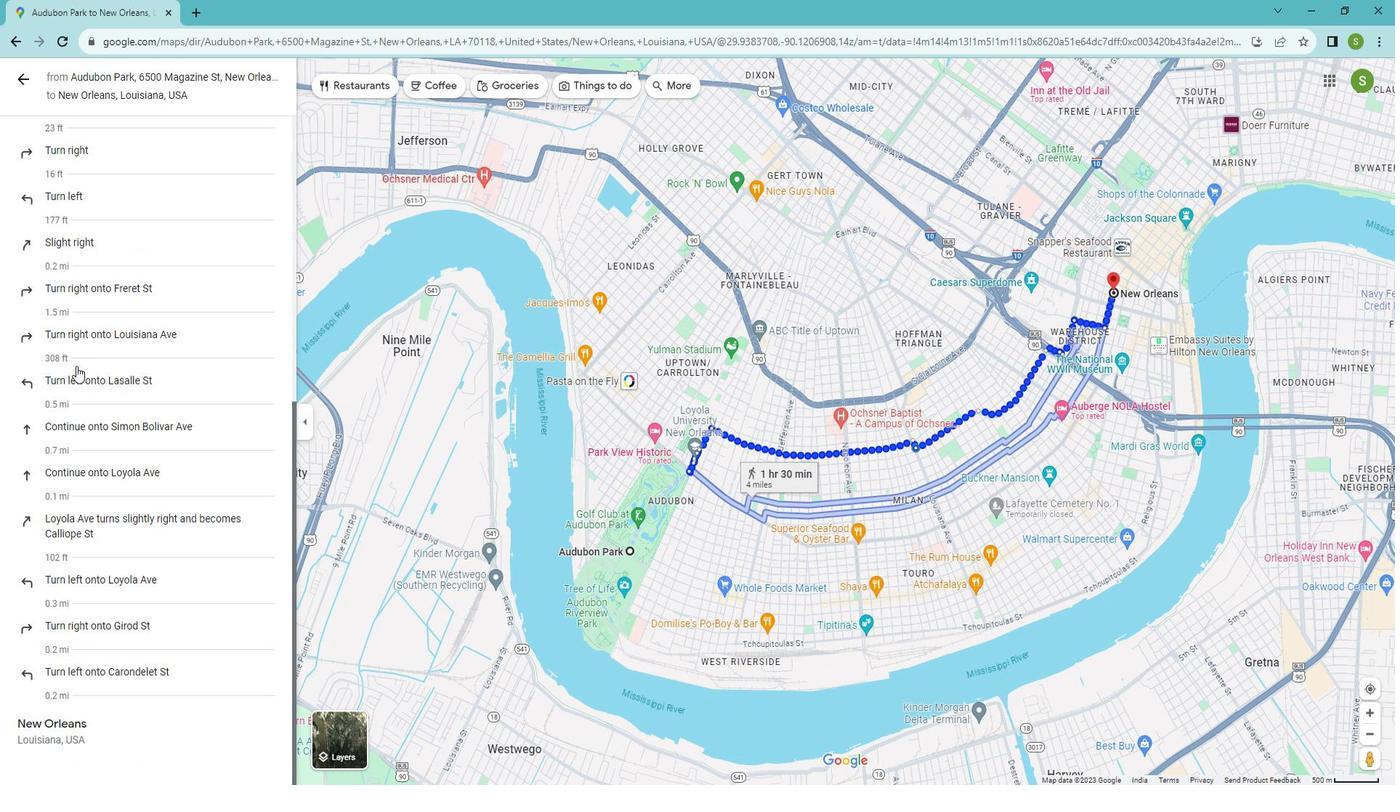 
Action: Mouse scrolled (76, 353) with delta (0, 0)
Screenshot: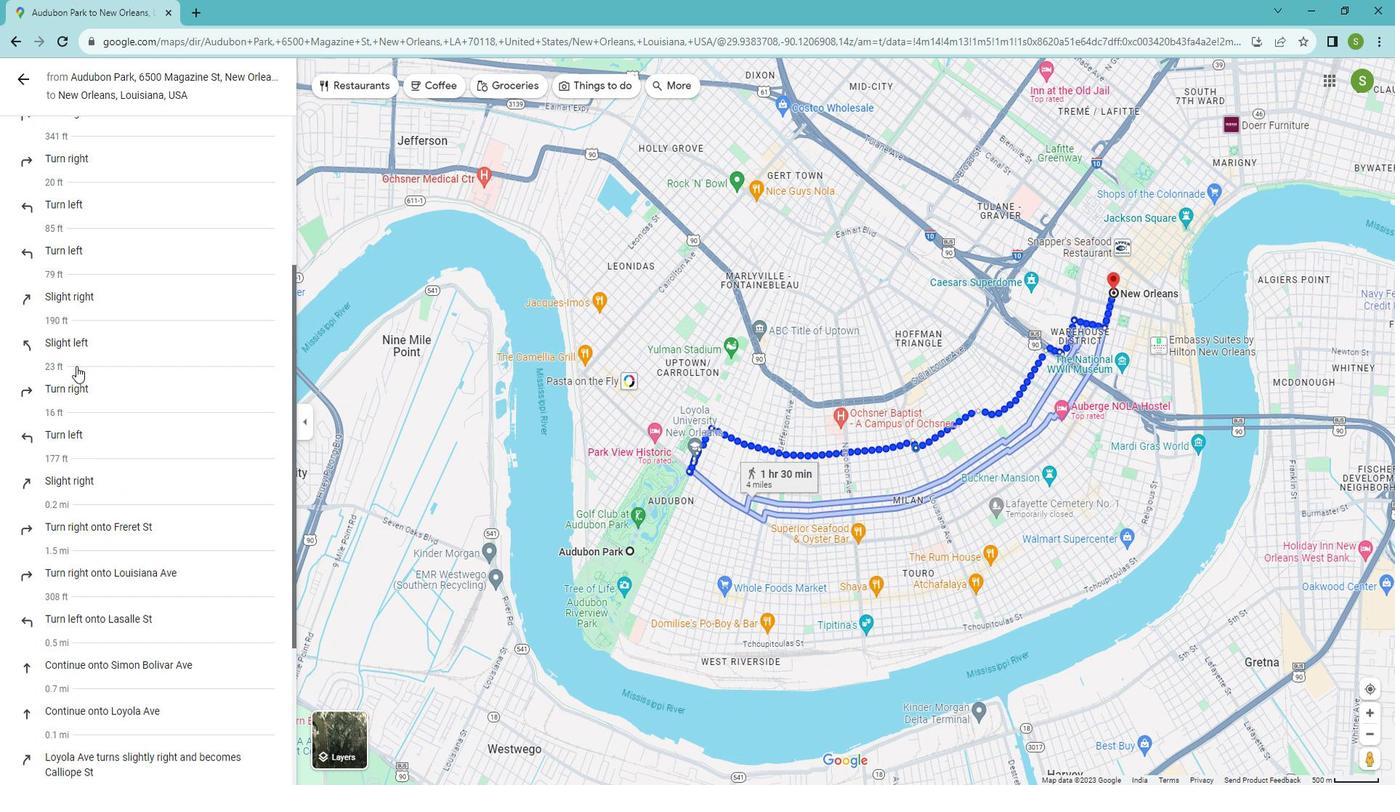 
Action: Mouse scrolled (76, 353) with delta (0, 0)
Screenshot: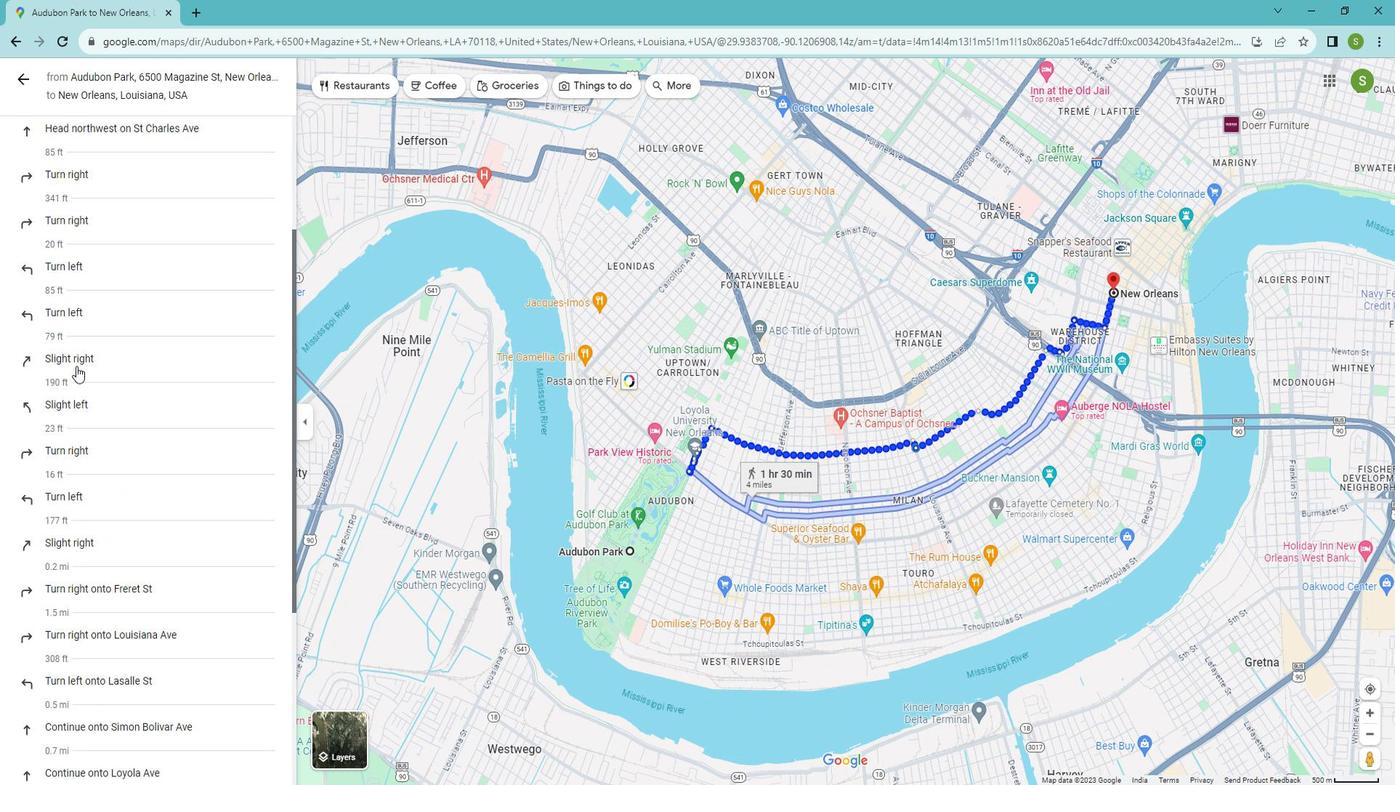 
Action: Mouse scrolled (76, 353) with delta (0, 0)
Screenshot: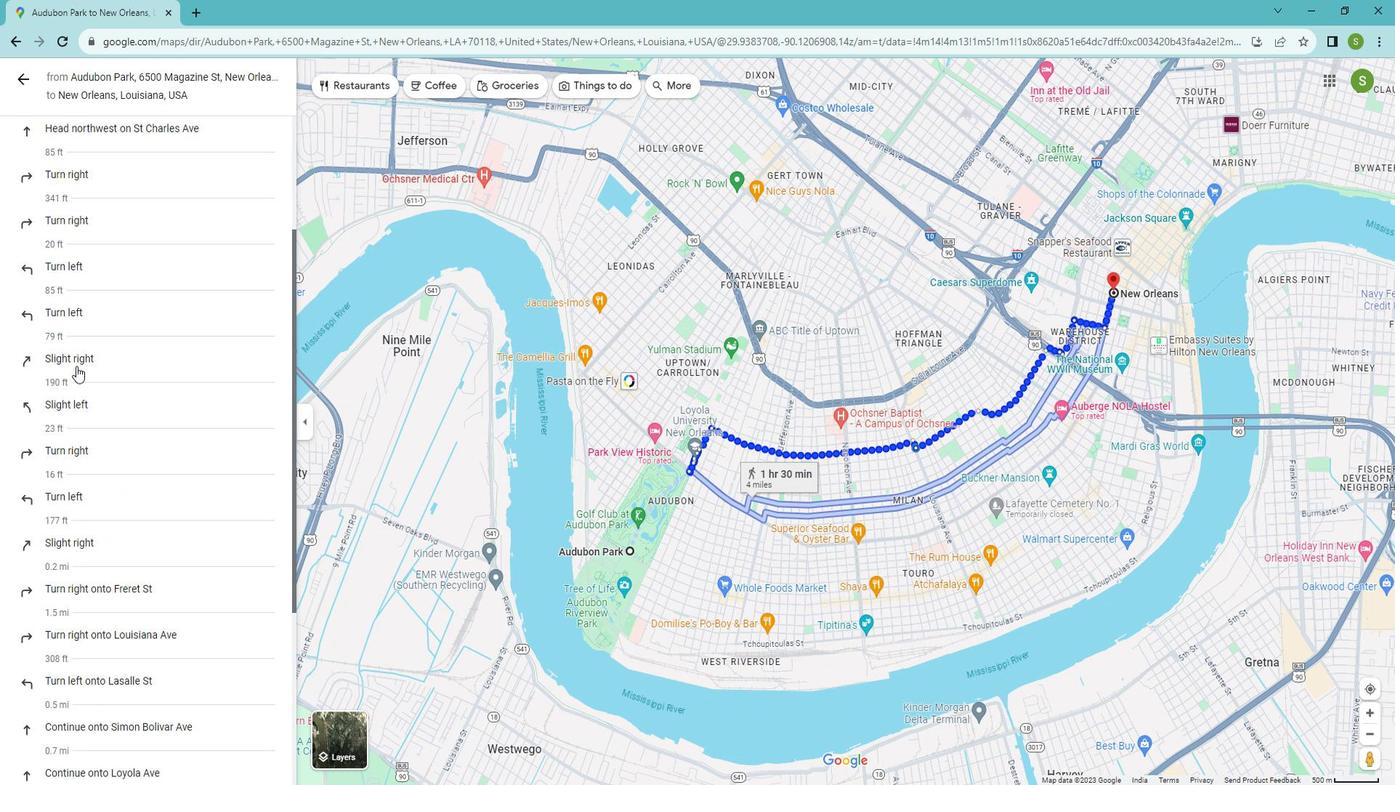 
Action: Mouse moved to (76, 351)
Screenshot: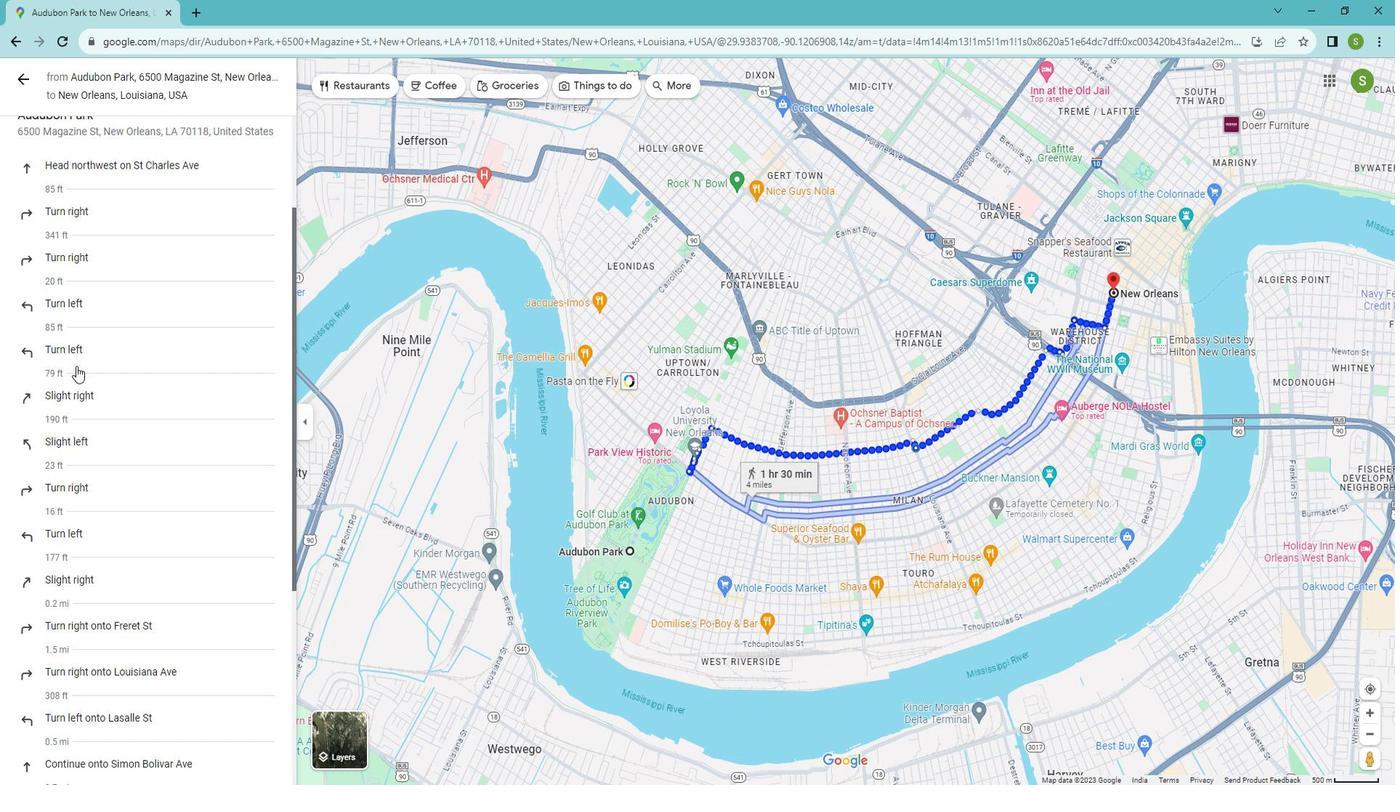 
Action: Mouse scrolled (76, 351) with delta (0, 0)
Screenshot: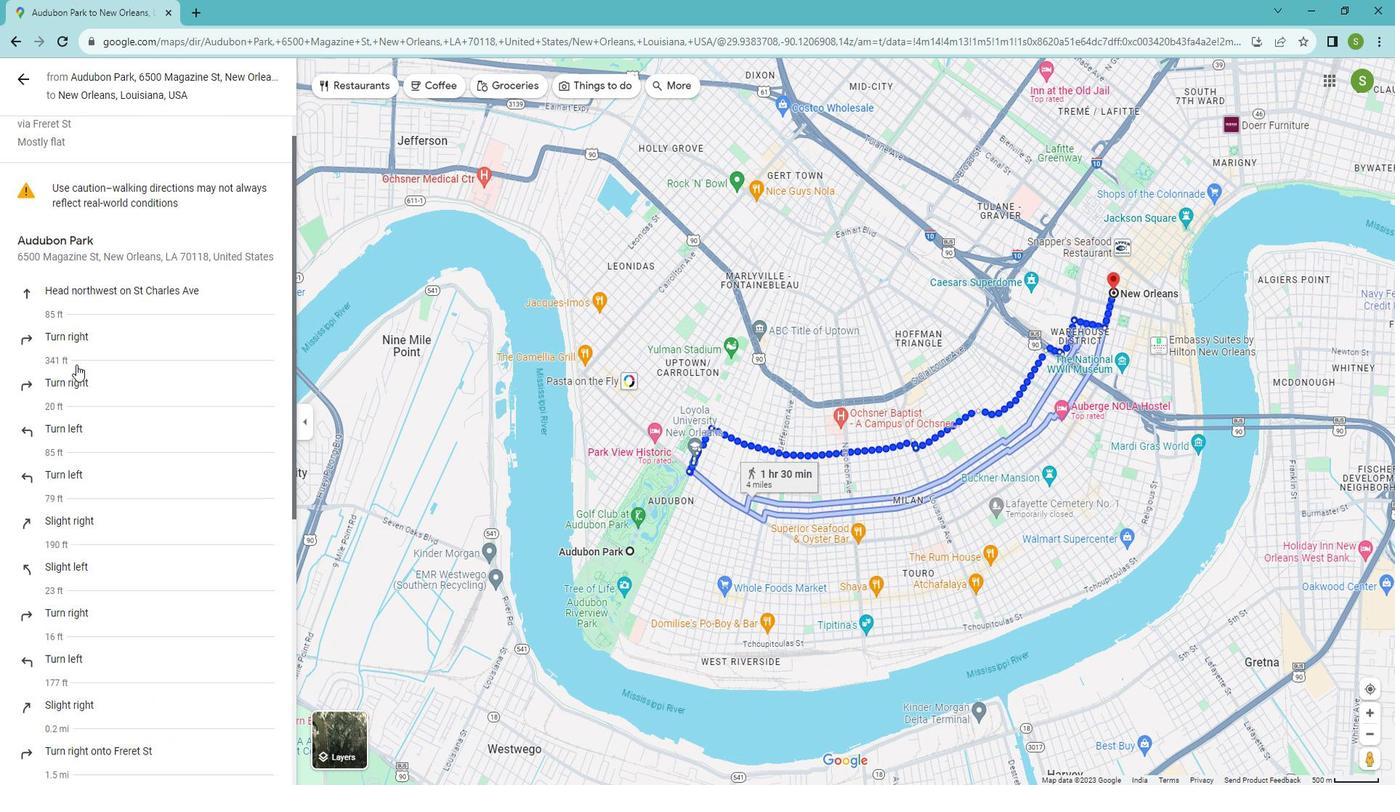 
Action: Mouse scrolled (76, 351) with delta (0, 0)
Screenshot: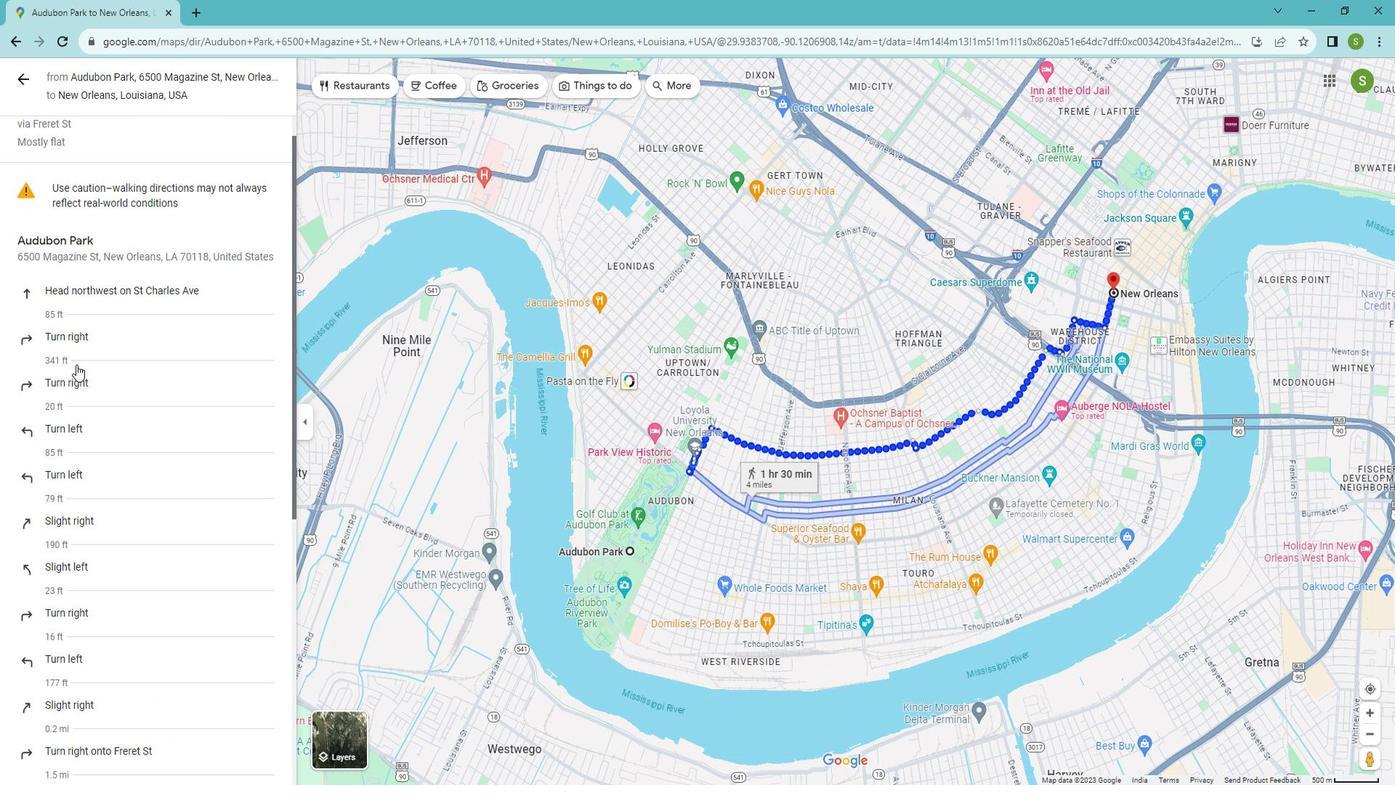 
Action: Mouse scrolled (76, 351) with delta (0, 0)
Screenshot: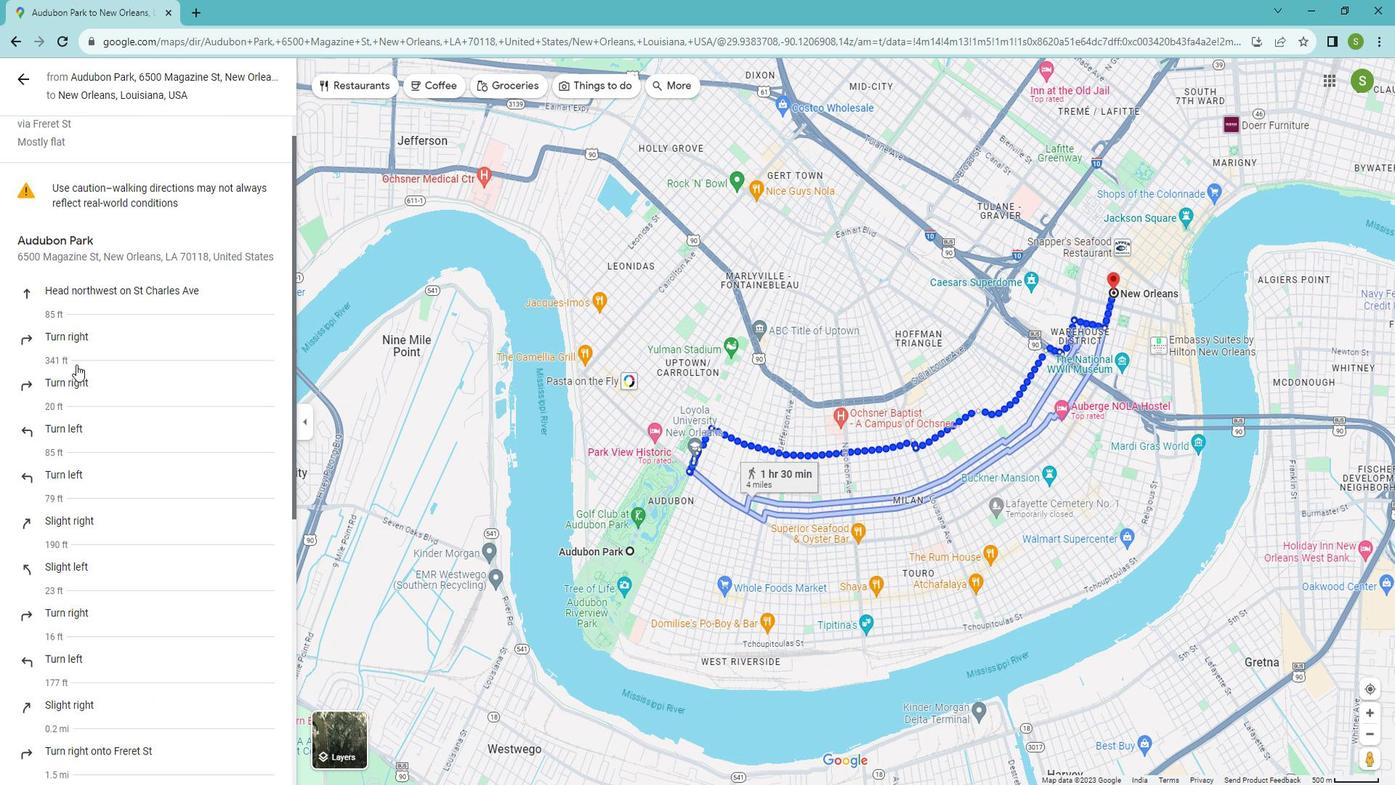 
Action: Mouse scrolled (76, 351) with delta (0, 0)
Screenshot: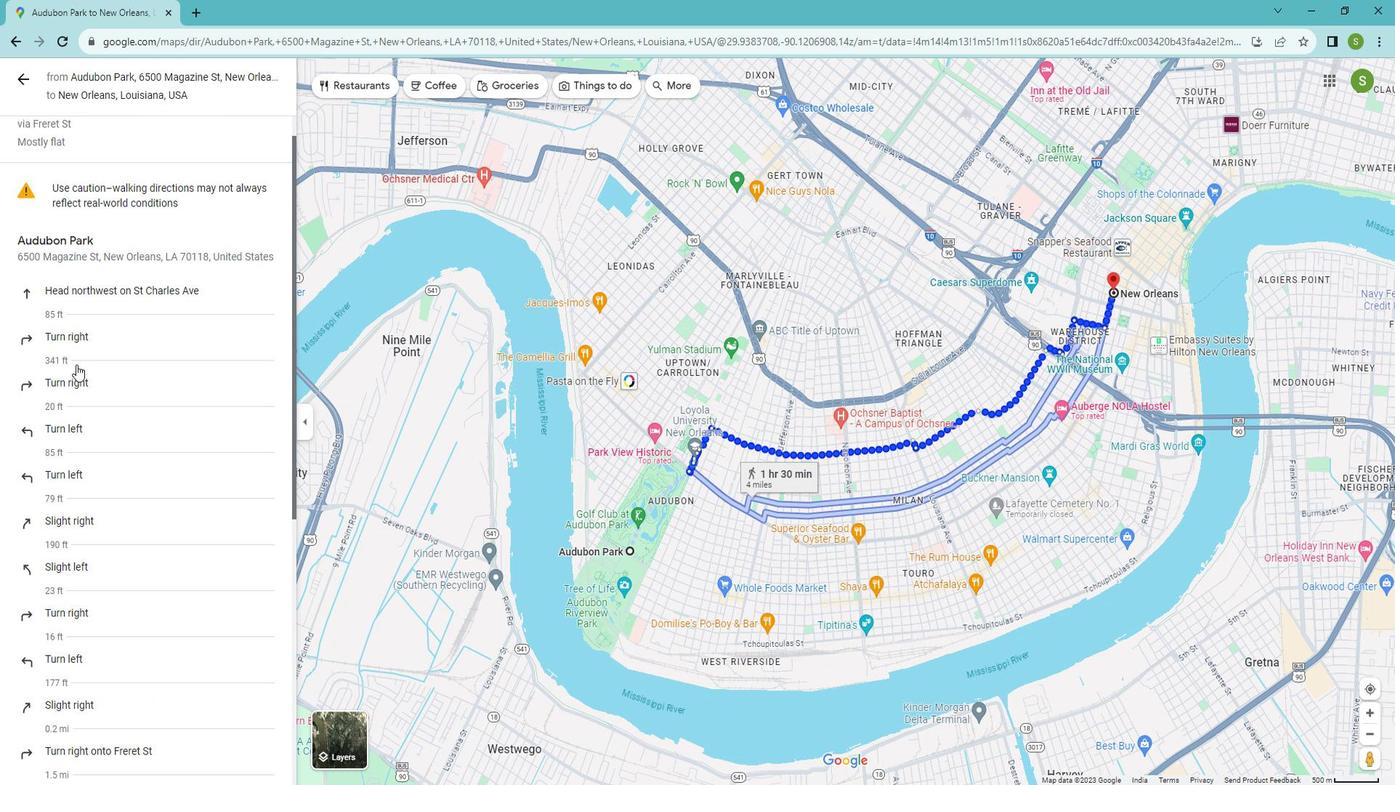 
Action: Mouse moved to (20, 68)
Screenshot: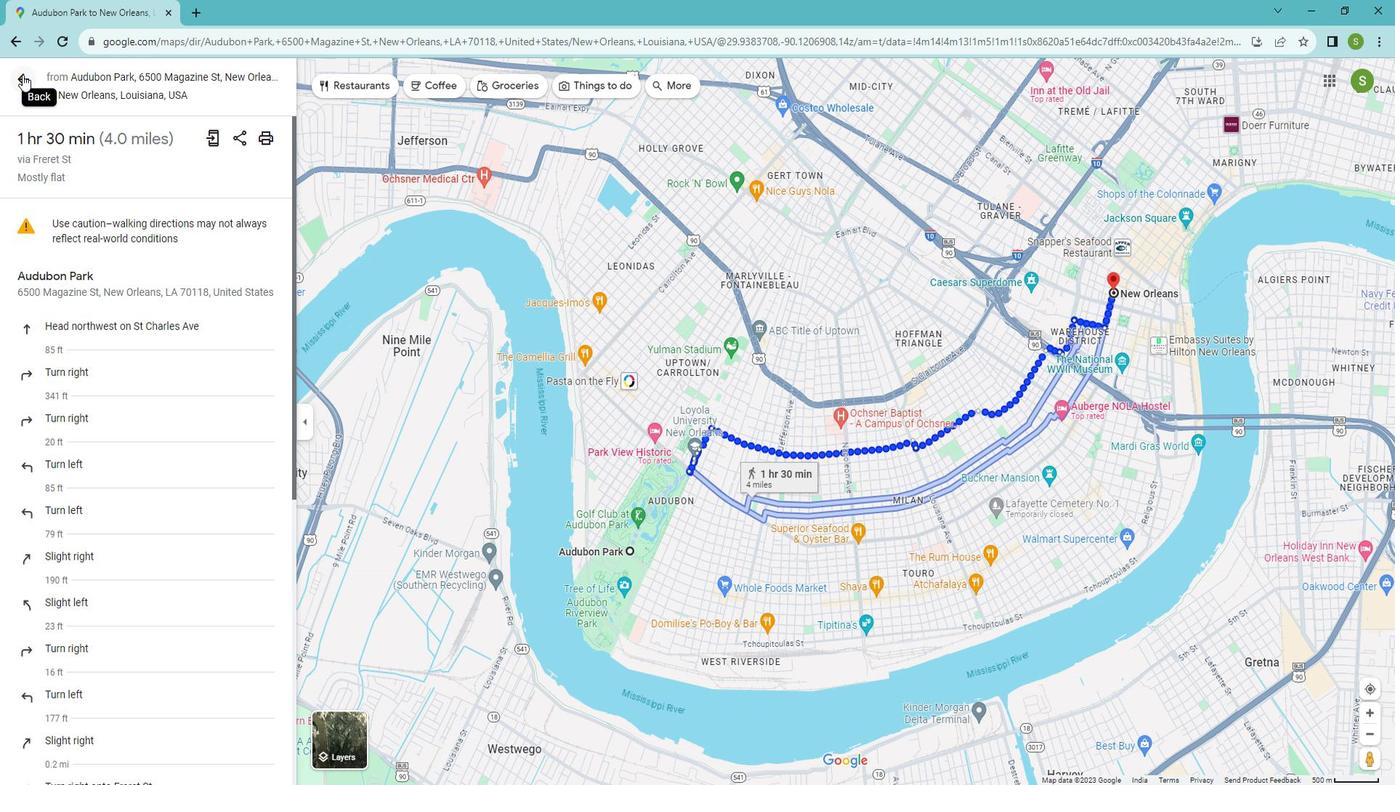 
Action: Mouse pressed left at (20, 68)
Screenshot: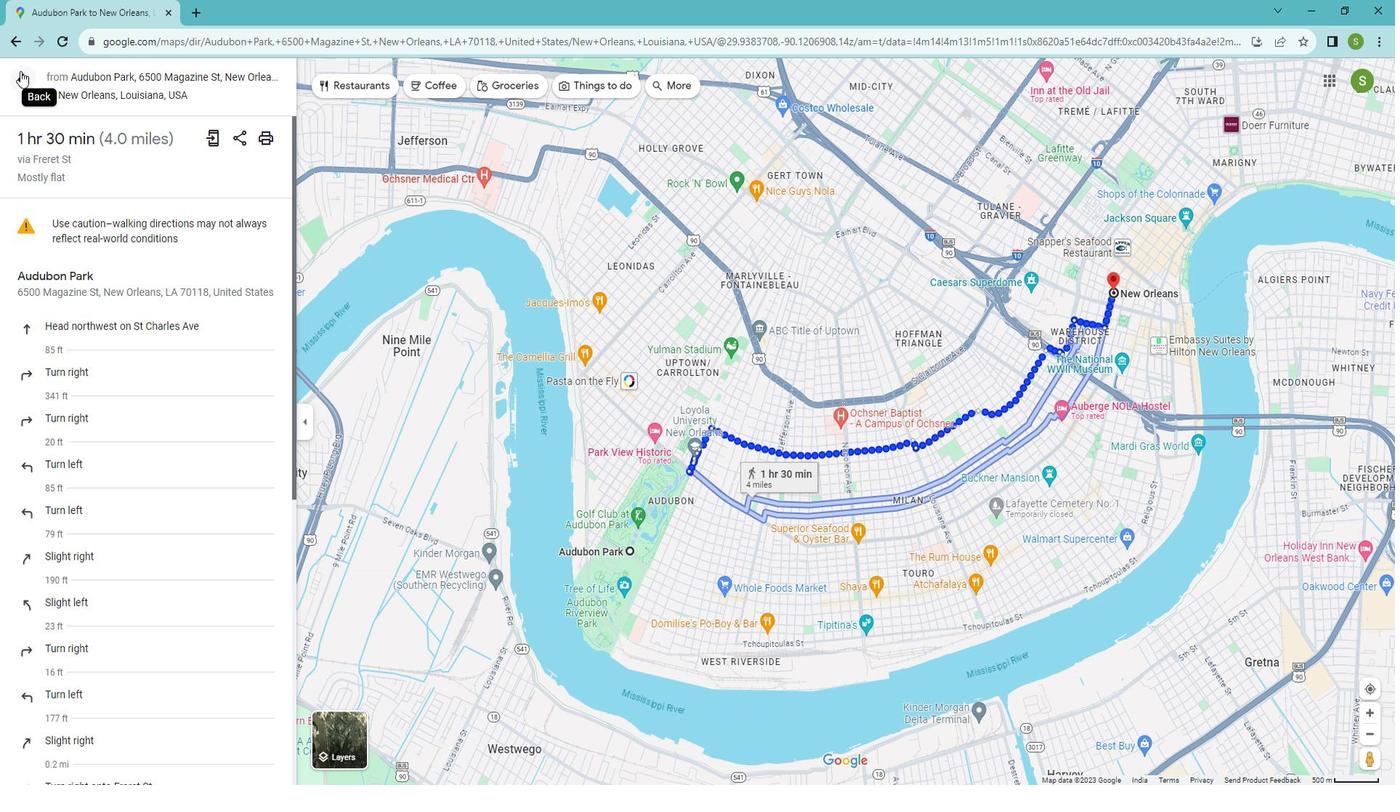 
Action: Mouse moved to (77, 78)
Screenshot: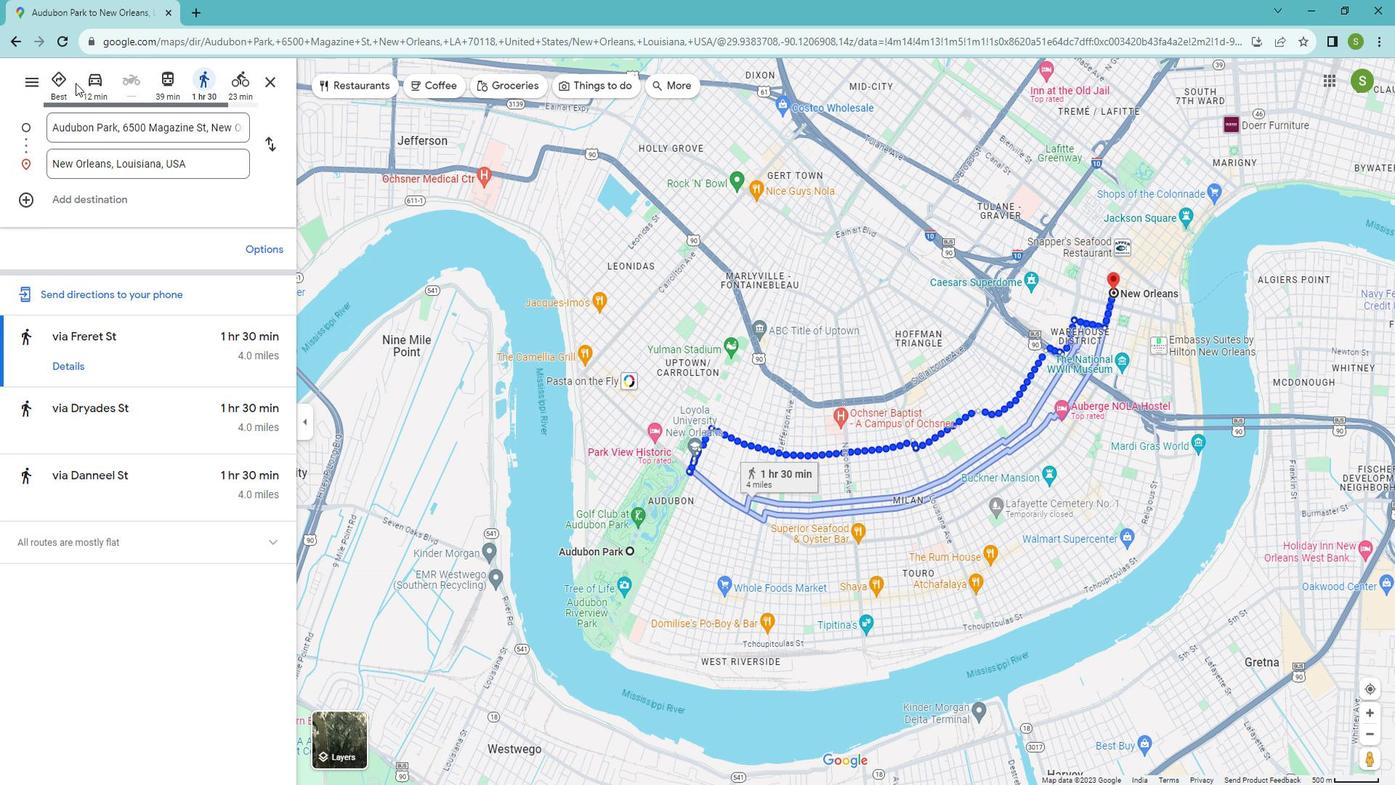 
Action: Mouse pressed left at (77, 78)
Screenshot: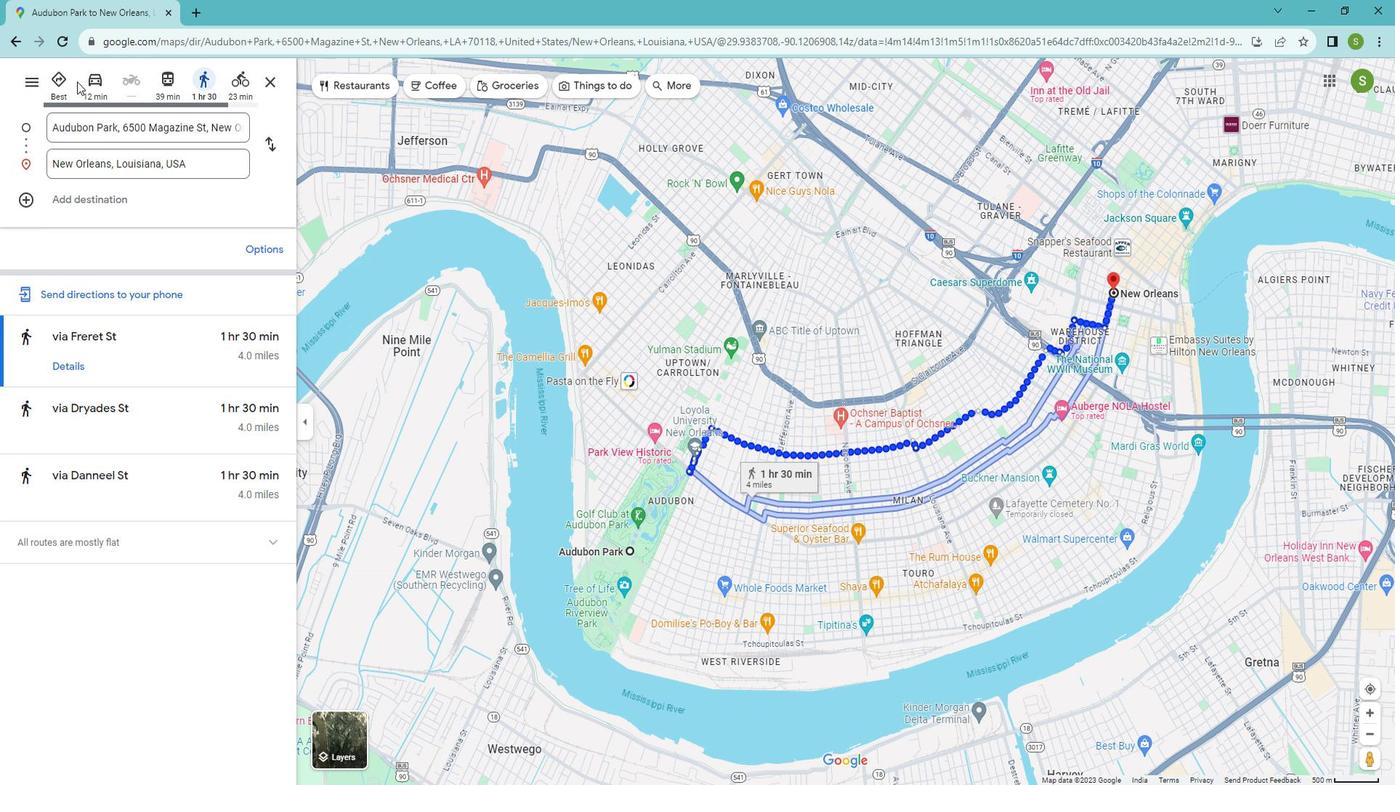 
Action: Mouse moved to (92, 81)
Screenshot: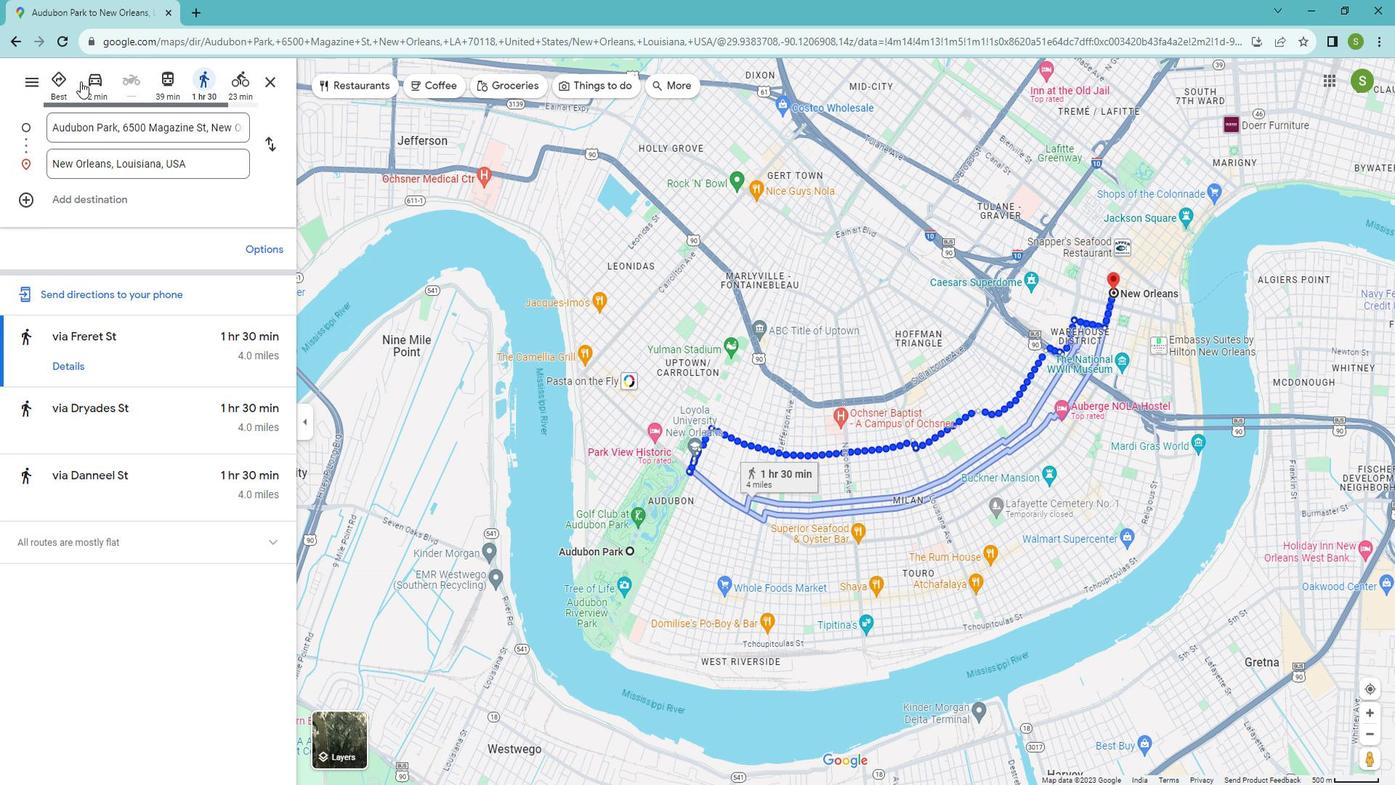 
Action: Mouse pressed left at (92, 81)
Screenshot: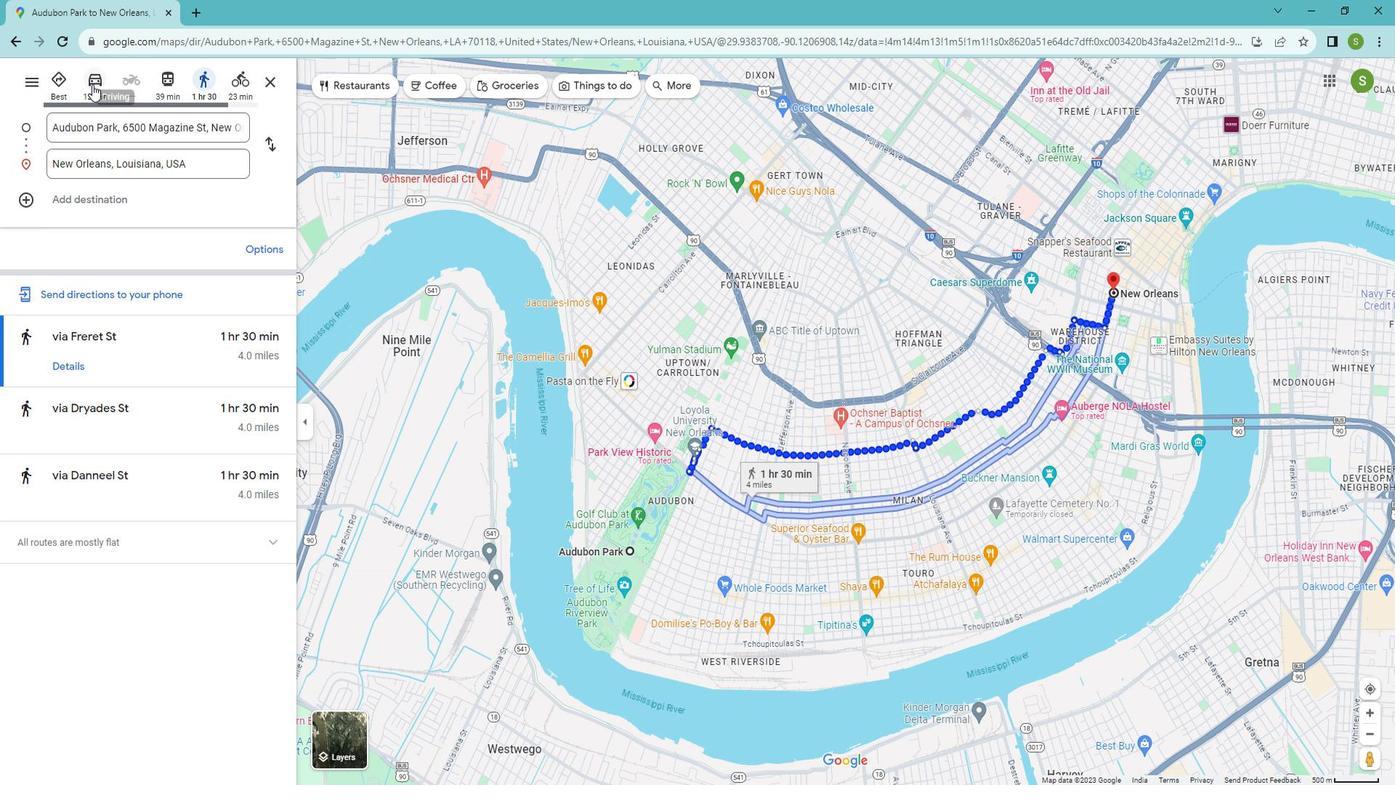 
Action: Mouse moved to (67, 383)
Screenshot: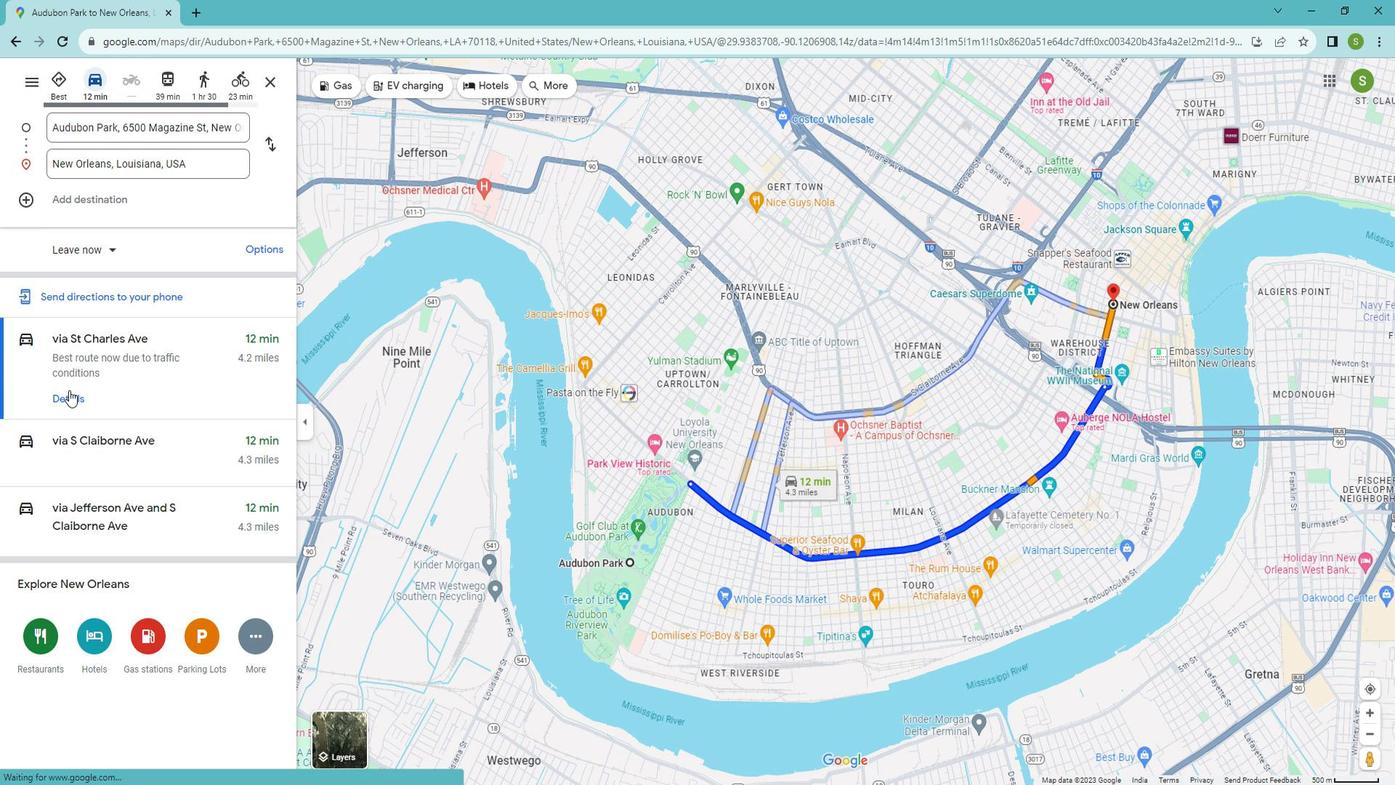 
Action: Mouse pressed left at (67, 383)
Screenshot: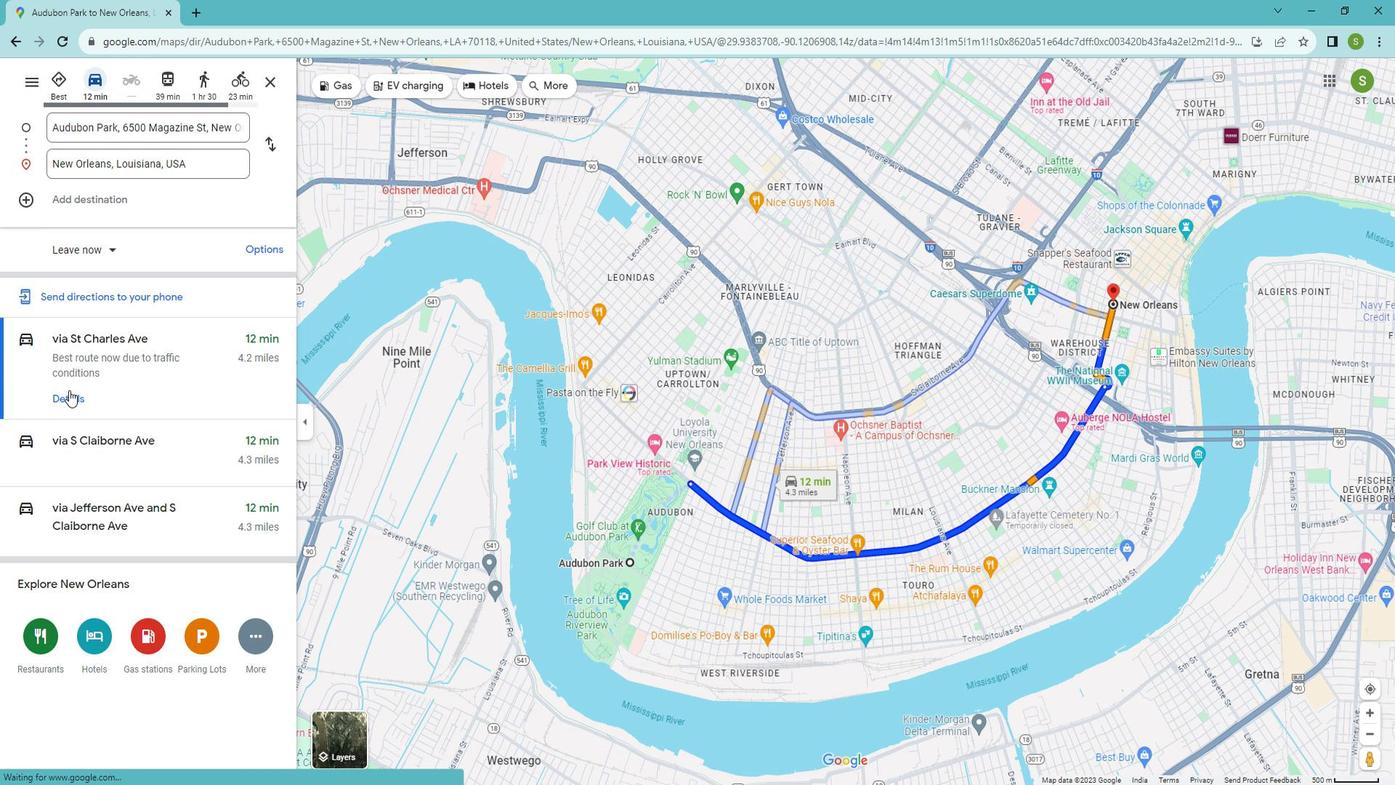 
Action: Mouse moved to (929, 424)
Screenshot: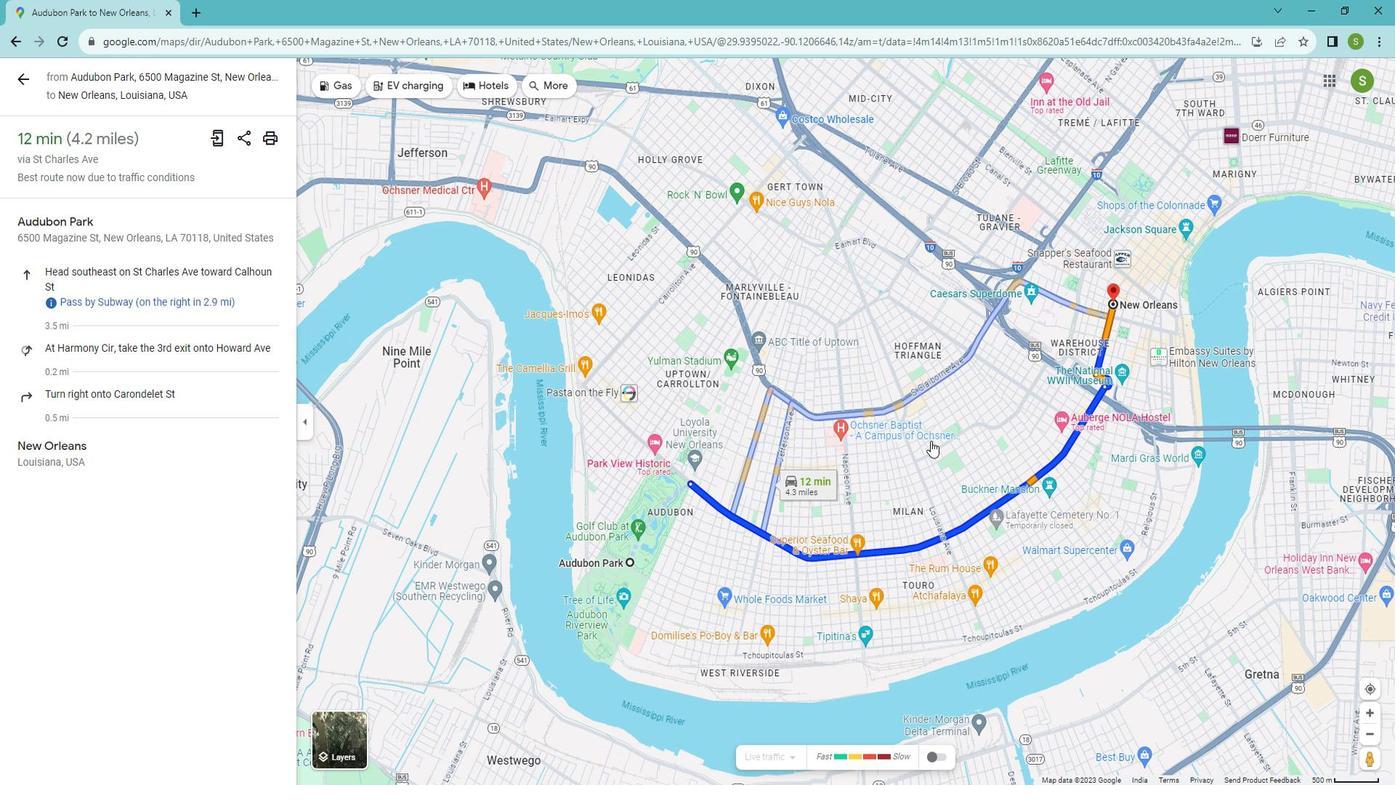 
Action: Mouse scrolled (929, 423) with delta (0, 0)
Screenshot: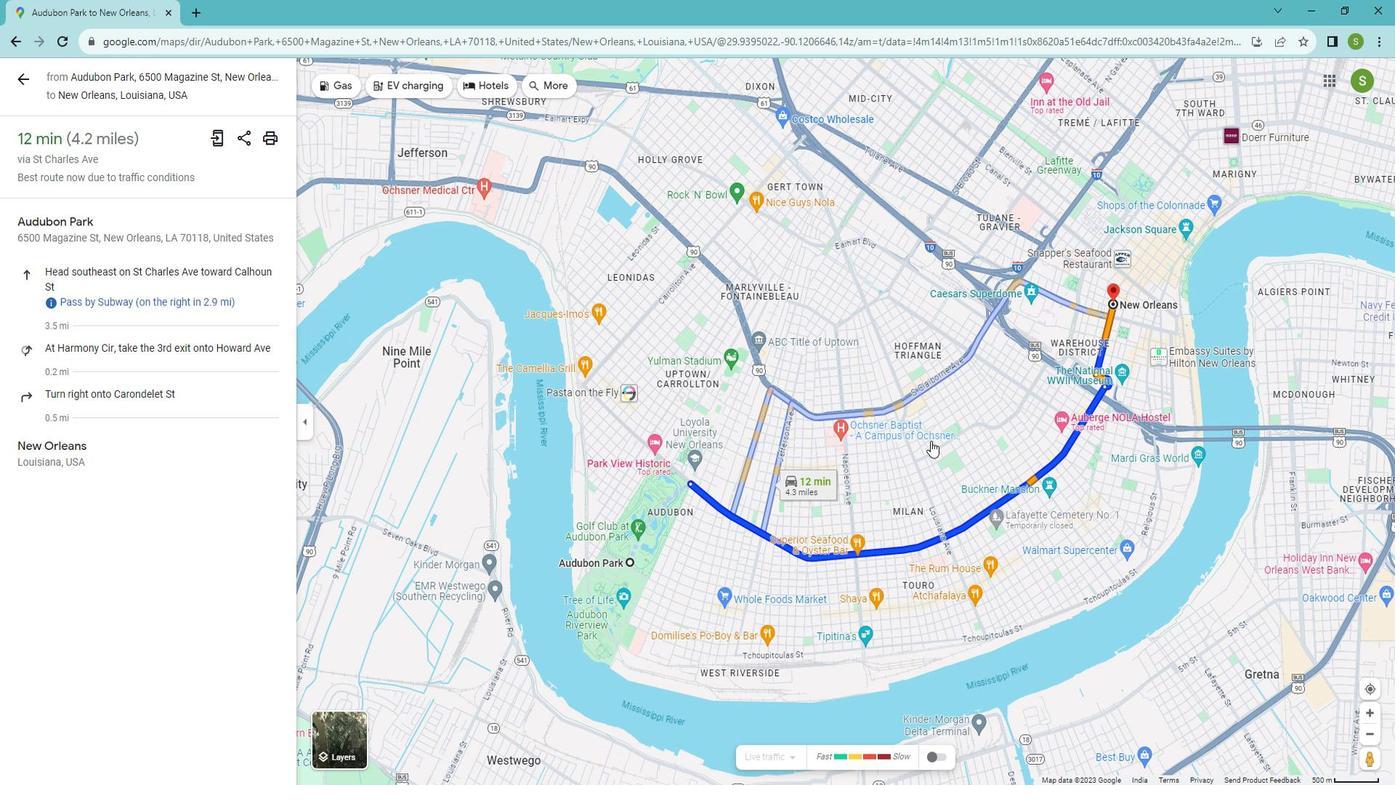 
Action: Mouse moved to (927, 424)
Screenshot: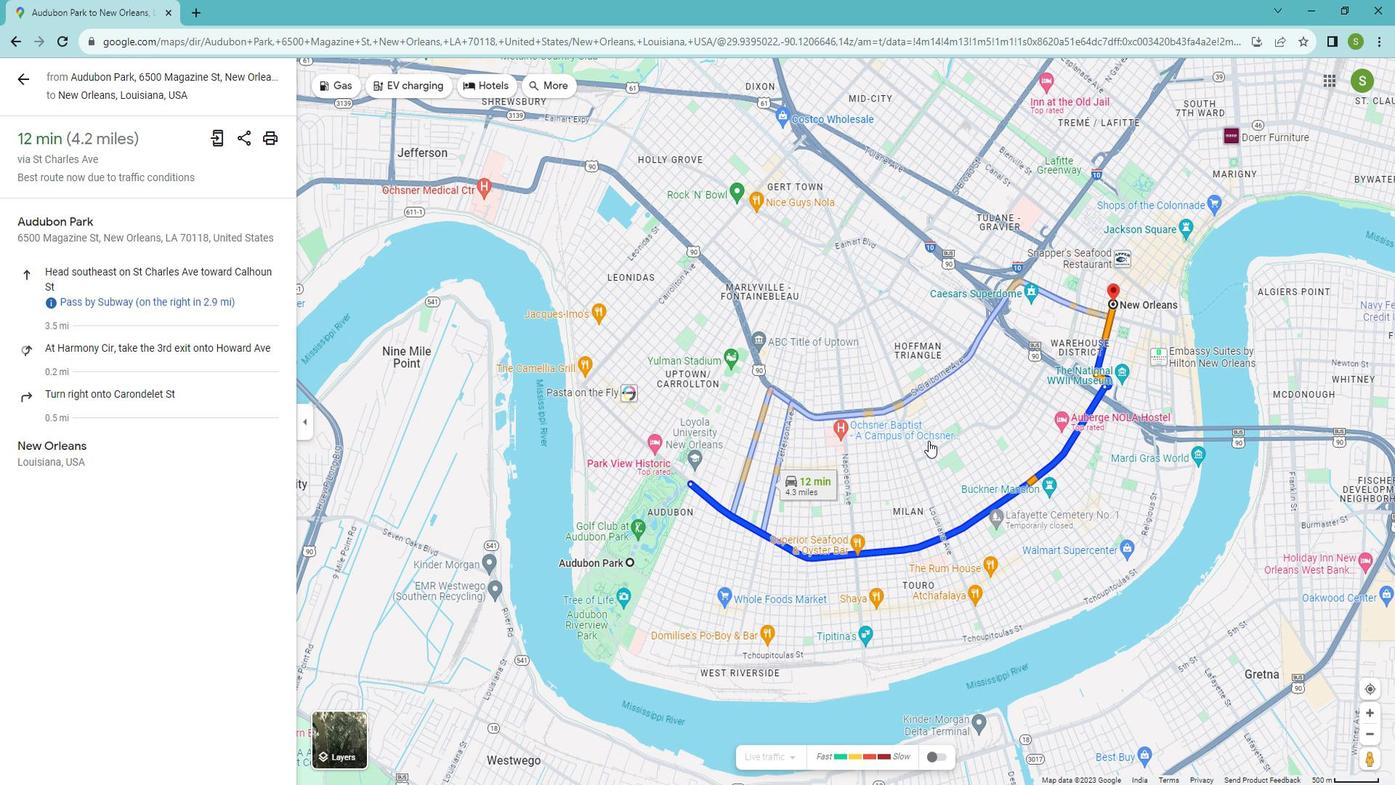 
Action: Mouse scrolled (927, 423) with delta (0, 0)
Screenshot: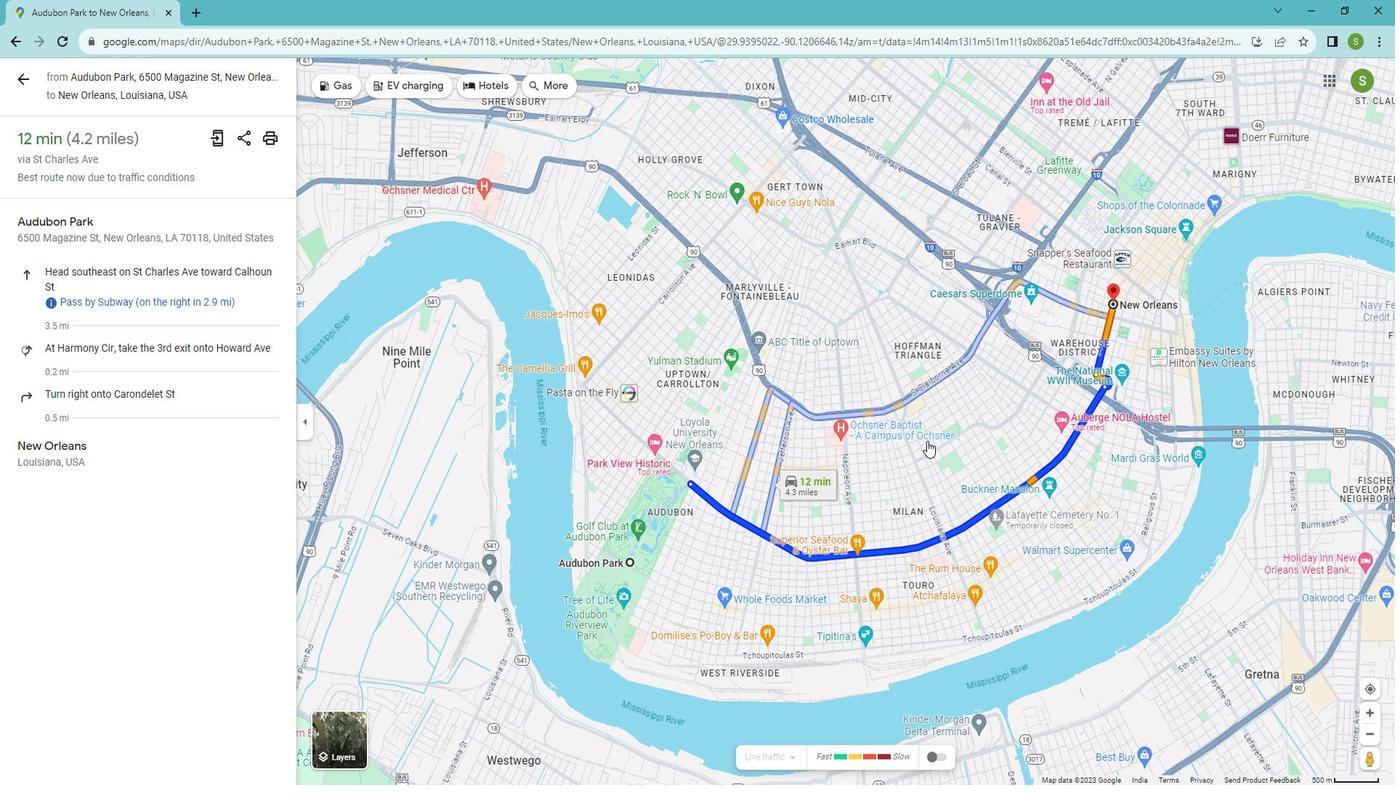 
Action: Mouse moved to (849, 511)
Screenshot: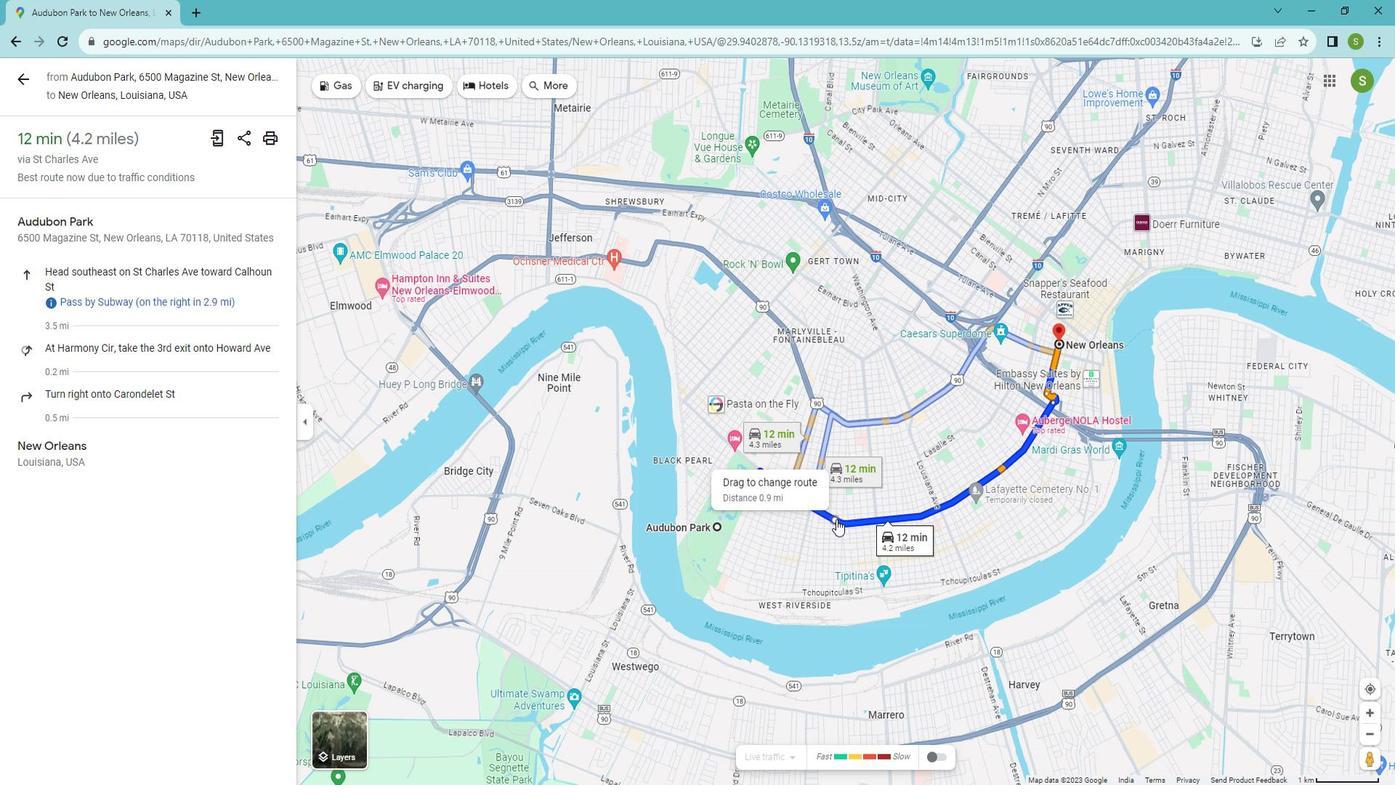 
